 Task: Find connections with filter location Rājgarh with filter topic #Businessmindsetswith filter profile language German with filter current company UnitedLex with filter school Swami Ramanand Teerth Marathwada University with filter industry Real Estate with filter service category Date Entry with filter keywords title Biologist
Action: Mouse moved to (641, 58)
Screenshot: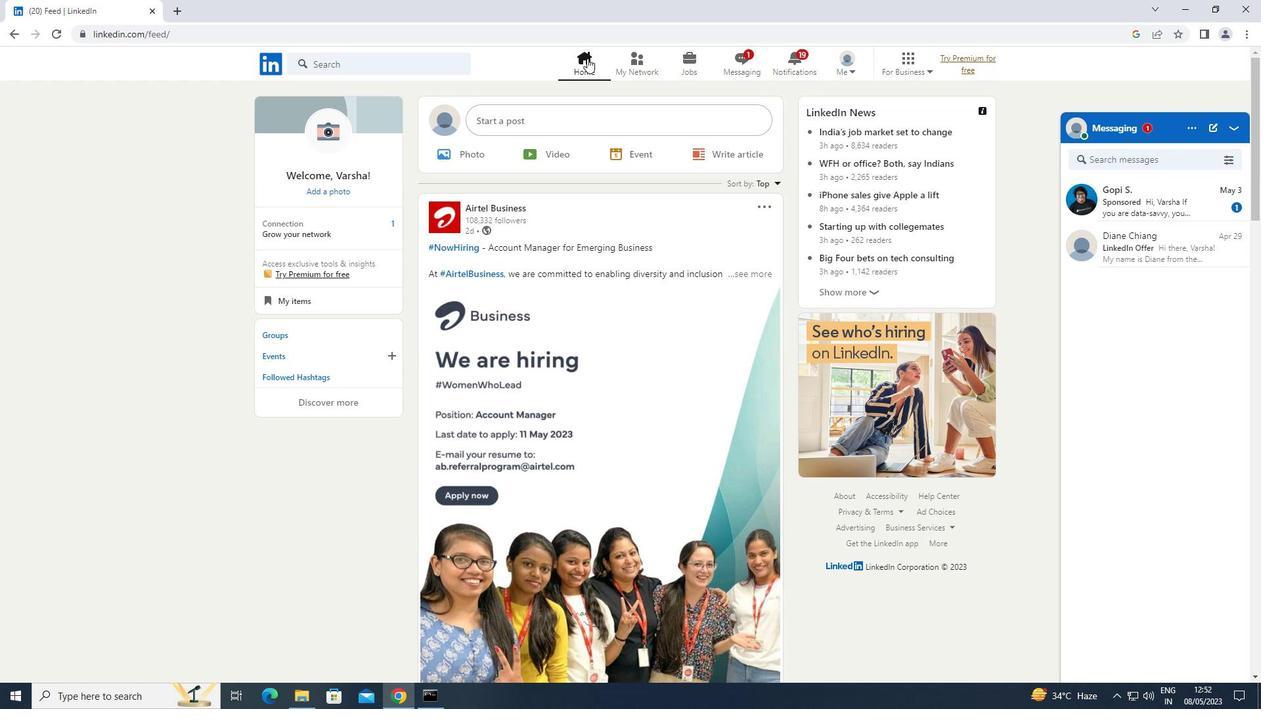 
Action: Mouse pressed left at (641, 58)
Screenshot: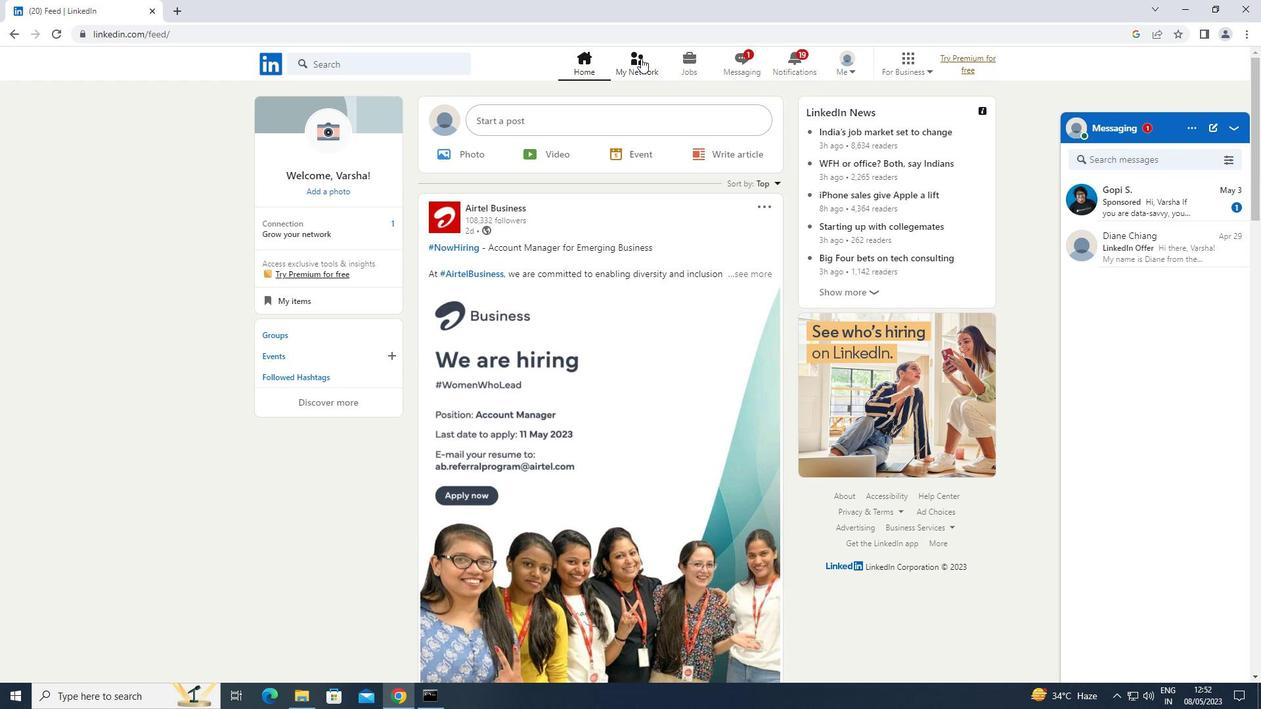 
Action: Mouse moved to (371, 130)
Screenshot: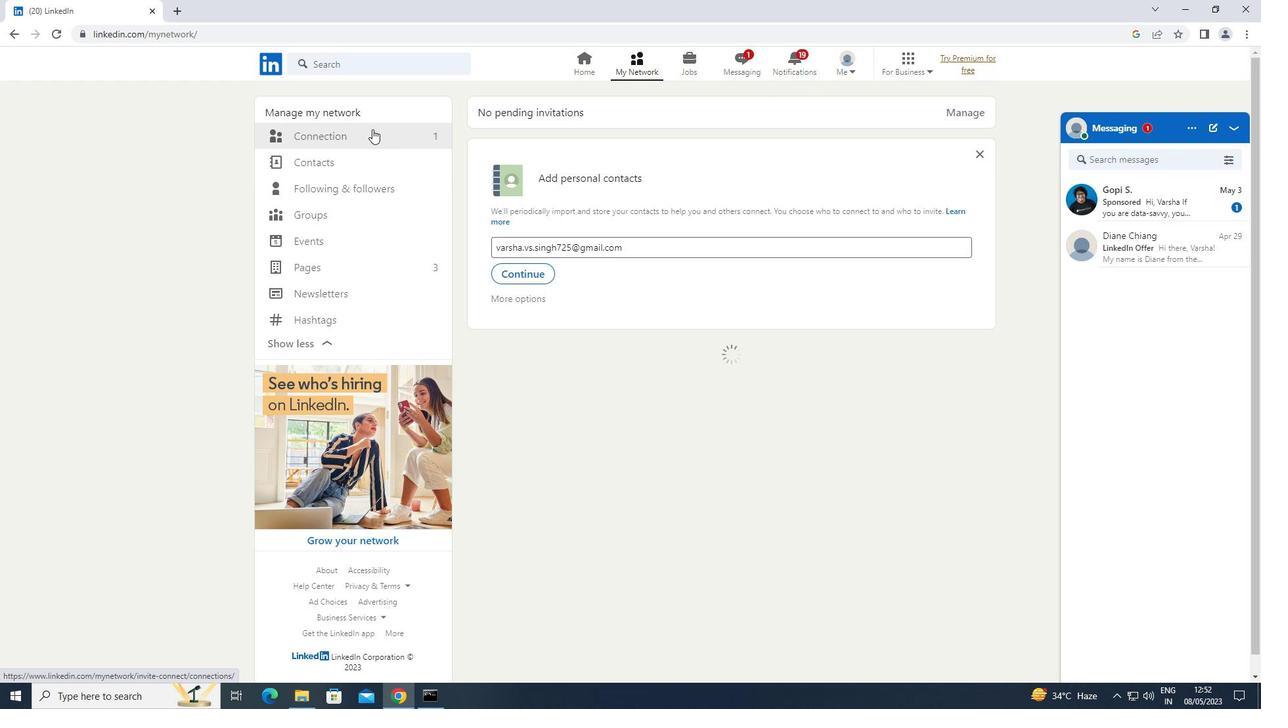 
Action: Mouse pressed left at (371, 130)
Screenshot: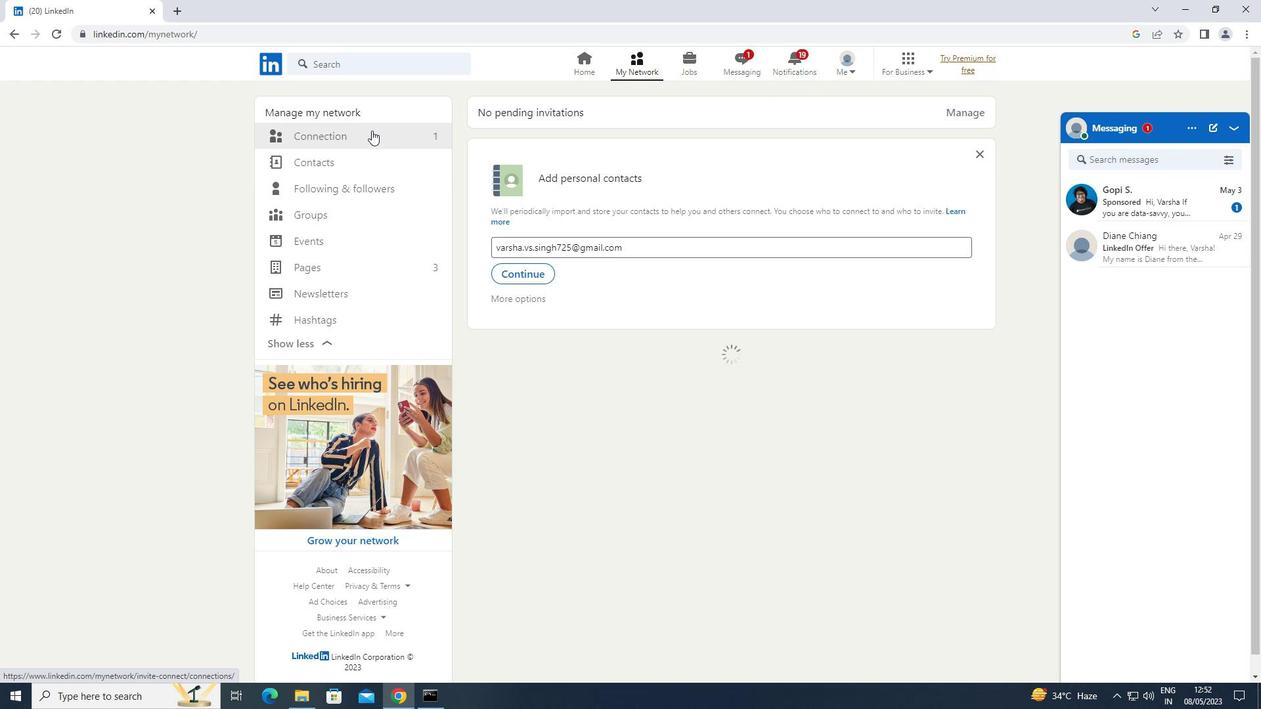 
Action: Mouse moved to (751, 133)
Screenshot: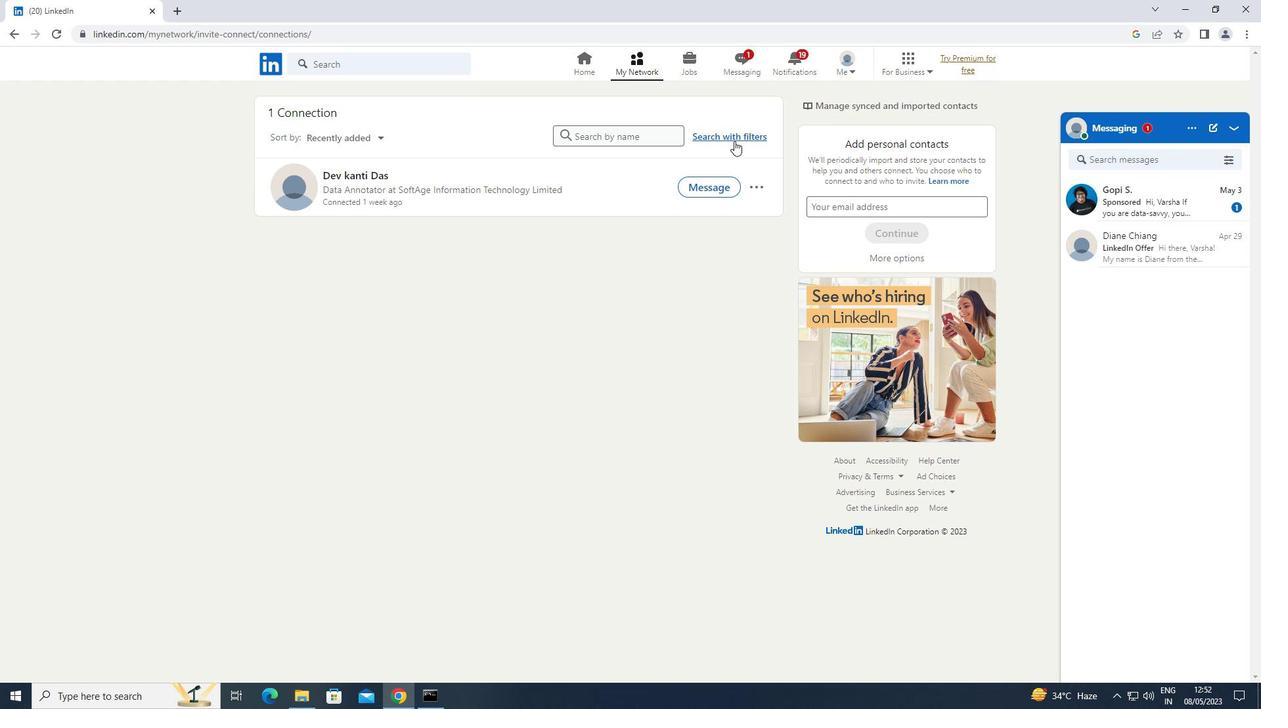 
Action: Mouse pressed left at (751, 133)
Screenshot: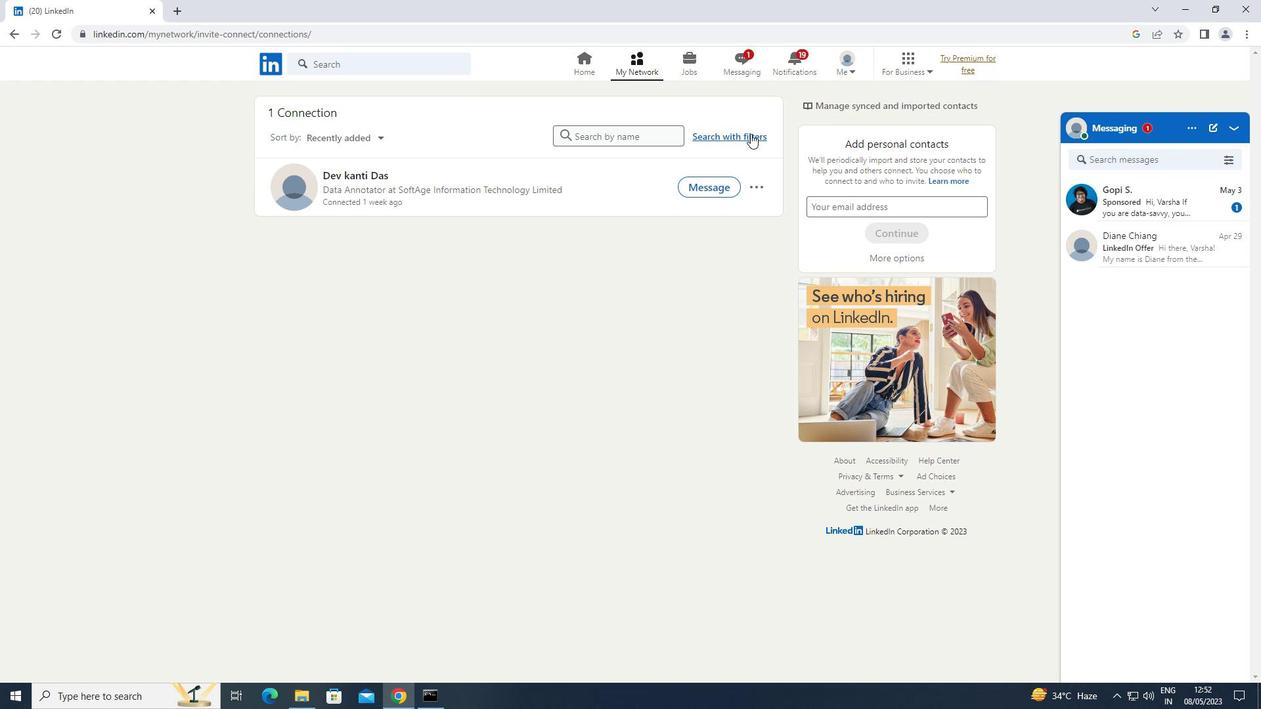 
Action: Mouse moved to (678, 103)
Screenshot: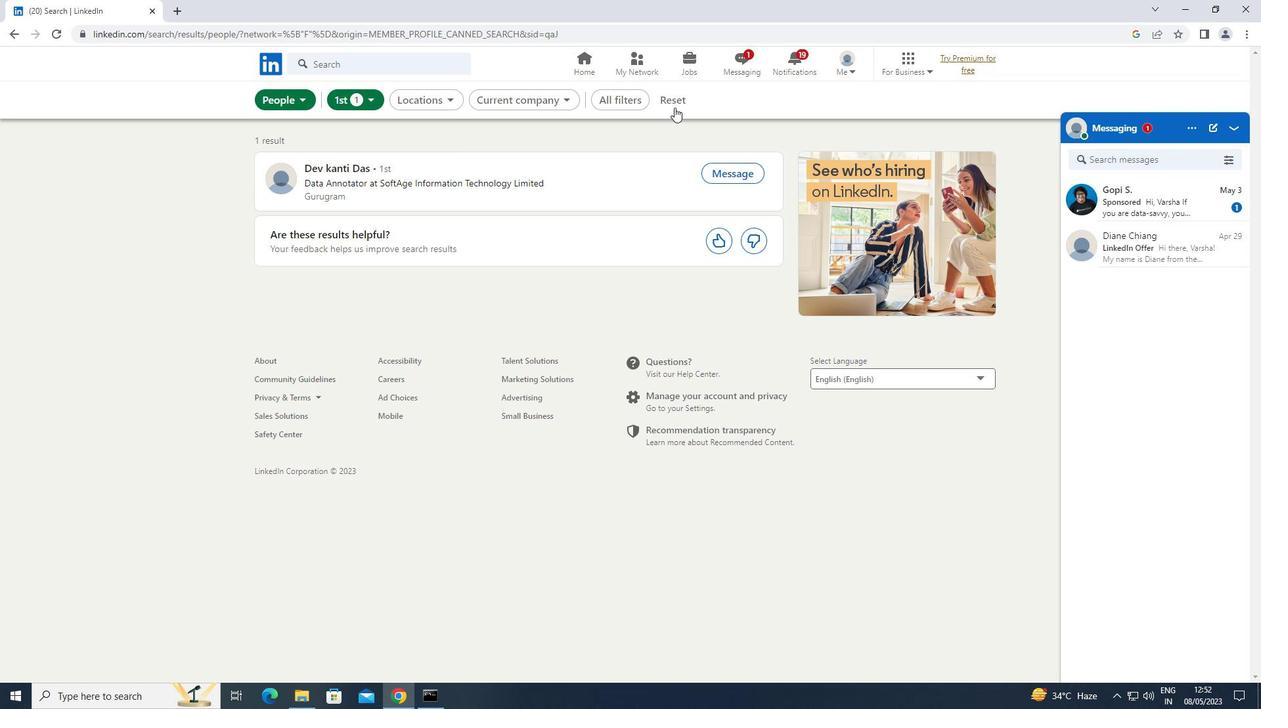 
Action: Mouse pressed left at (678, 103)
Screenshot: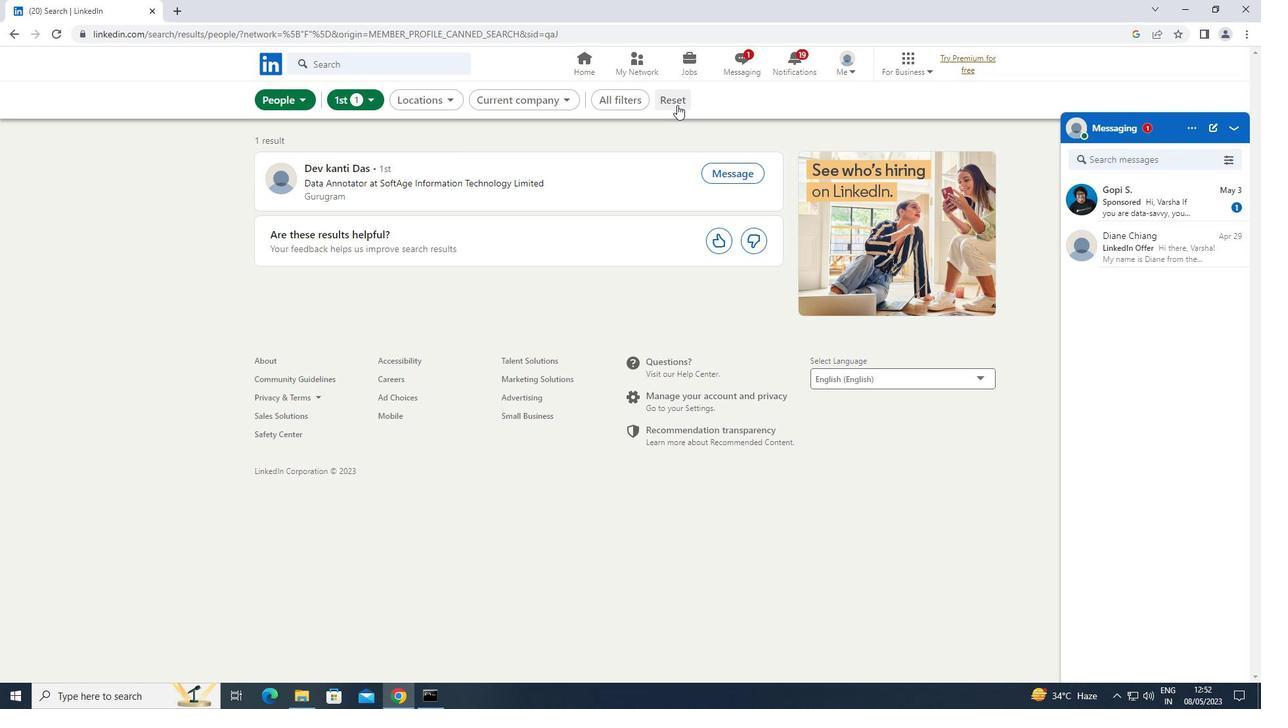 
Action: Mouse moved to (667, 102)
Screenshot: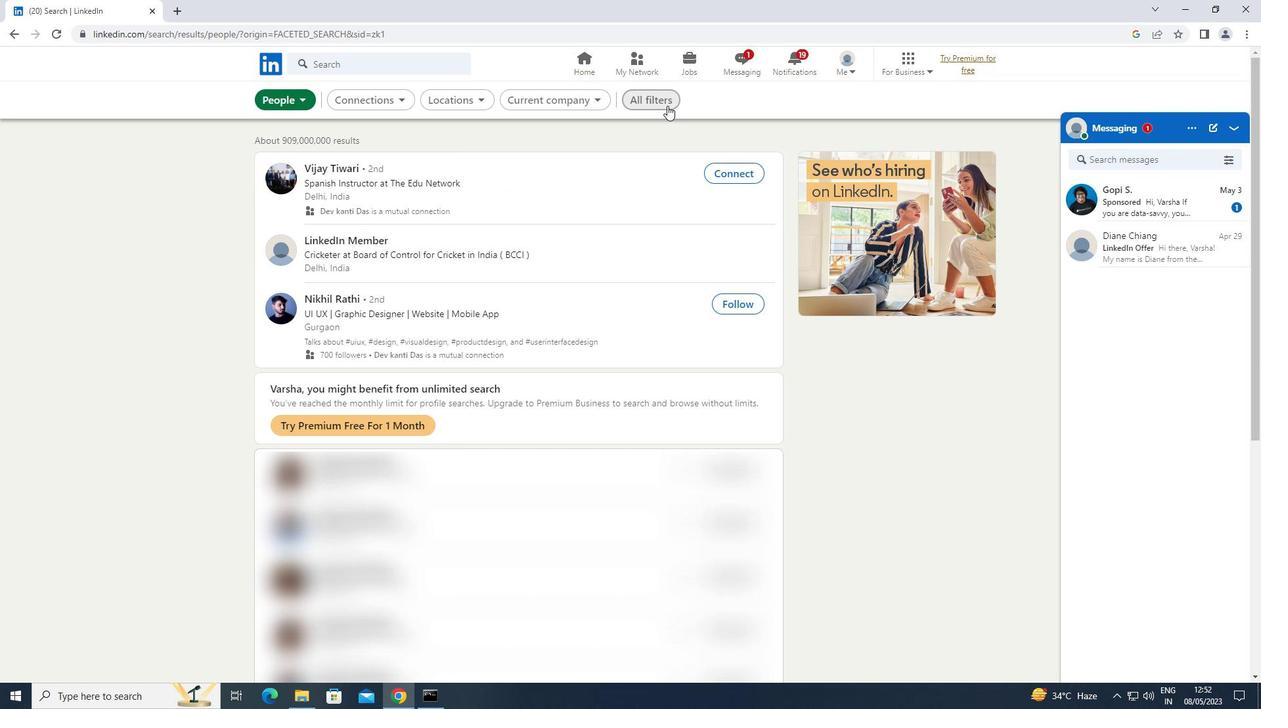 
Action: Mouse pressed left at (667, 102)
Screenshot: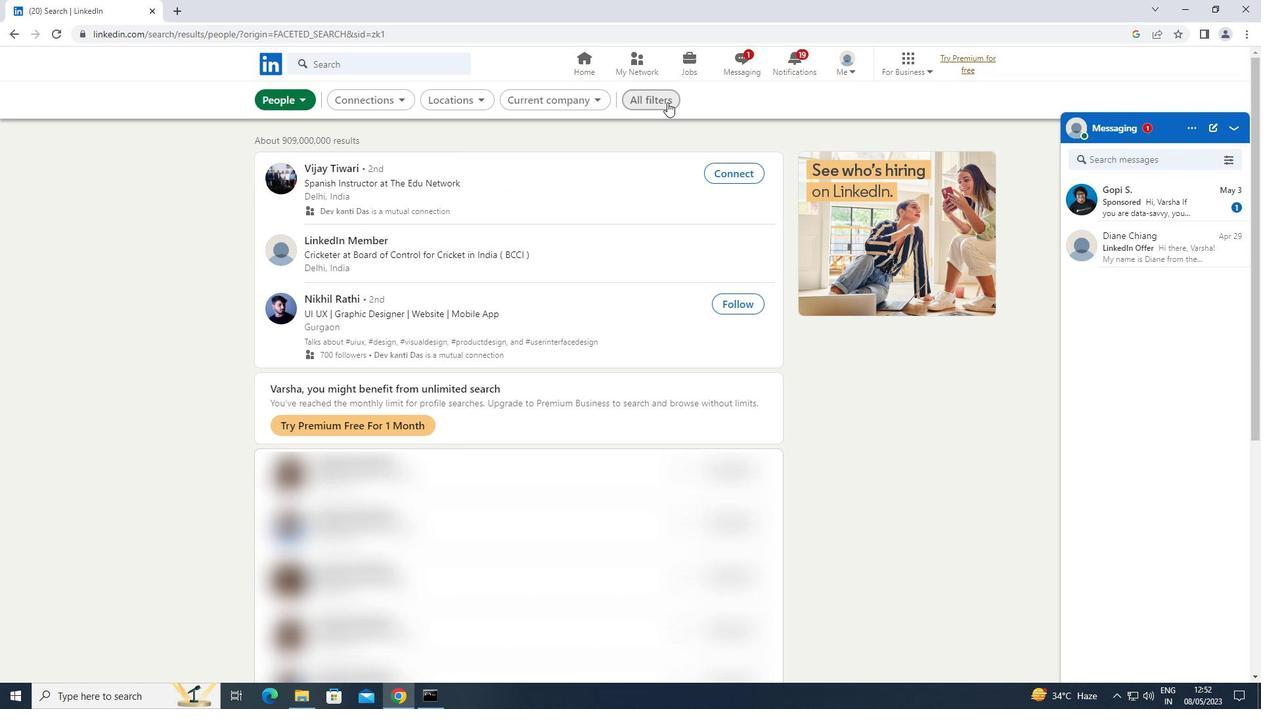 
Action: Mouse moved to (1041, 312)
Screenshot: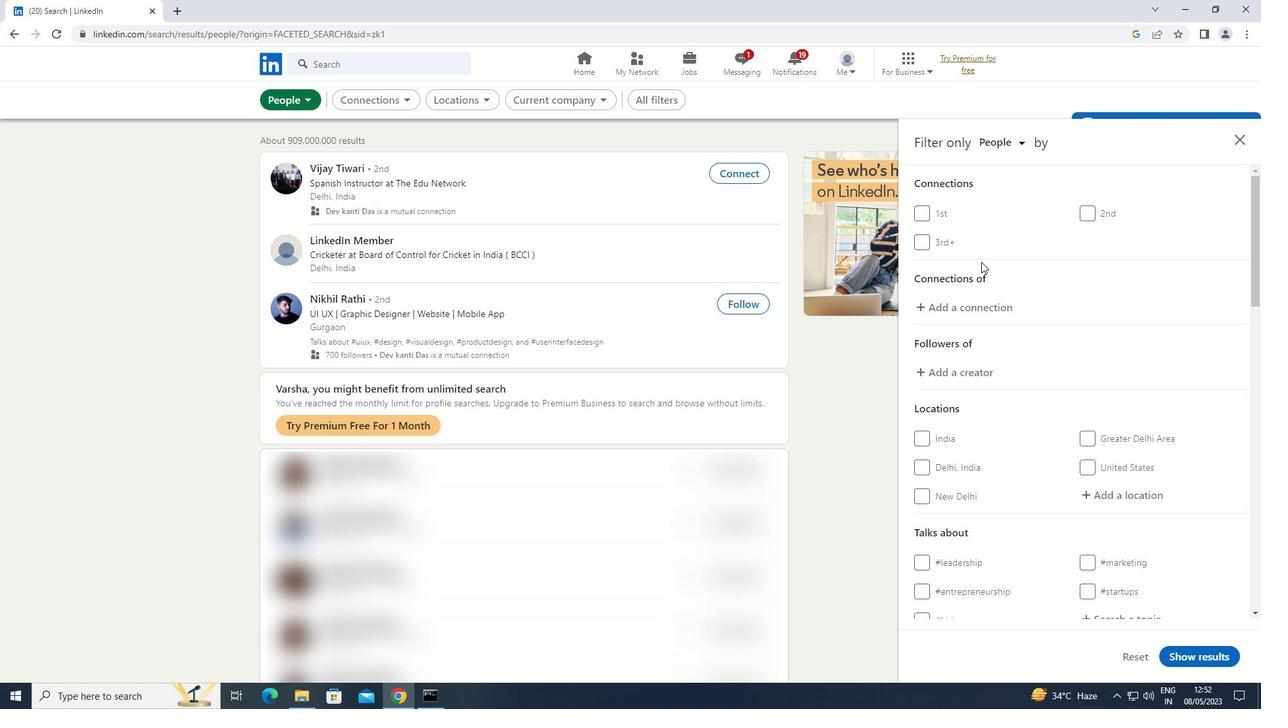 
Action: Mouse scrolled (1041, 311) with delta (0, 0)
Screenshot: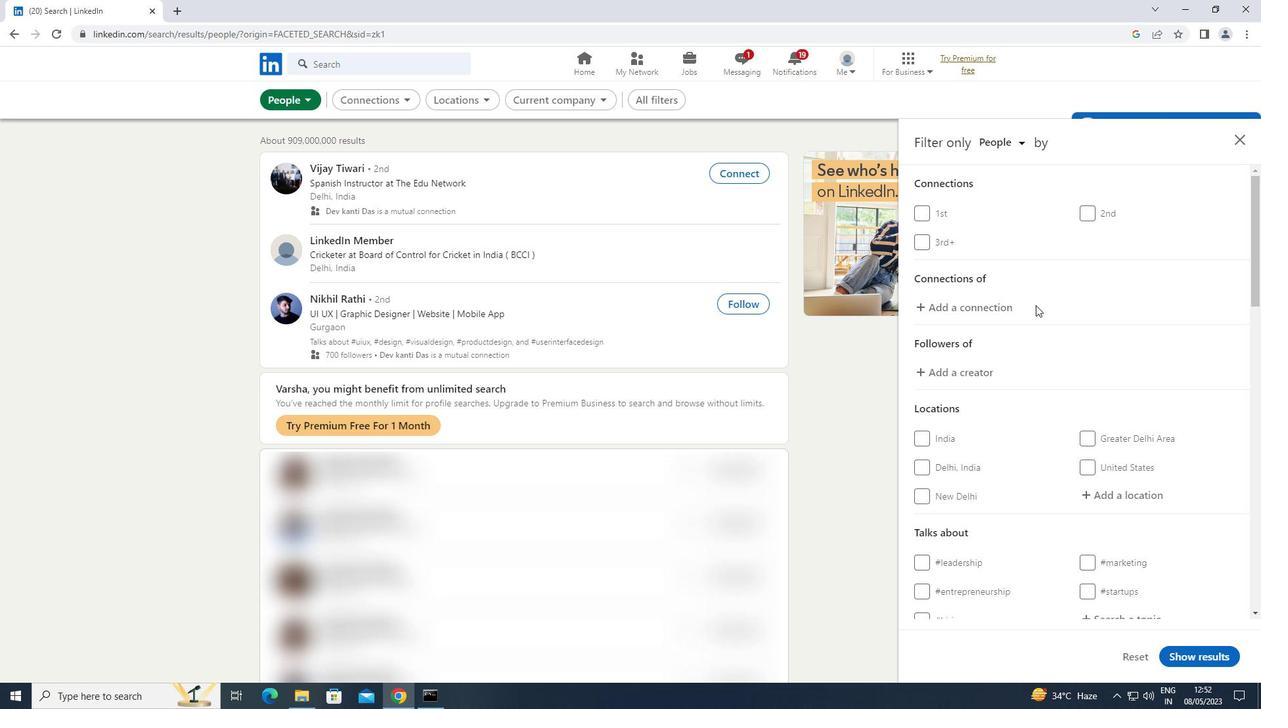 
Action: Mouse moved to (1041, 312)
Screenshot: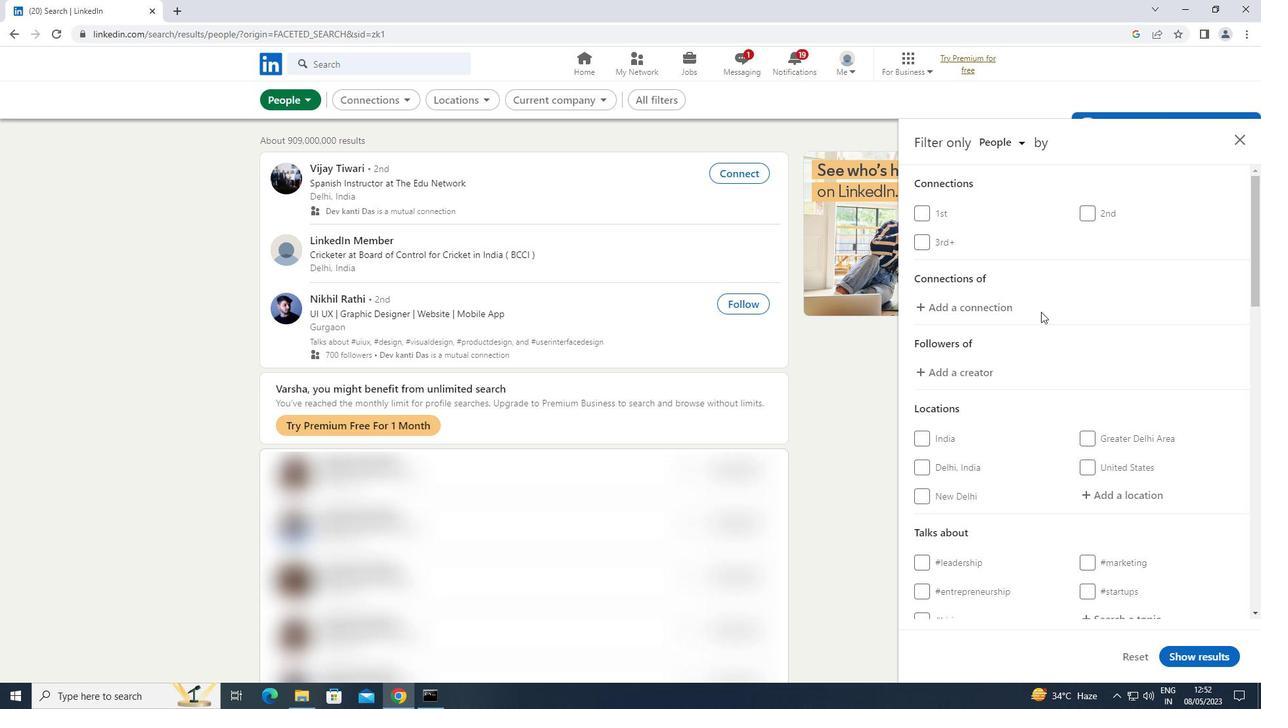 
Action: Mouse scrolled (1041, 312) with delta (0, 0)
Screenshot: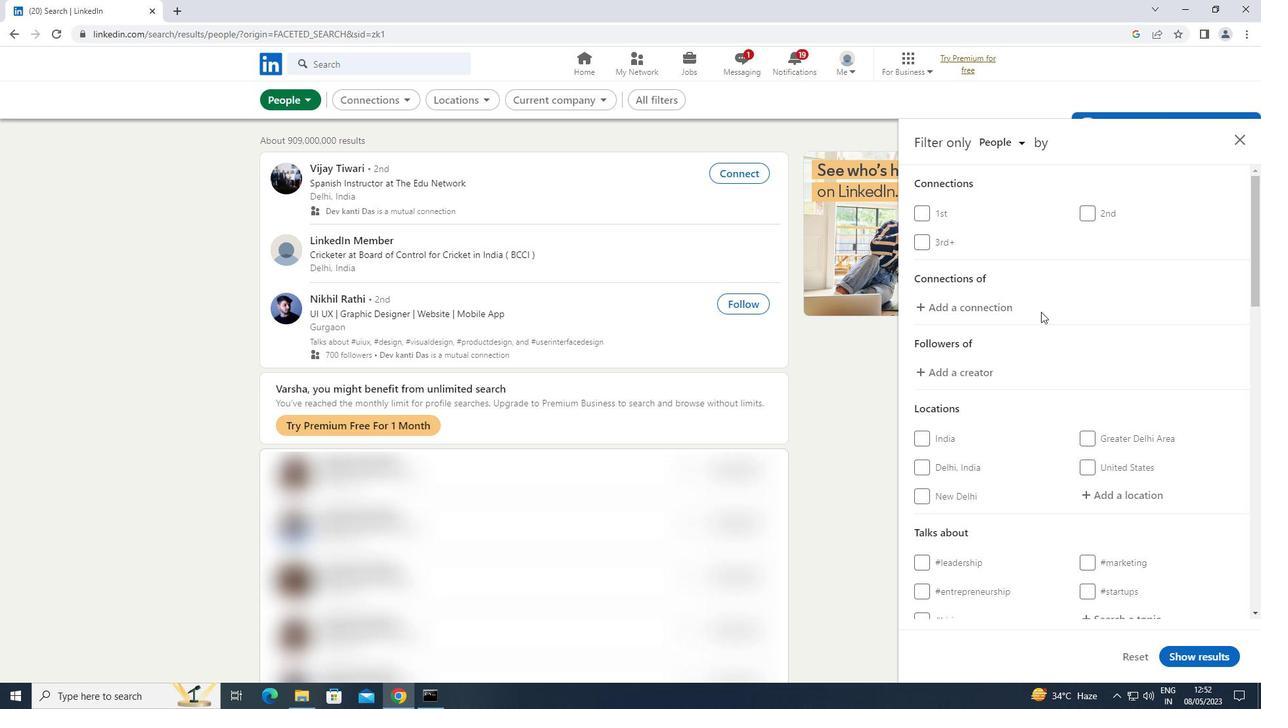 
Action: Mouse scrolled (1041, 312) with delta (0, 0)
Screenshot: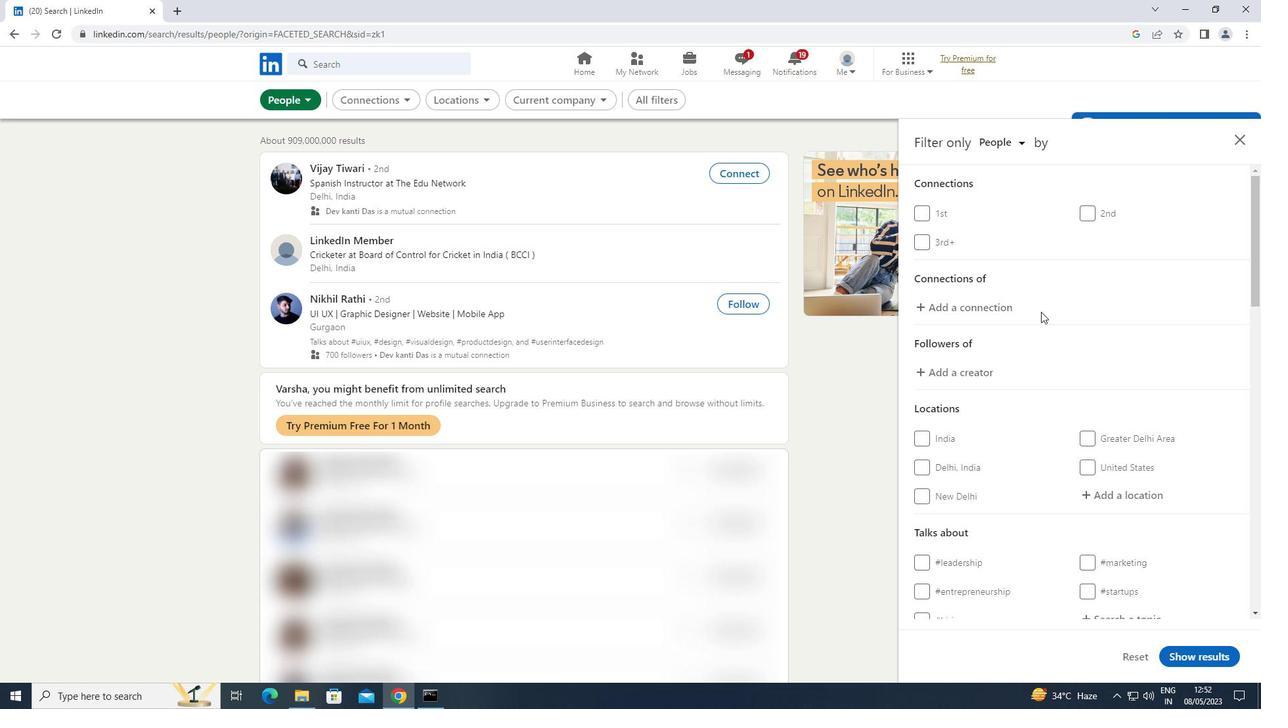 
Action: Mouse moved to (1118, 300)
Screenshot: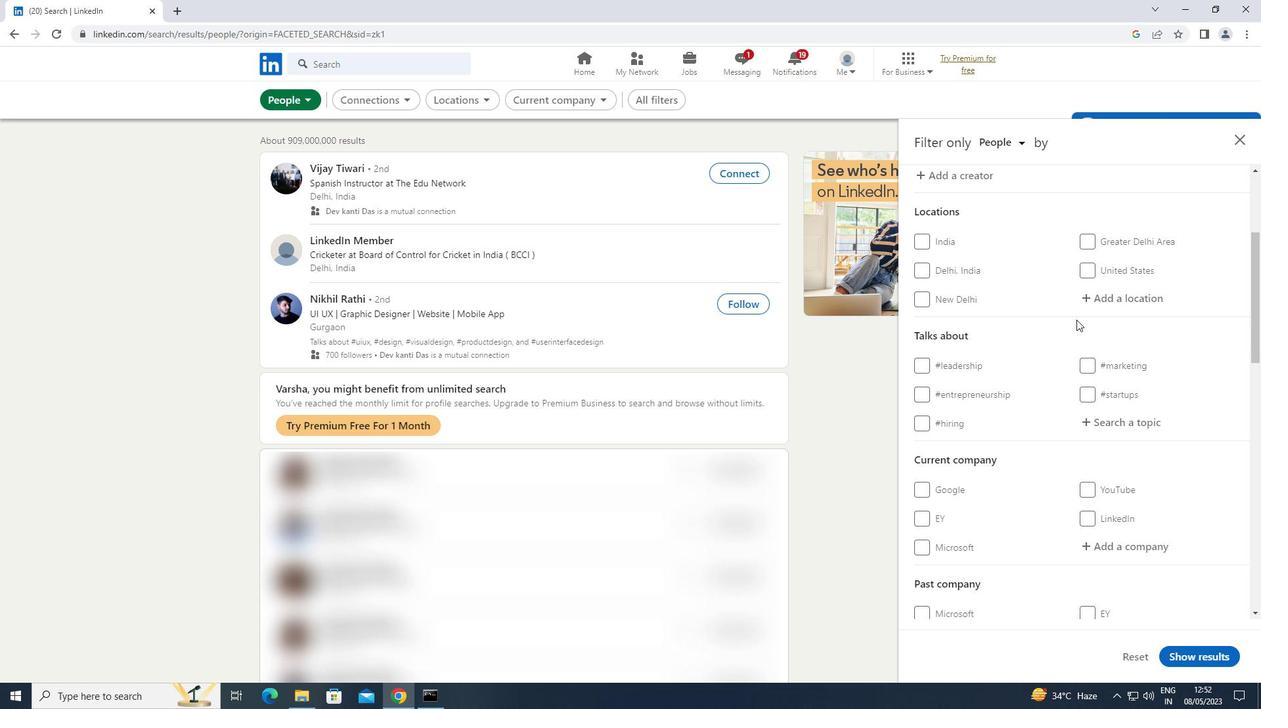 
Action: Mouse pressed left at (1118, 300)
Screenshot: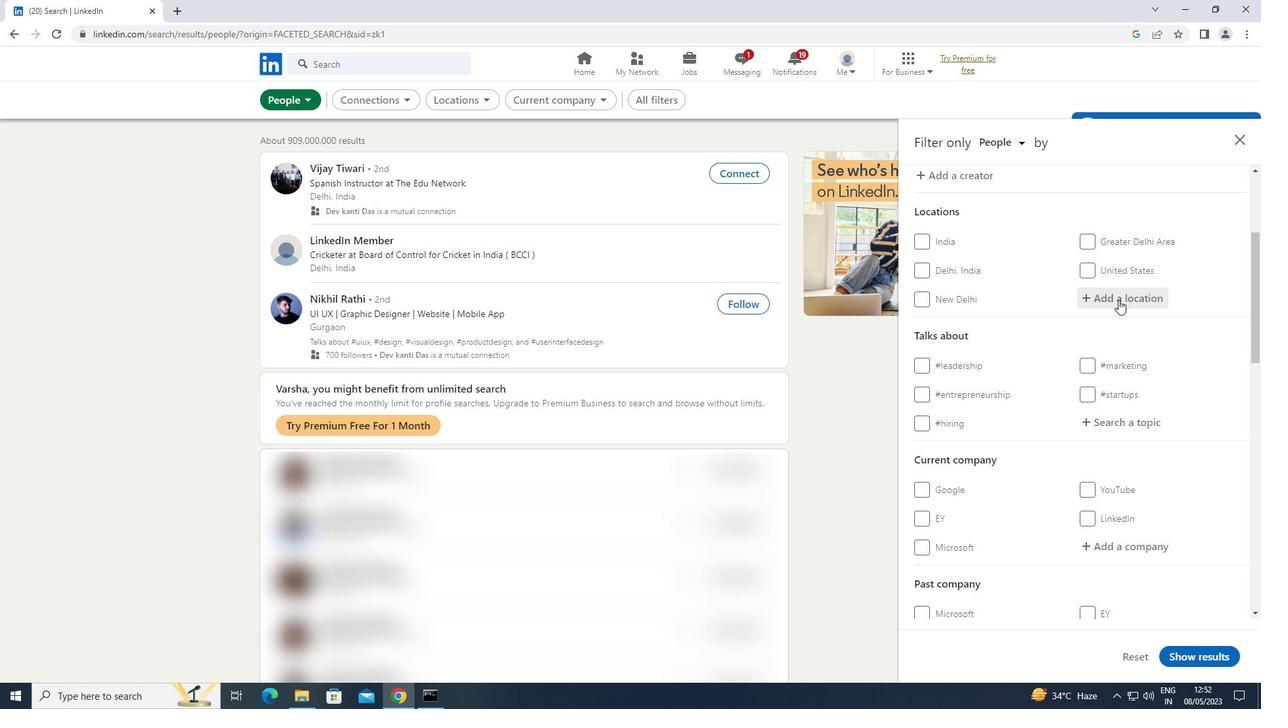 
Action: Key pressed <Key.shift>RAJGARH
Screenshot: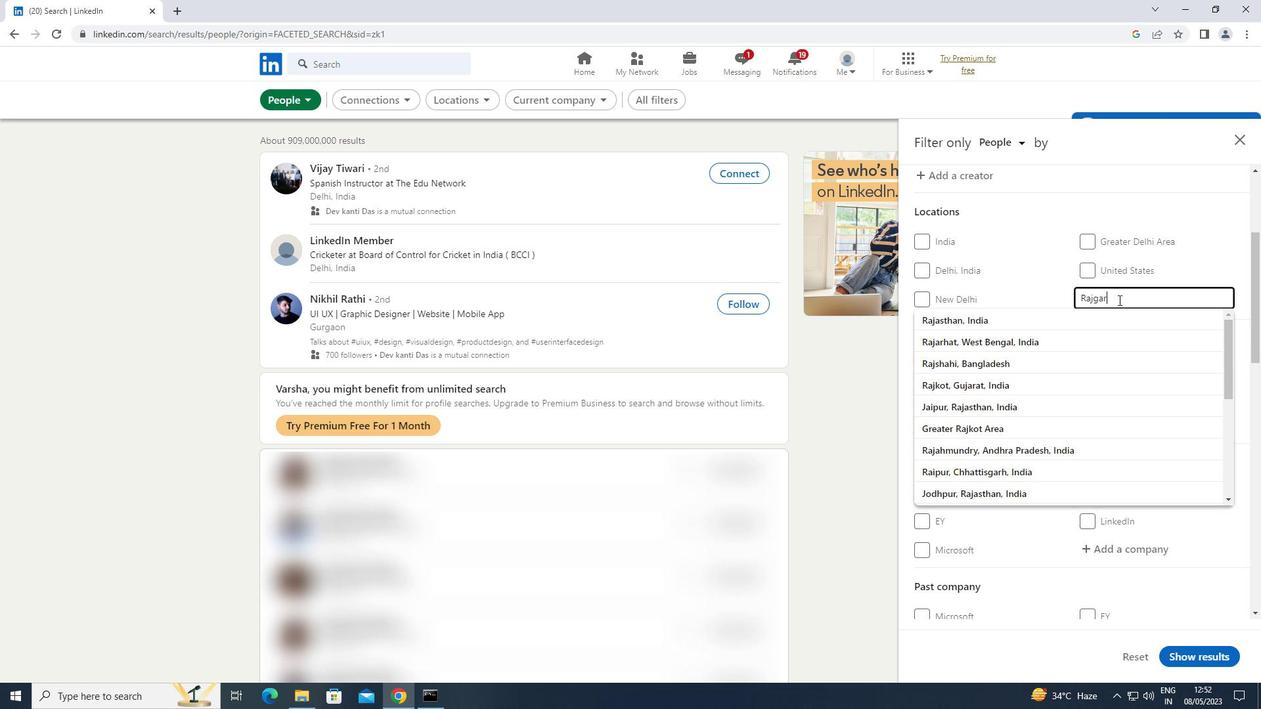 
Action: Mouse moved to (1109, 423)
Screenshot: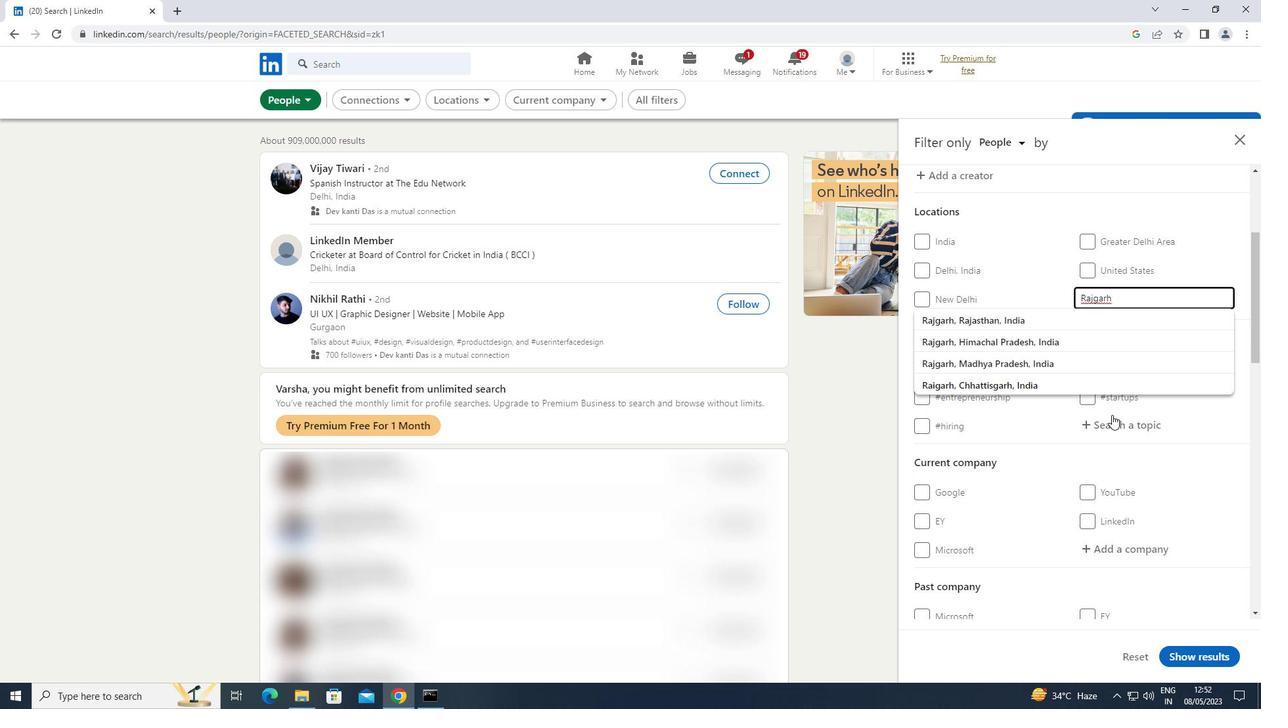 
Action: Mouse pressed left at (1109, 423)
Screenshot: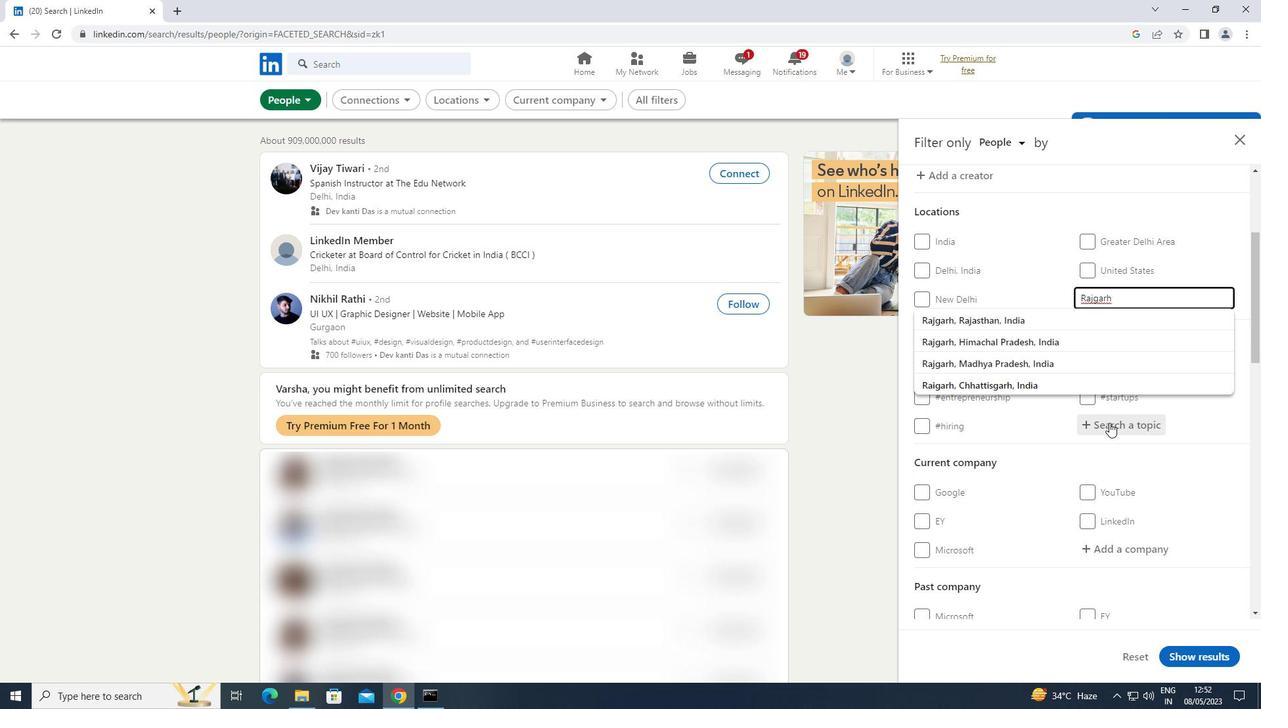 
Action: Key pressed <Key.shift>BUSINESSMINDSETS
Screenshot: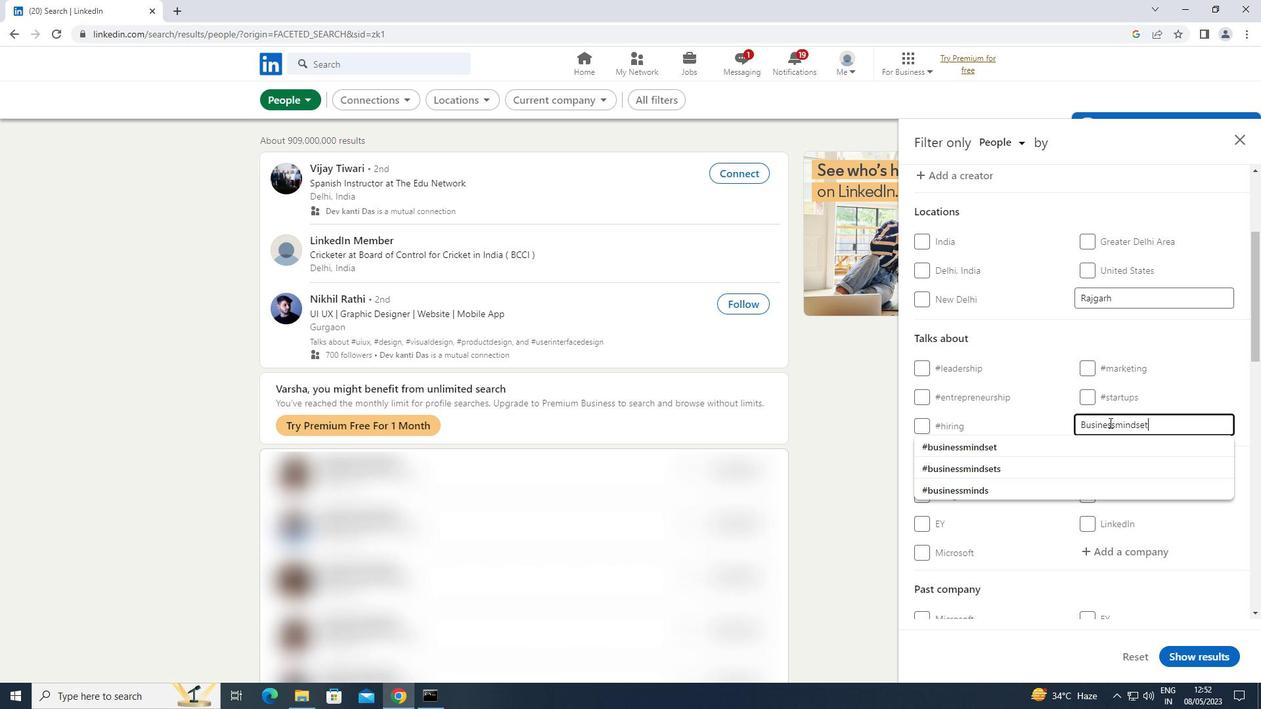 
Action: Mouse moved to (1002, 443)
Screenshot: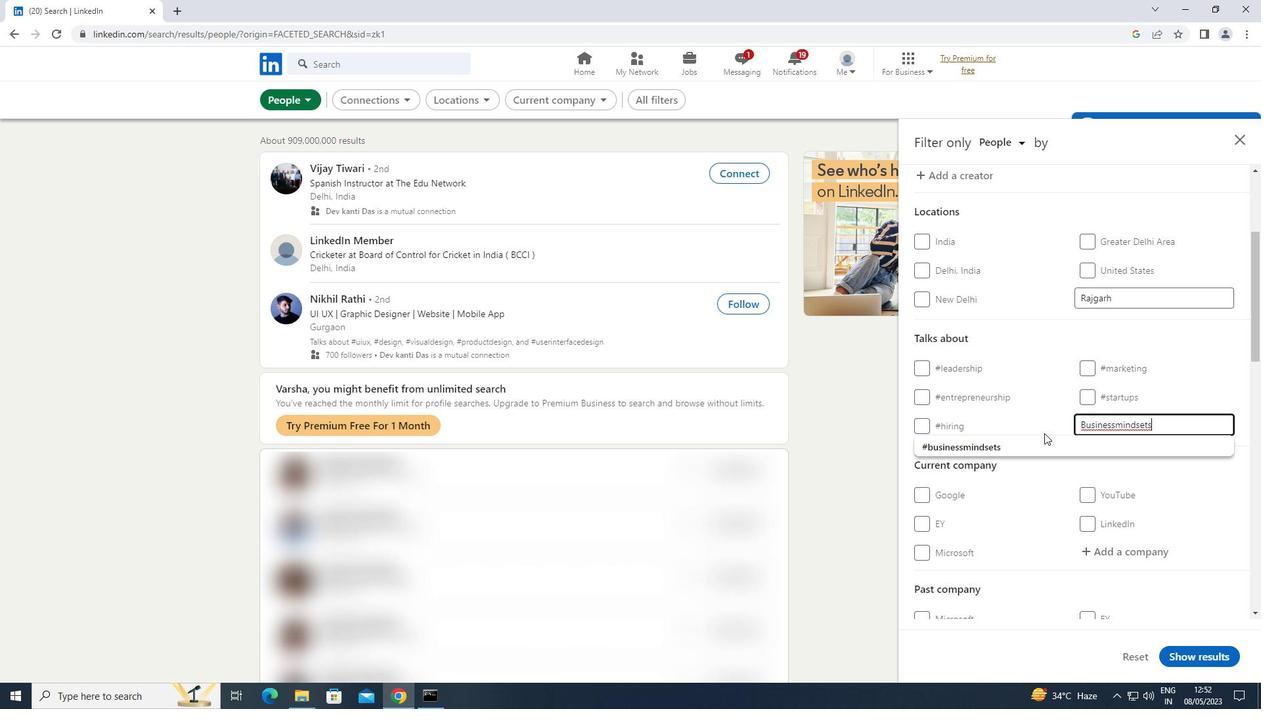 
Action: Mouse pressed left at (1002, 443)
Screenshot: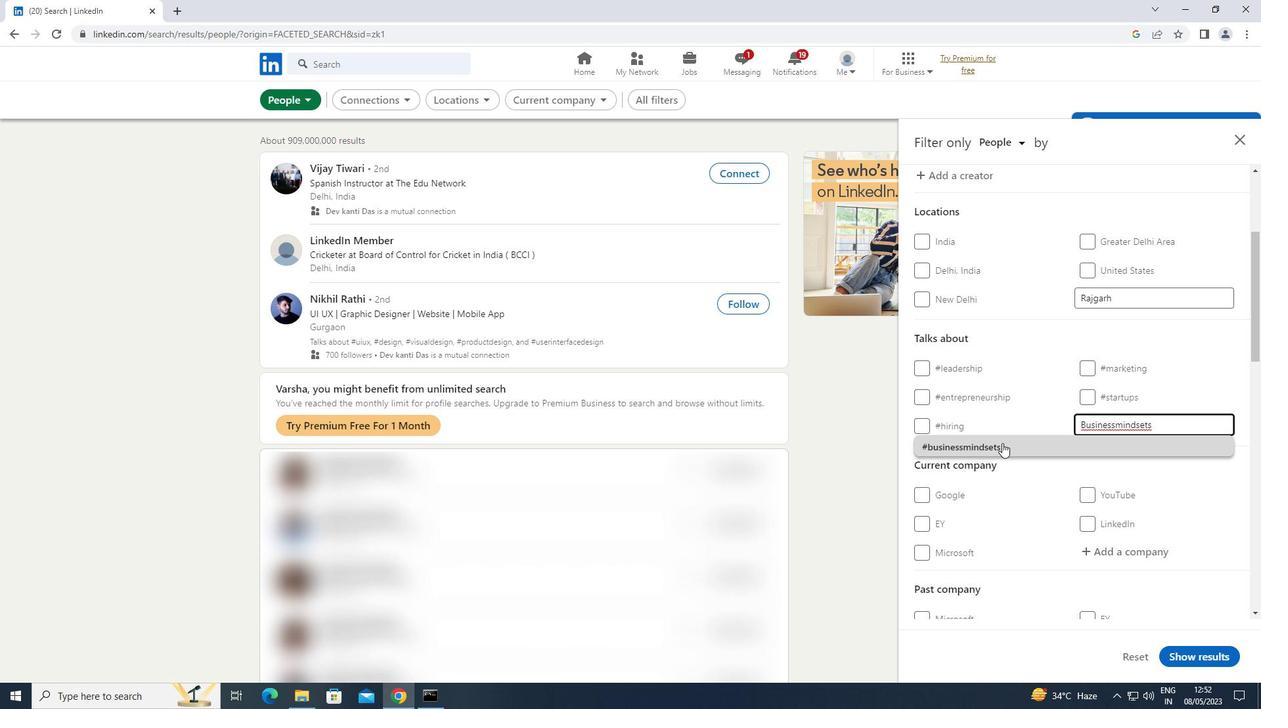
Action: Mouse moved to (1006, 440)
Screenshot: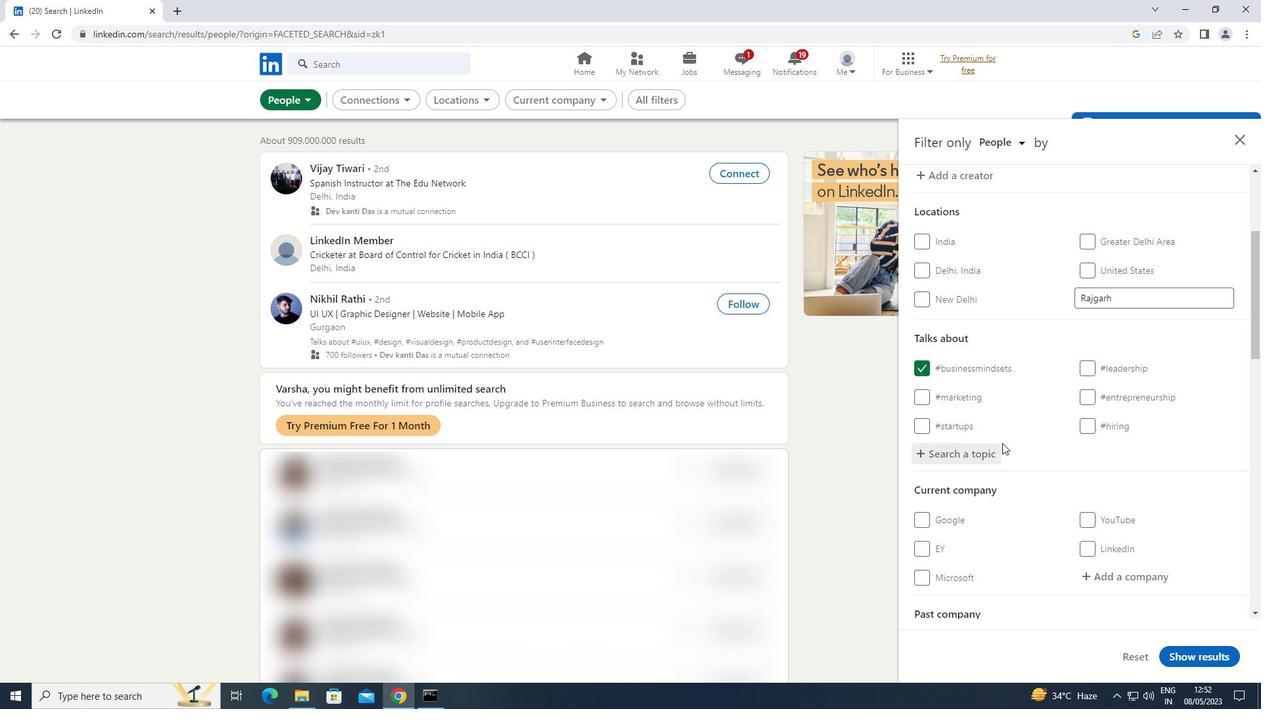 
Action: Mouse scrolled (1006, 439) with delta (0, 0)
Screenshot: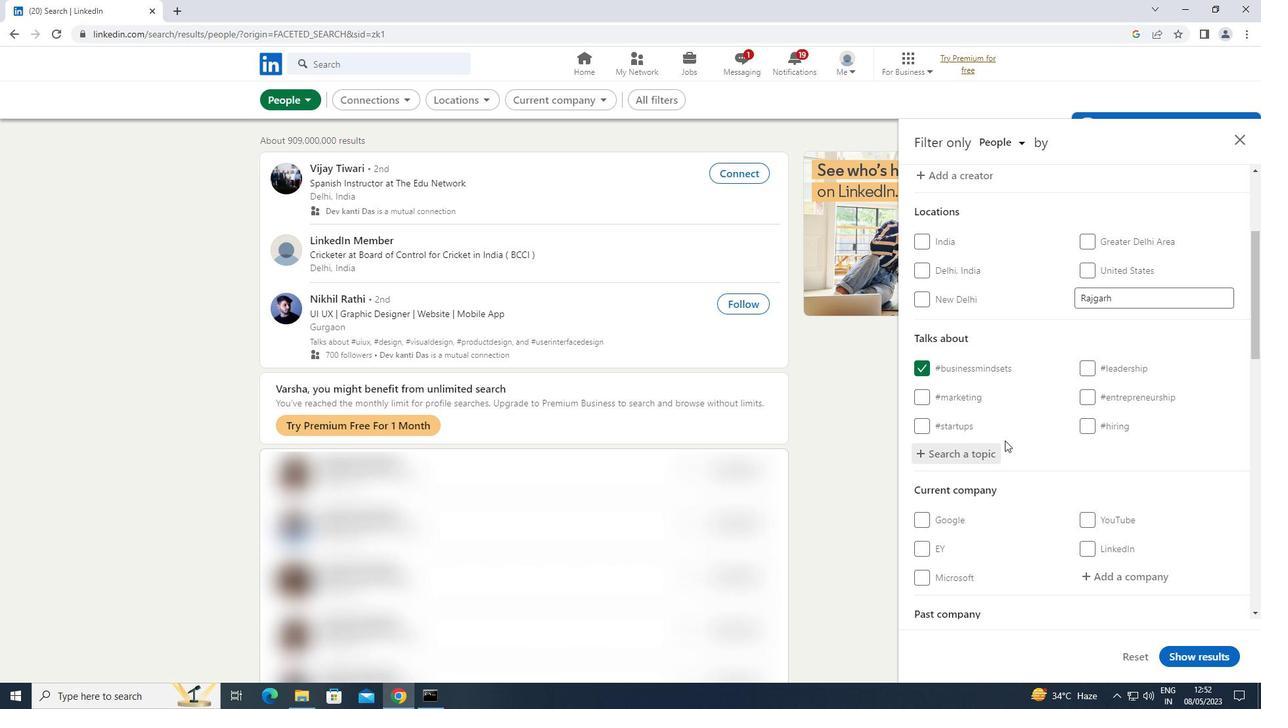 
Action: Mouse scrolled (1006, 439) with delta (0, 0)
Screenshot: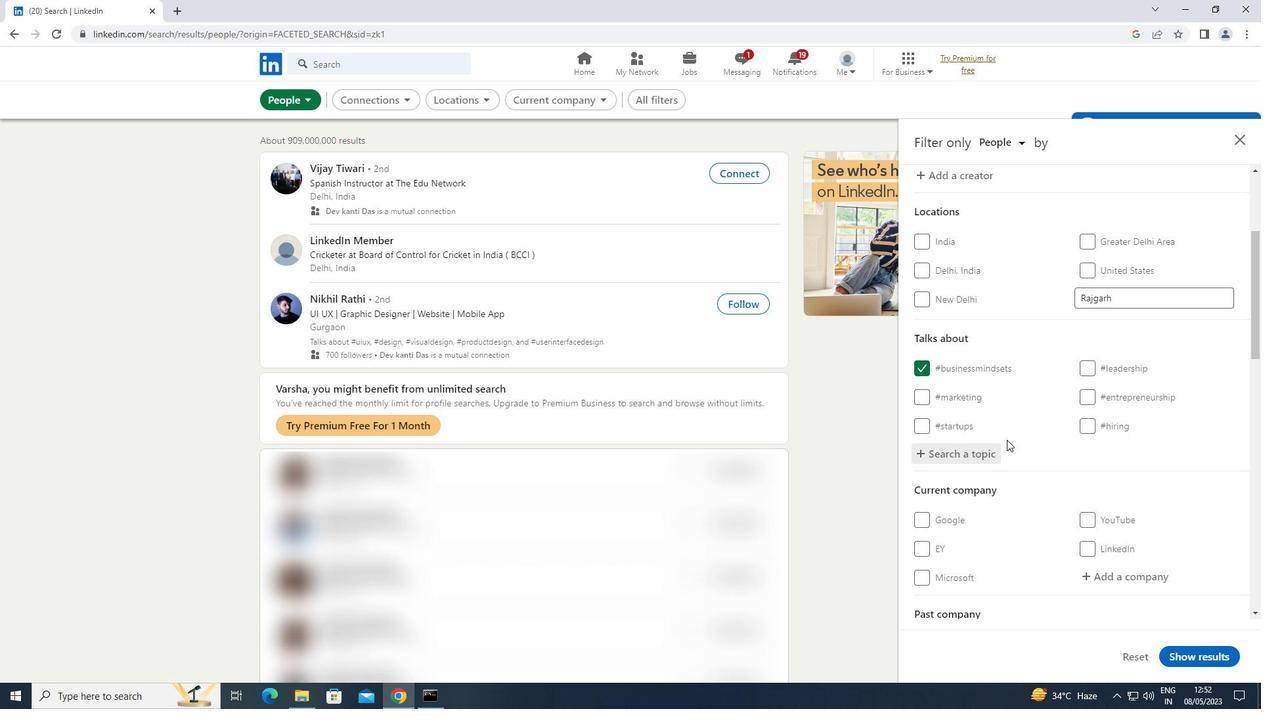 
Action: Mouse scrolled (1006, 439) with delta (0, 0)
Screenshot: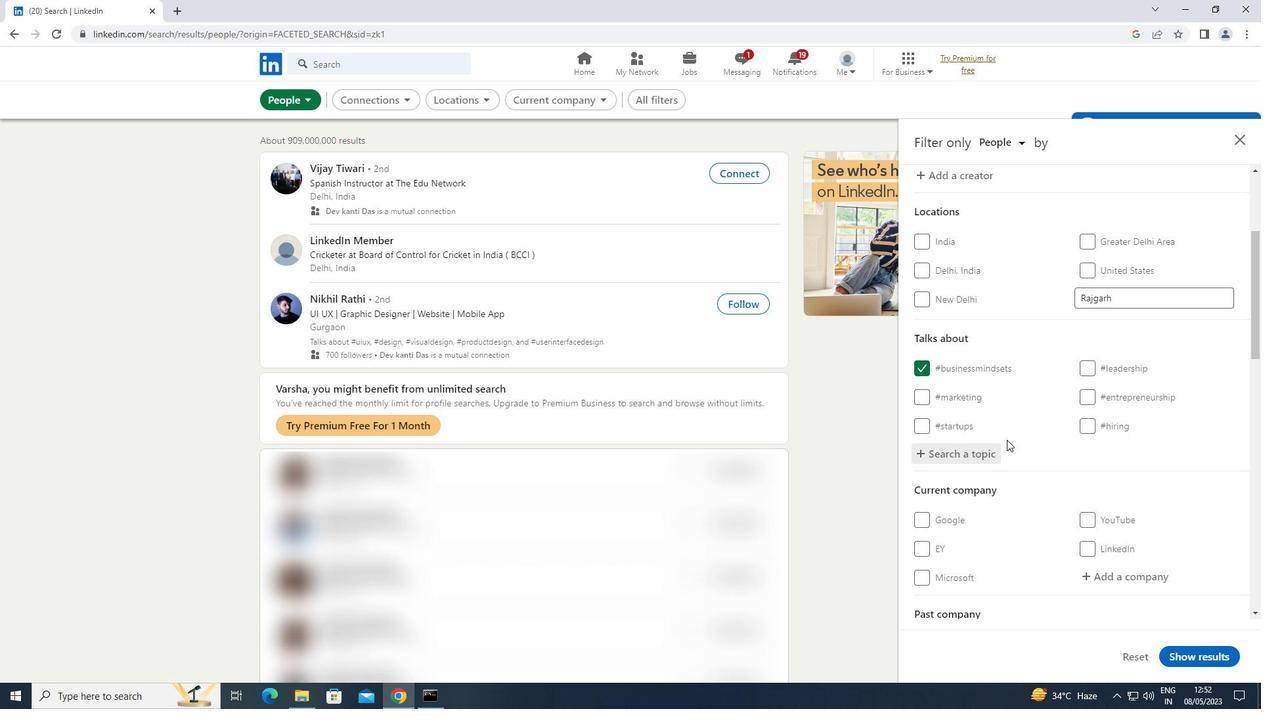 
Action: Mouse scrolled (1006, 439) with delta (0, 0)
Screenshot: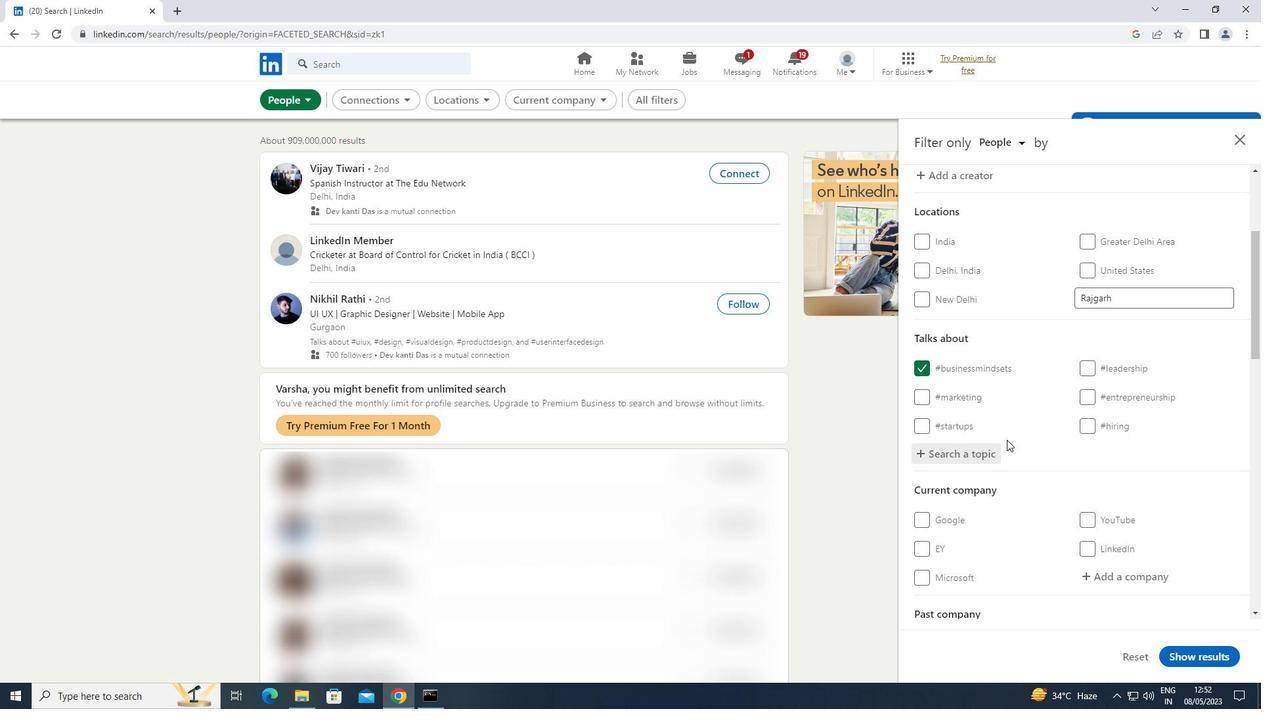 
Action: Mouse scrolled (1006, 439) with delta (0, 0)
Screenshot: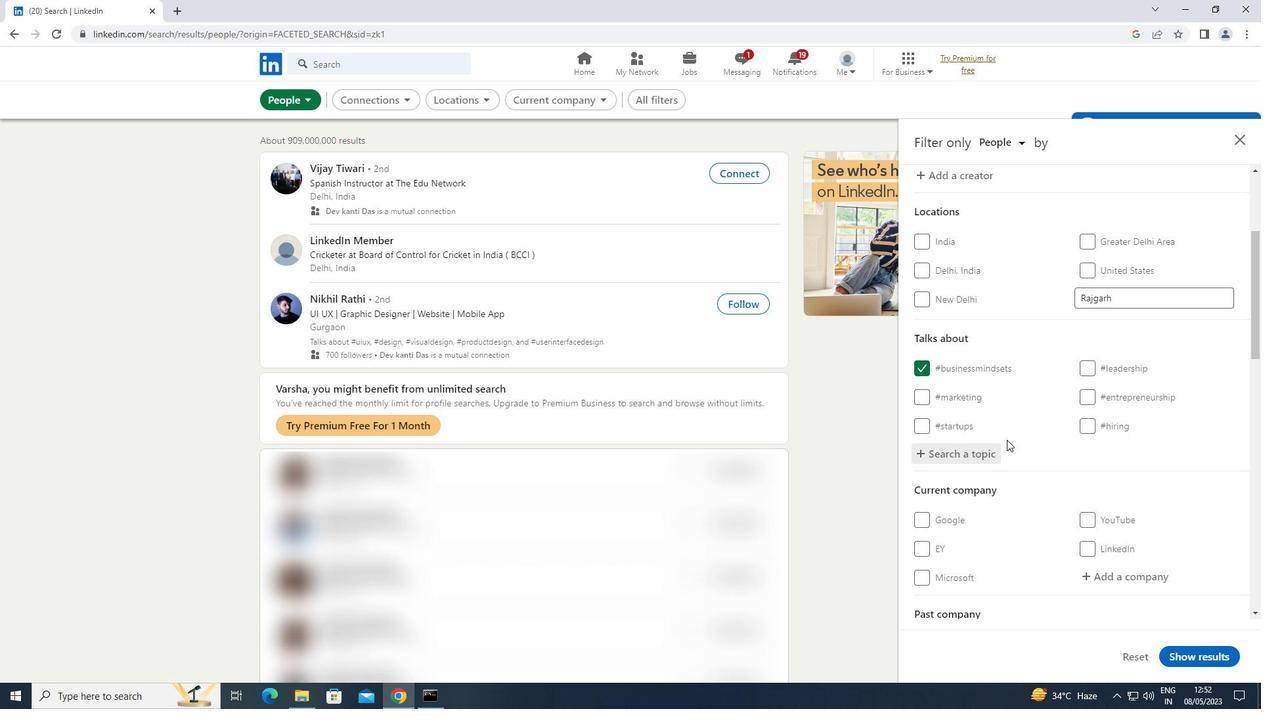 
Action: Mouse scrolled (1006, 439) with delta (0, 0)
Screenshot: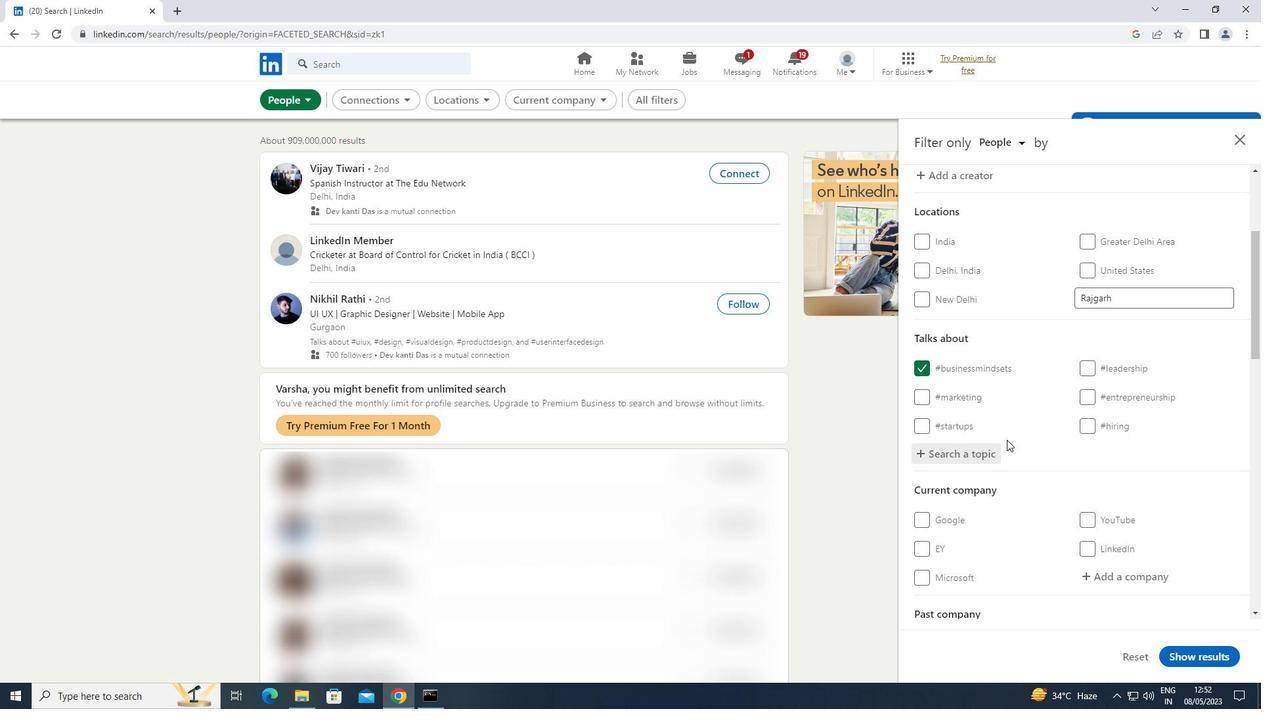 
Action: Mouse moved to (1010, 436)
Screenshot: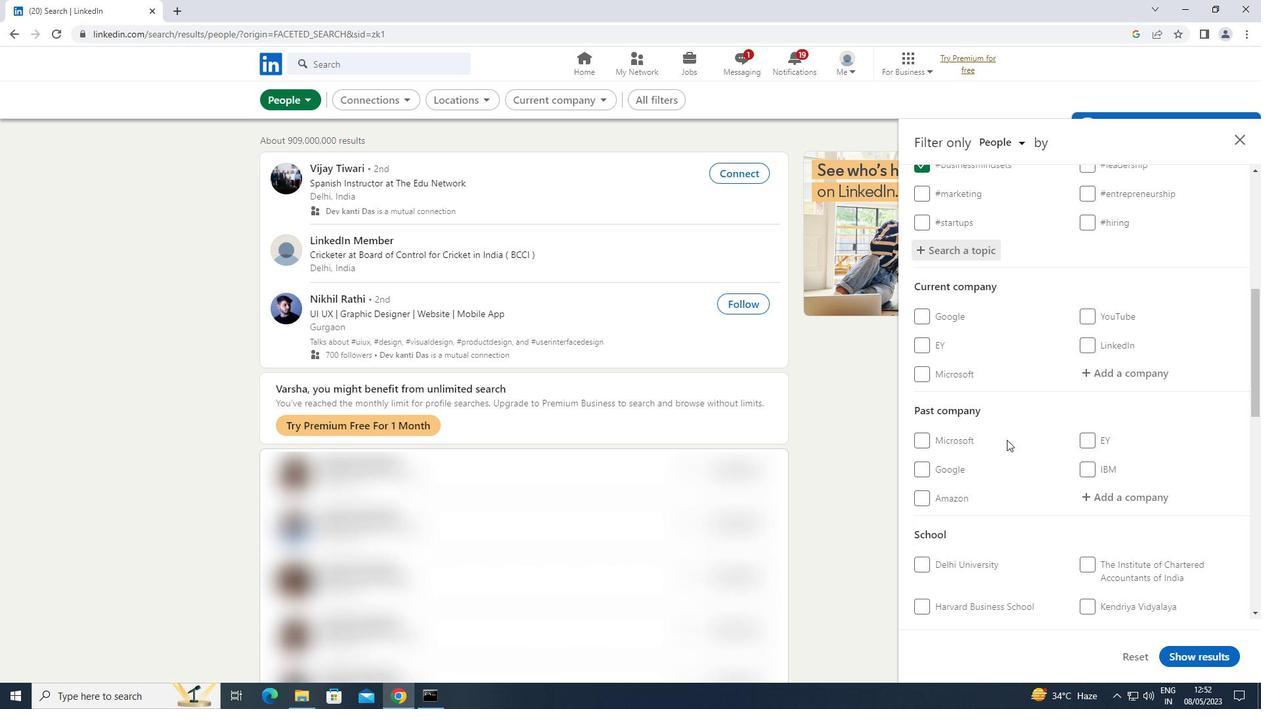 
Action: Mouse scrolled (1010, 436) with delta (0, 0)
Screenshot: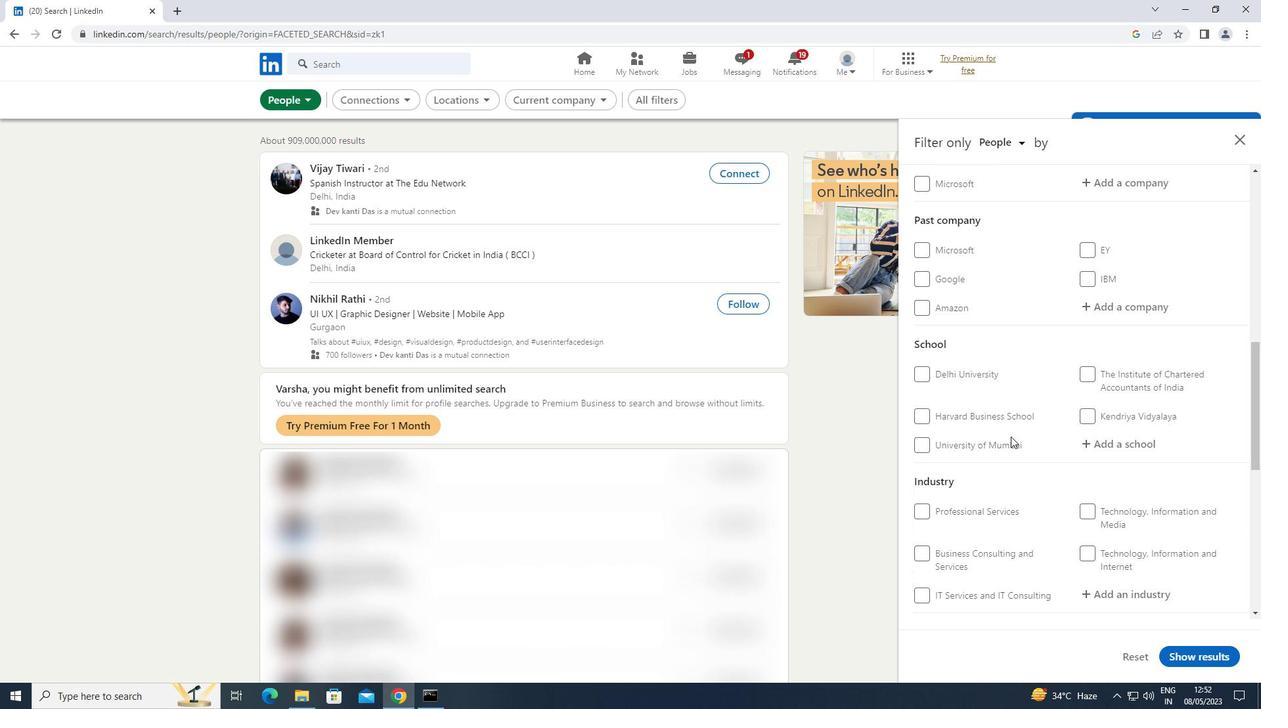 
Action: Mouse scrolled (1010, 436) with delta (0, 0)
Screenshot: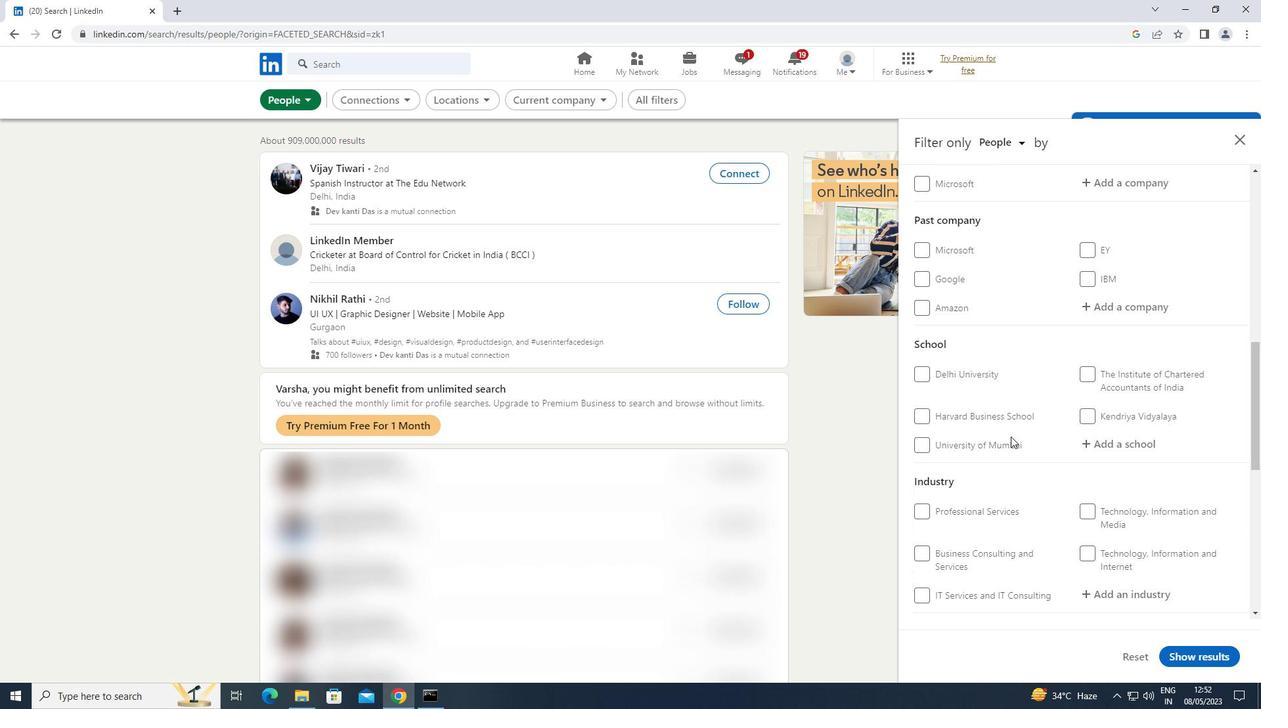 
Action: Mouse scrolled (1010, 436) with delta (0, 0)
Screenshot: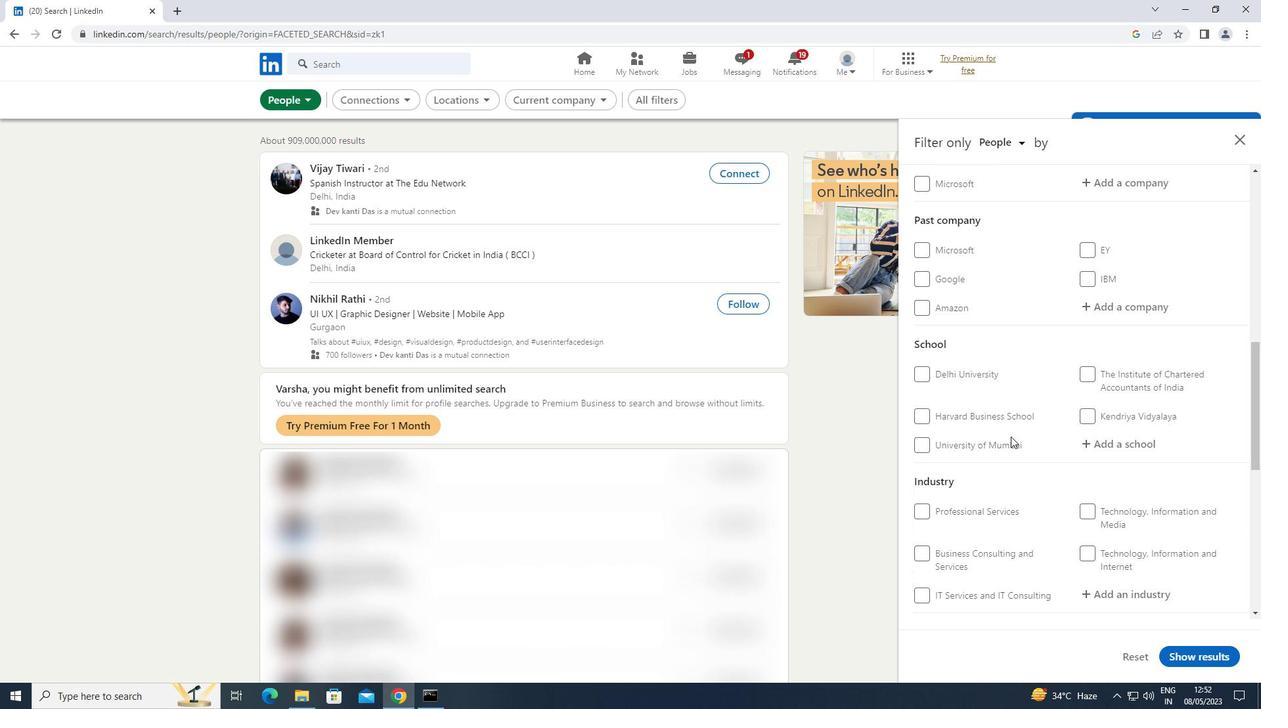 
Action: Mouse moved to (920, 521)
Screenshot: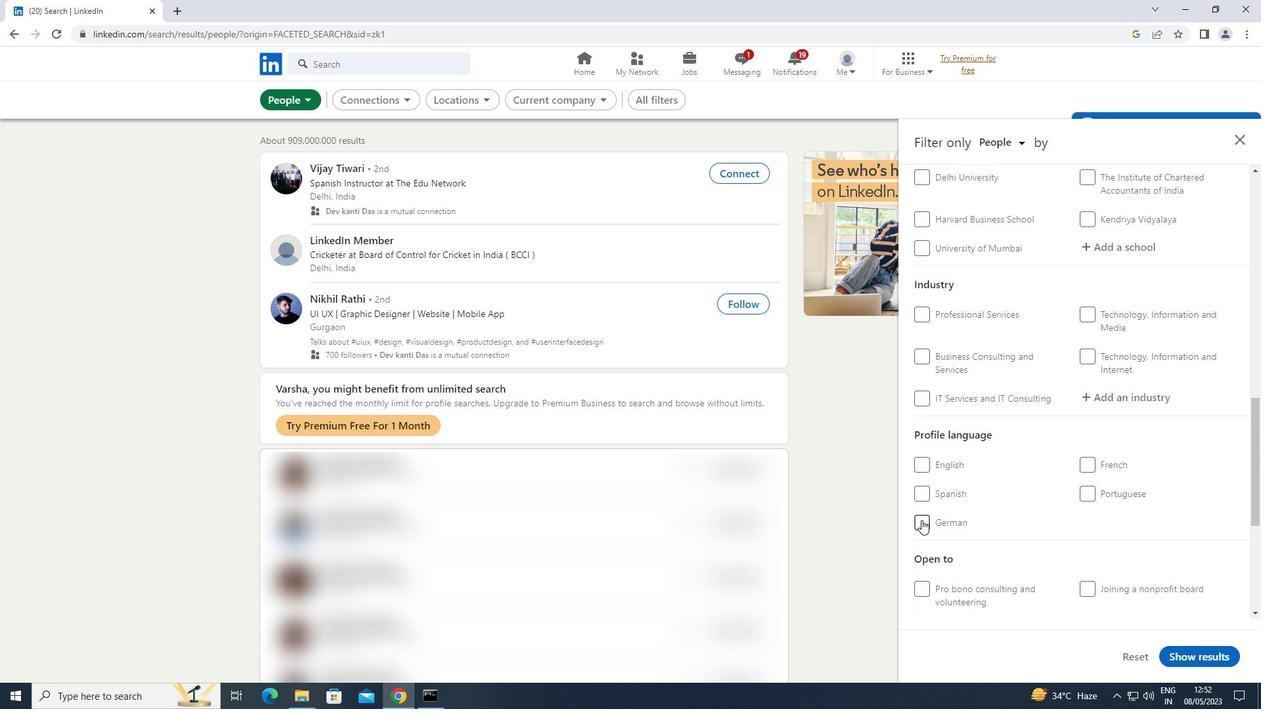 
Action: Mouse pressed left at (920, 521)
Screenshot: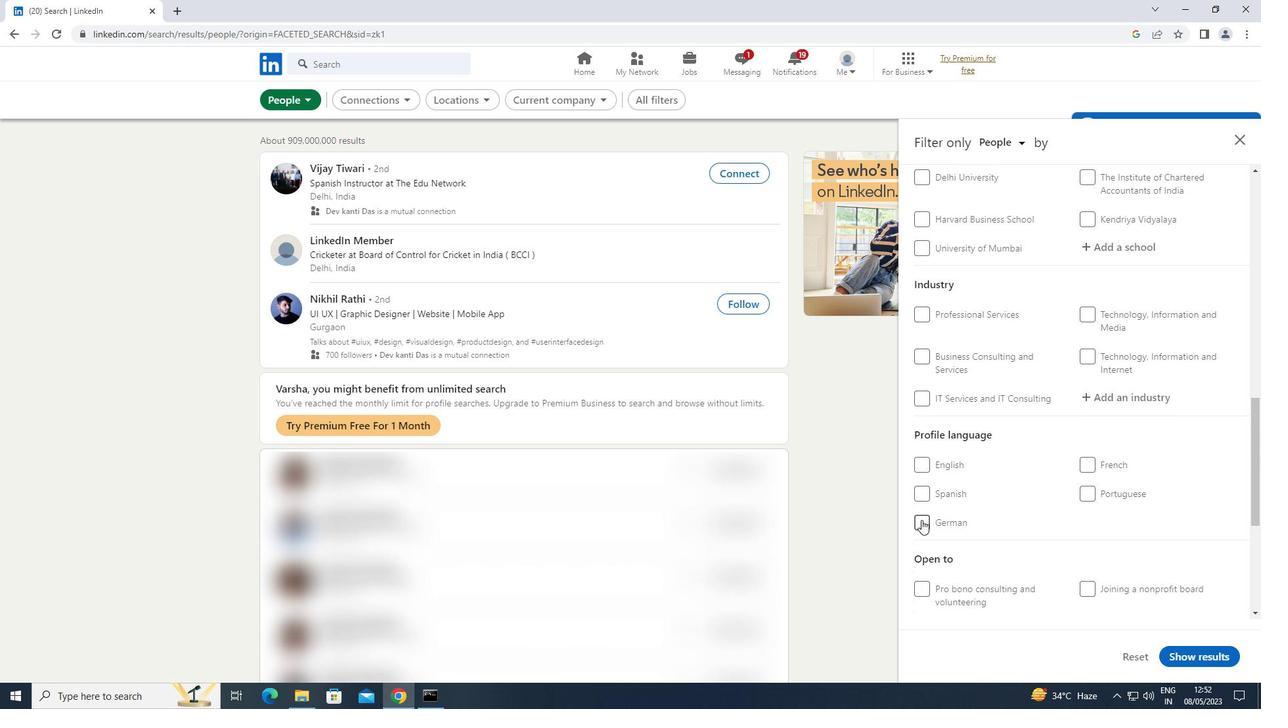 
Action: Mouse moved to (987, 515)
Screenshot: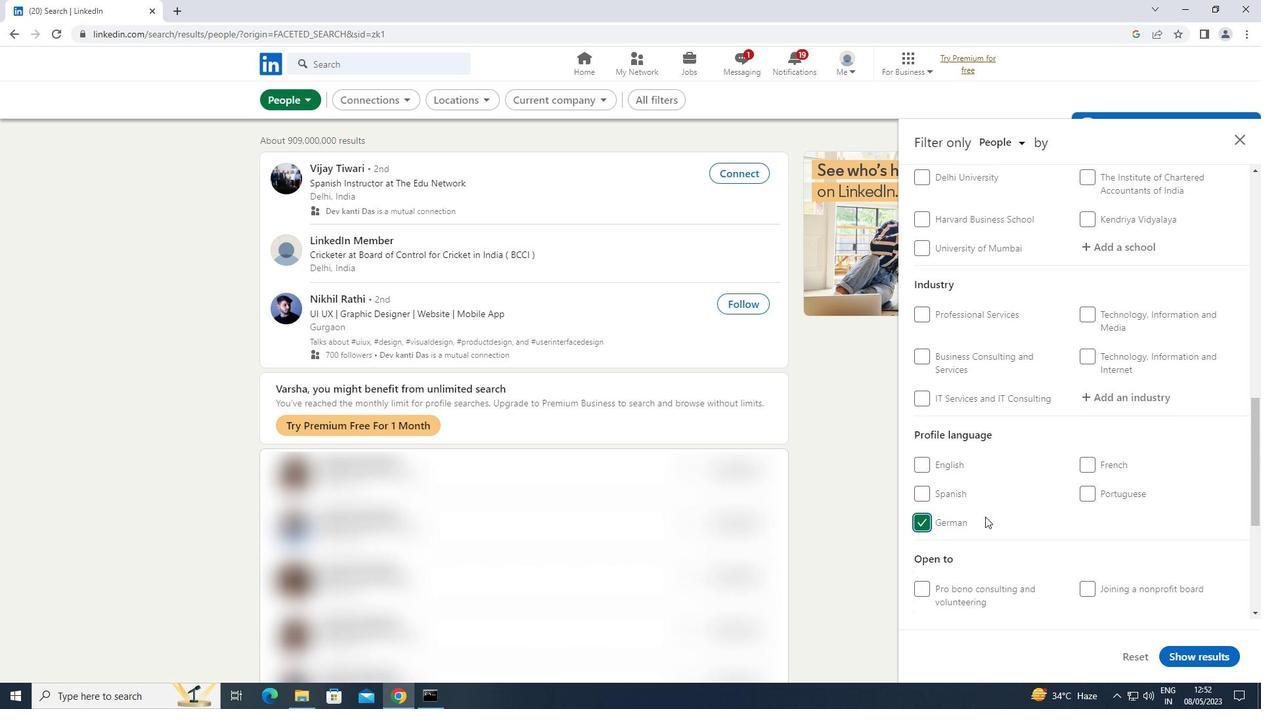 
Action: Mouse scrolled (987, 516) with delta (0, 0)
Screenshot: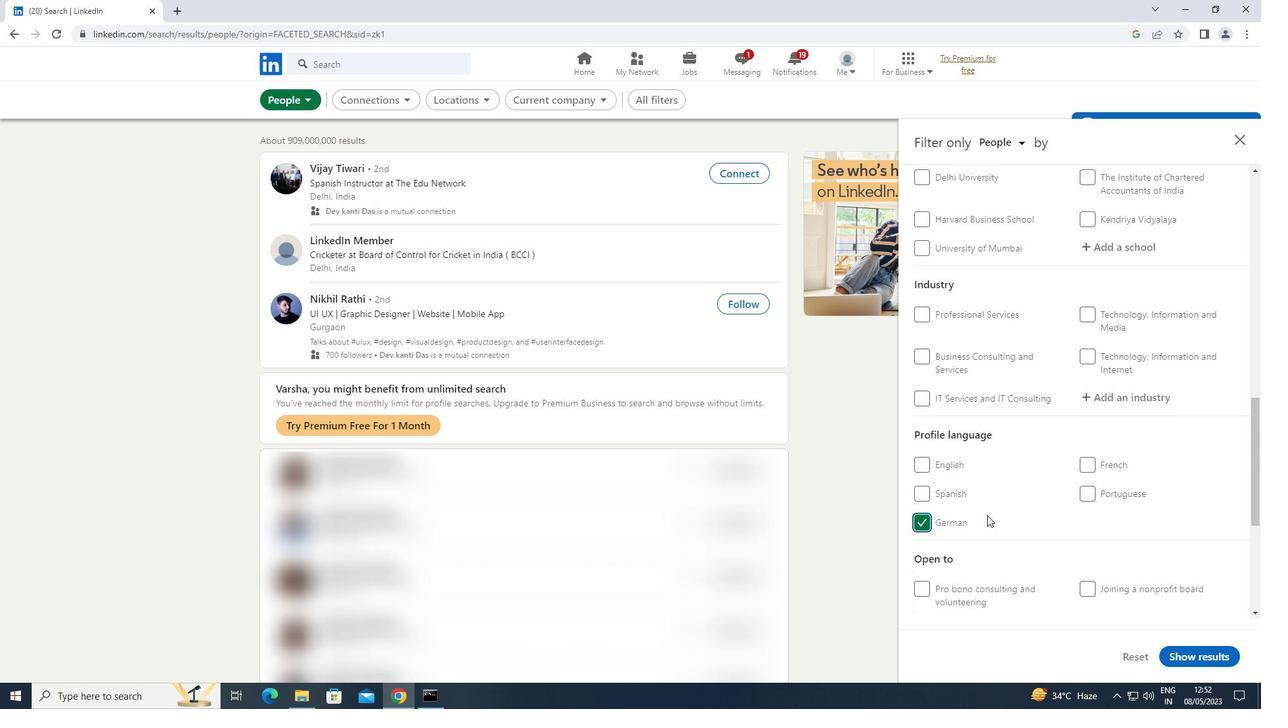 
Action: Mouse scrolled (987, 516) with delta (0, 0)
Screenshot: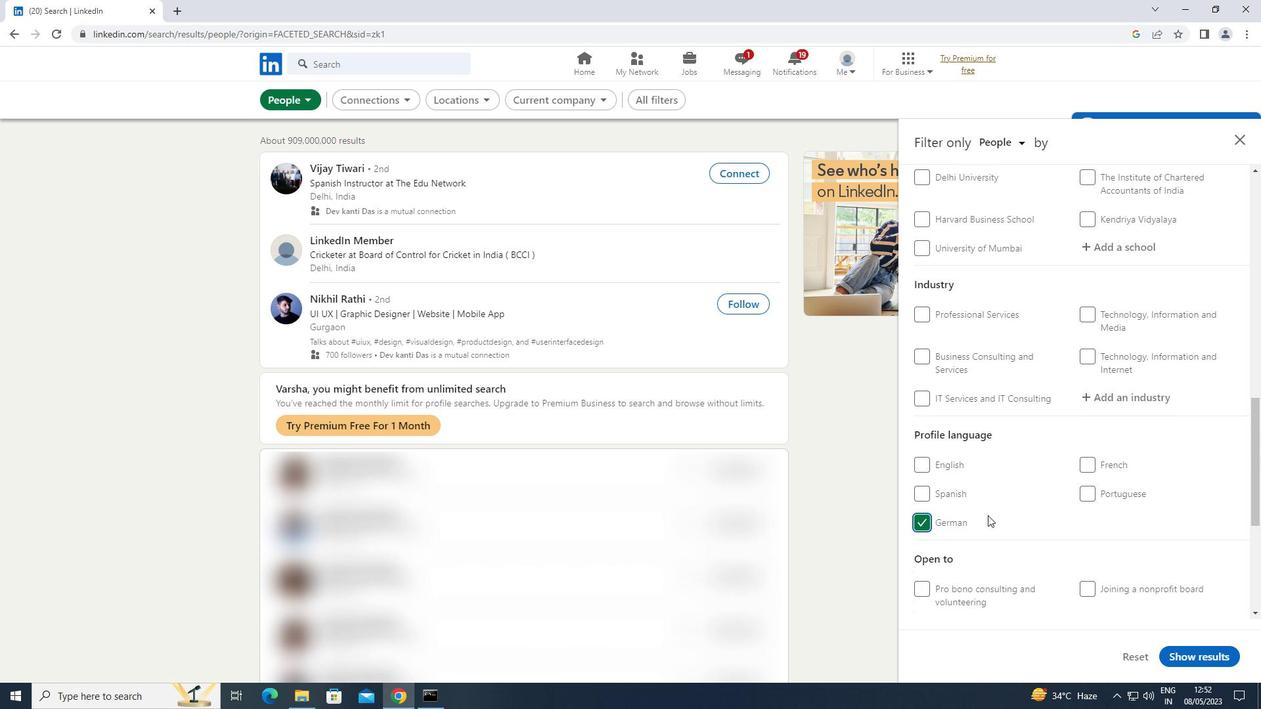 
Action: Mouse moved to (988, 514)
Screenshot: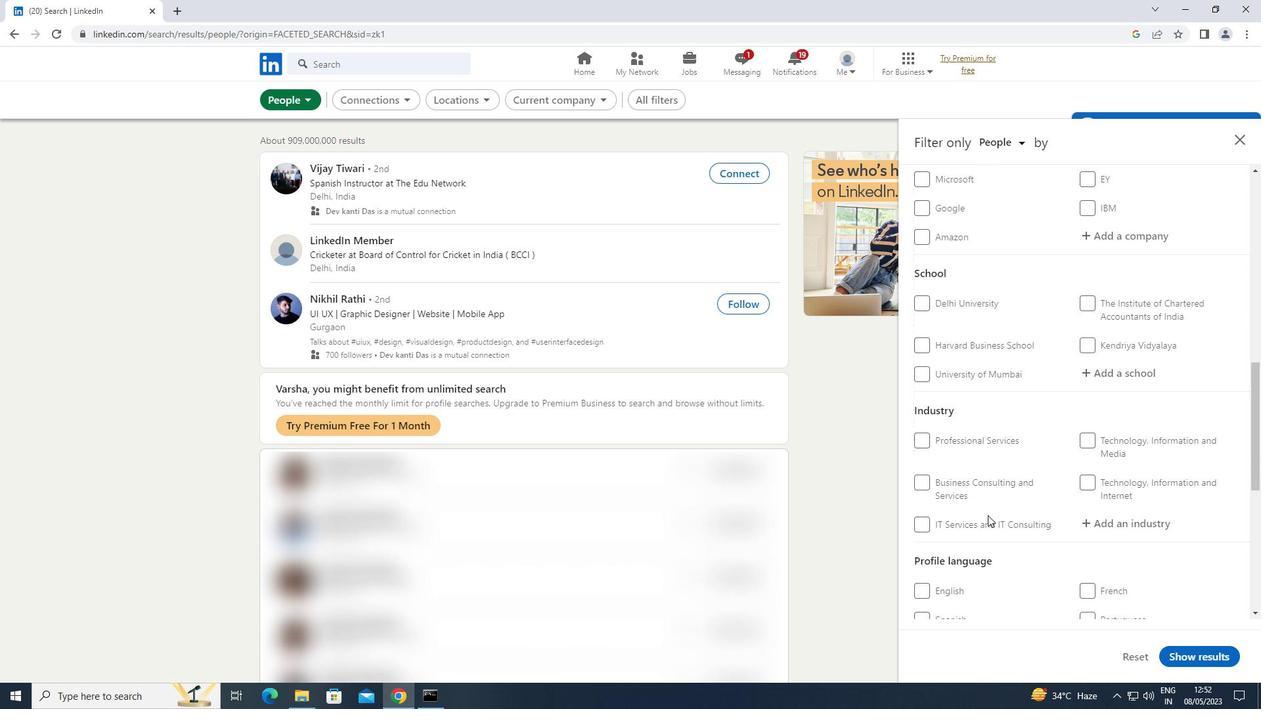 
Action: Mouse scrolled (988, 514) with delta (0, 0)
Screenshot: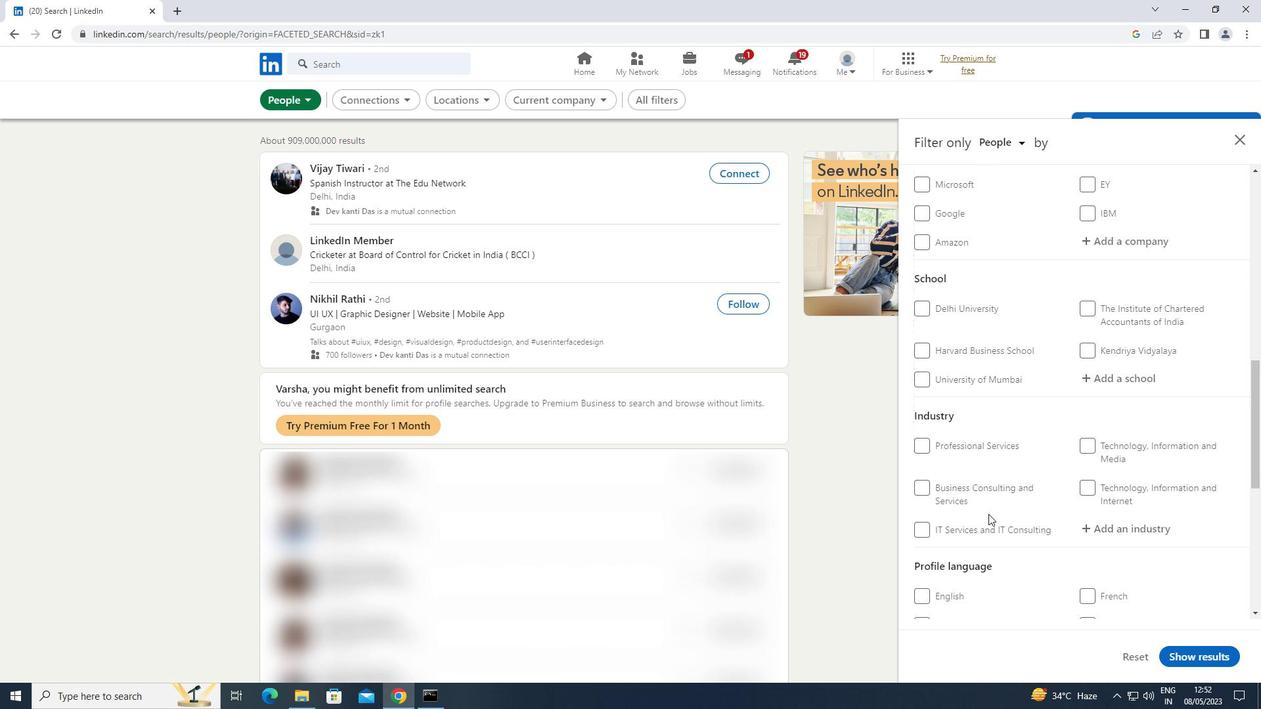 
Action: Mouse moved to (1123, 311)
Screenshot: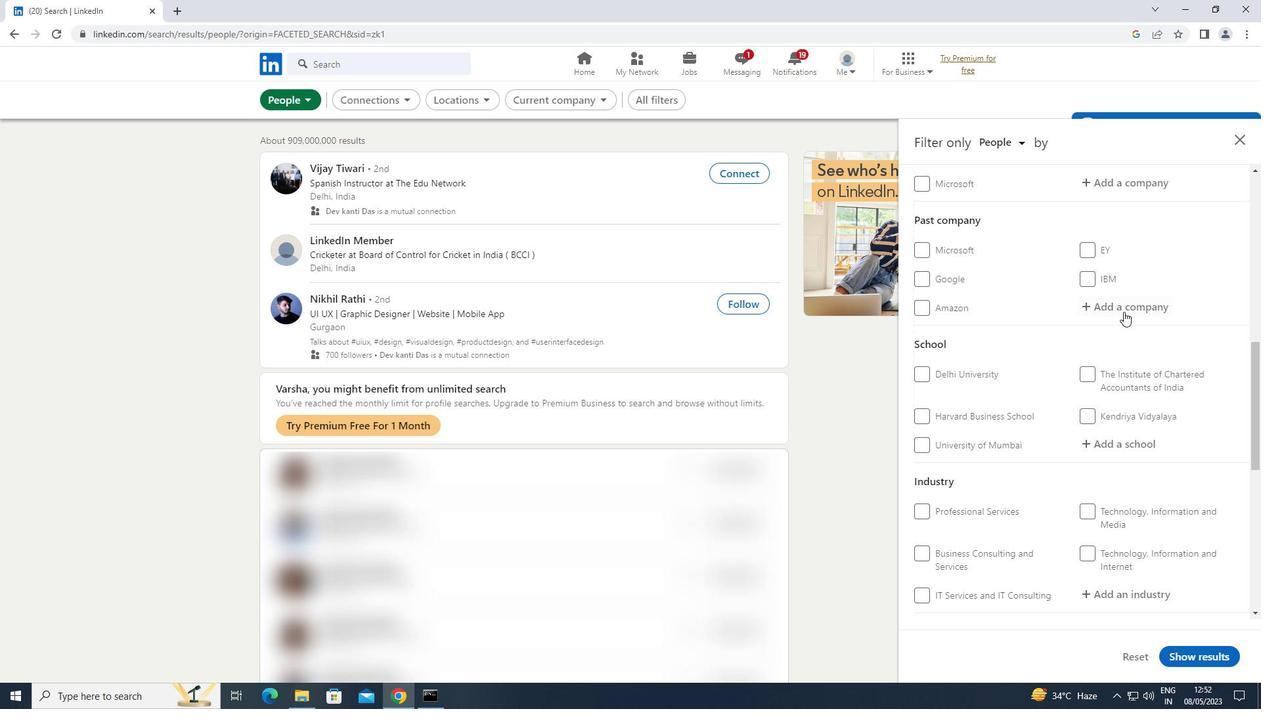 
Action: Mouse scrolled (1123, 312) with delta (0, 0)
Screenshot: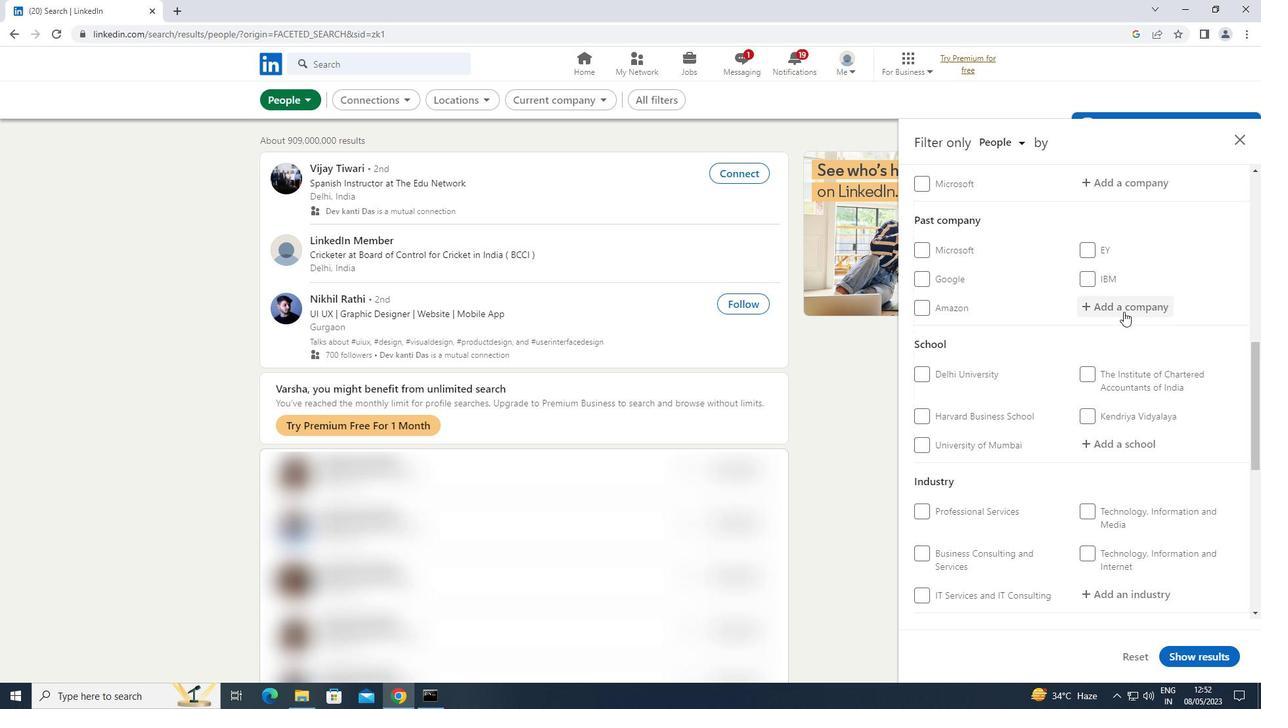 
Action: Mouse scrolled (1123, 312) with delta (0, 0)
Screenshot: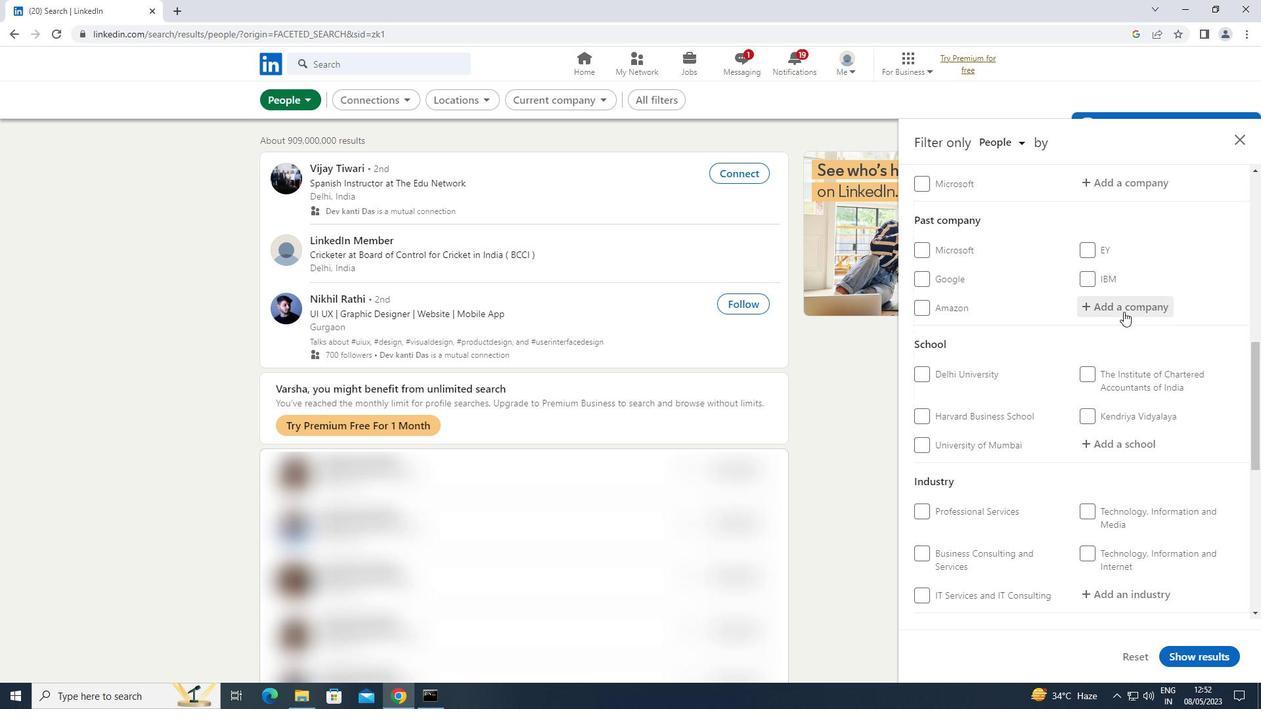 
Action: Mouse moved to (1132, 315)
Screenshot: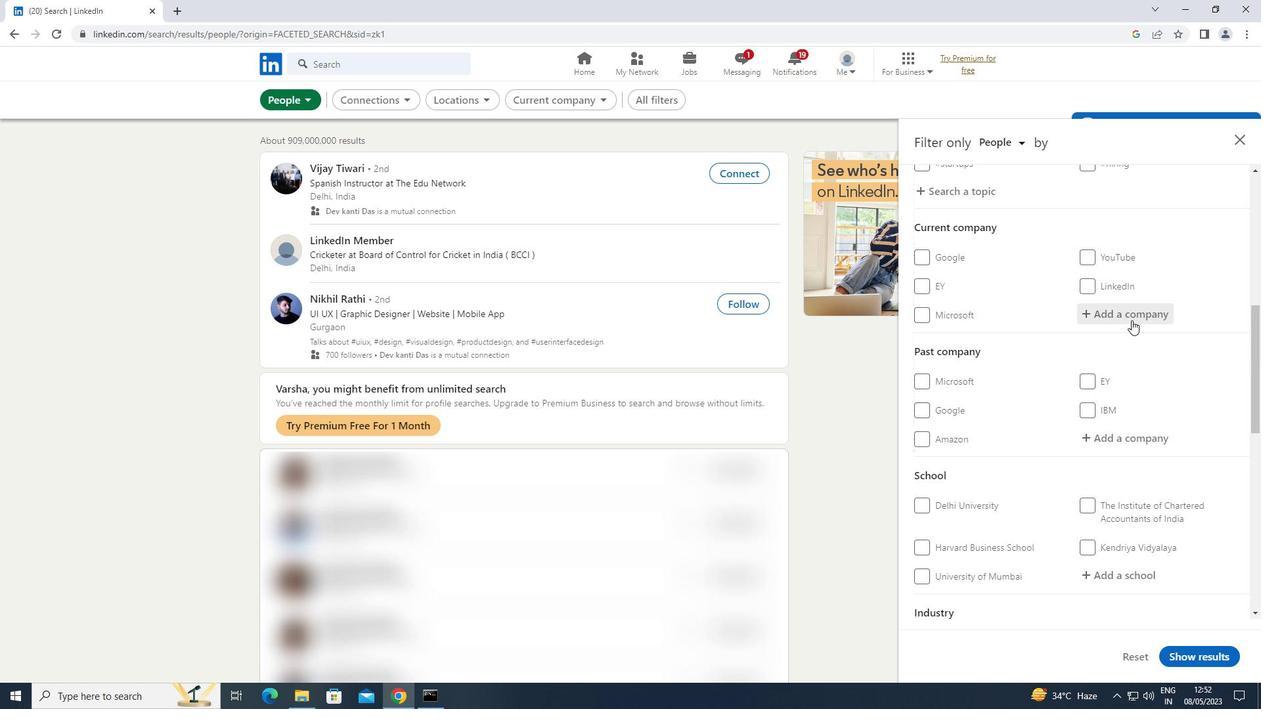 
Action: Mouse pressed left at (1132, 315)
Screenshot: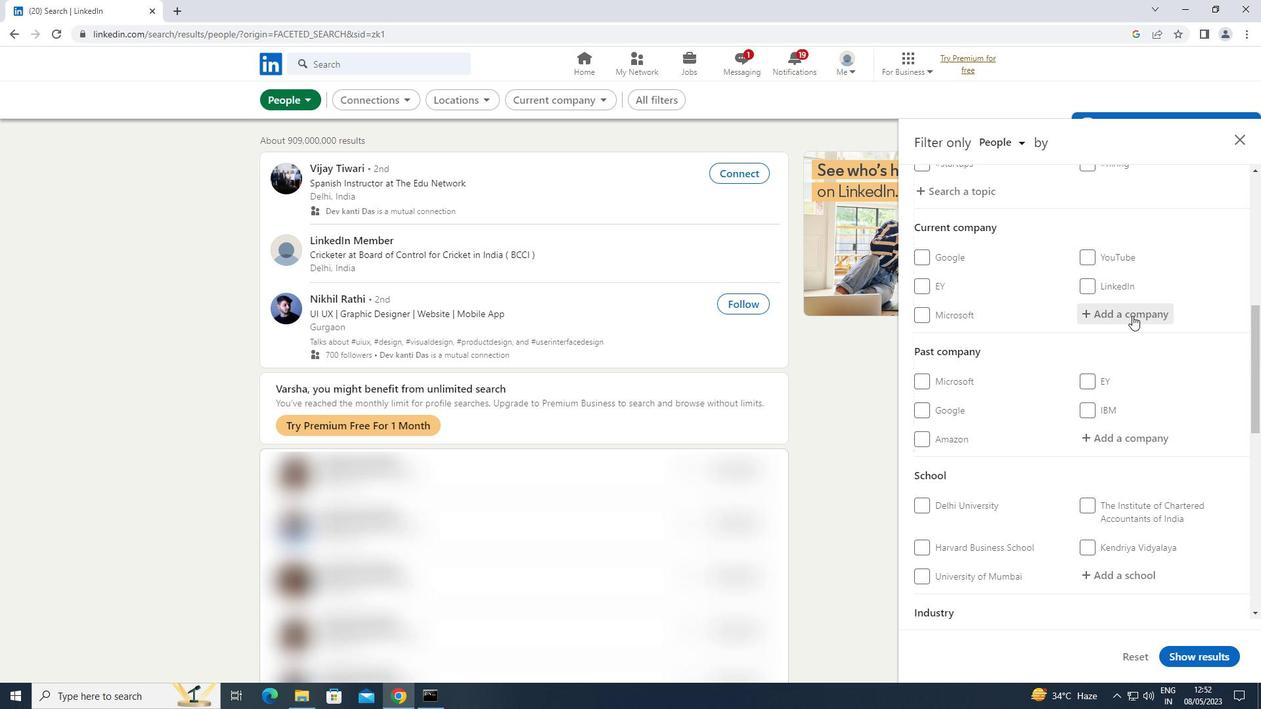 
Action: Mouse moved to (1132, 315)
Screenshot: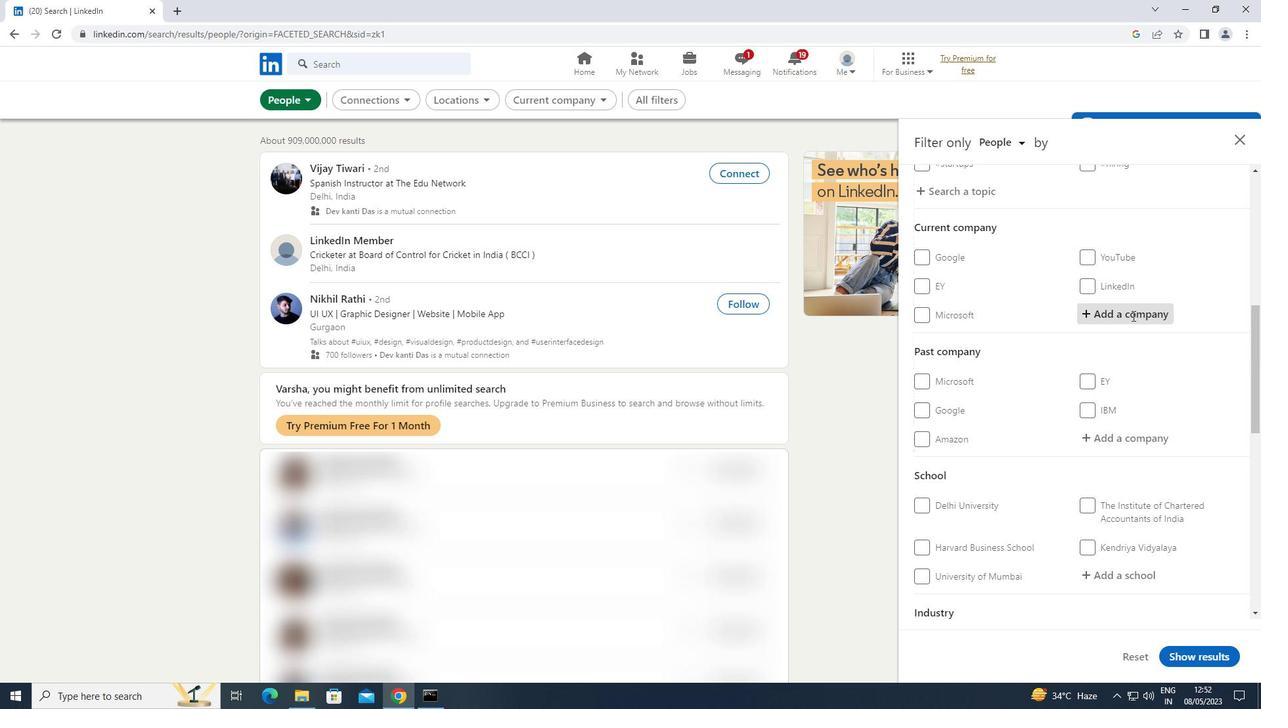 
Action: Key pressed <Key.shift>UNITED<Key.shift>LEX
Screenshot: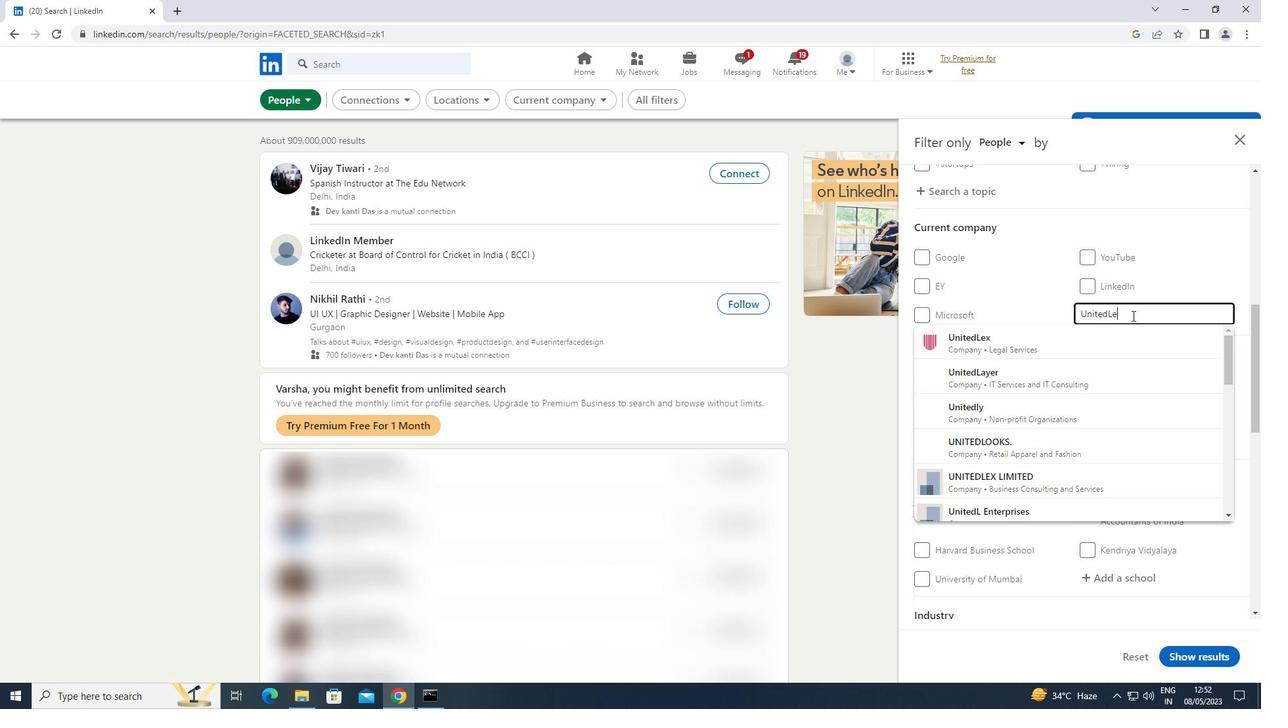 
Action: Mouse moved to (1009, 349)
Screenshot: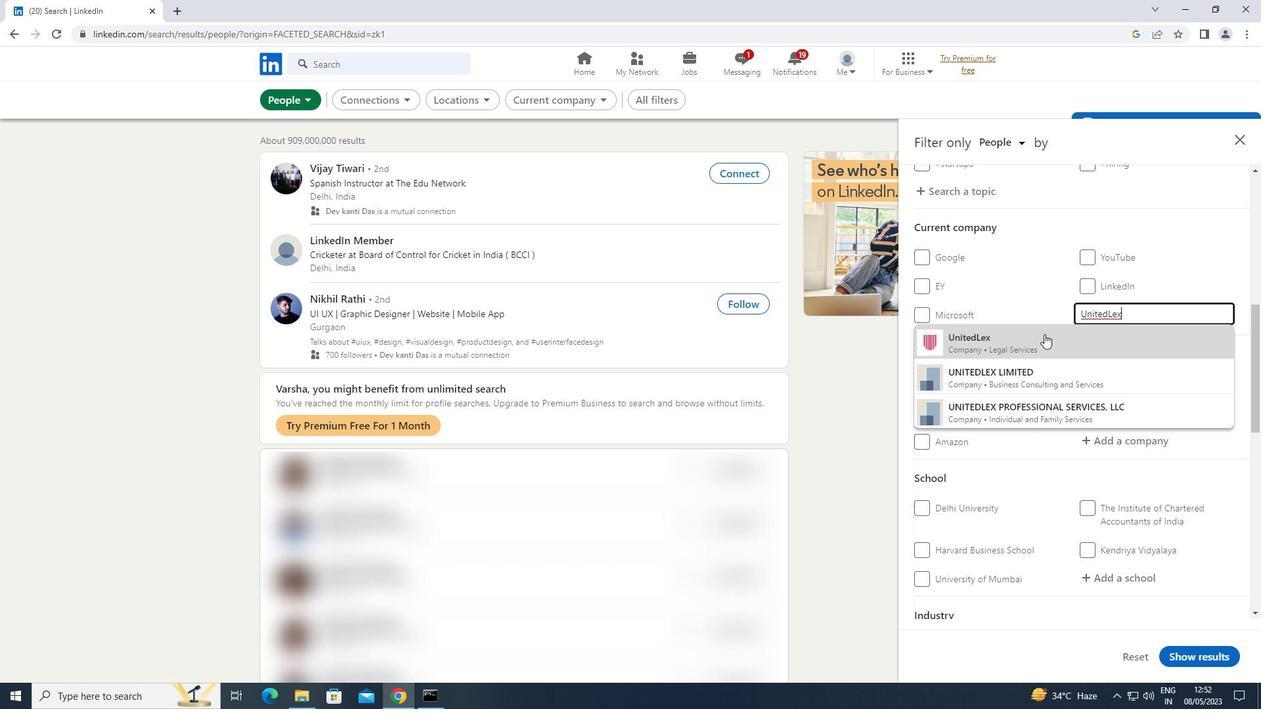 
Action: Mouse pressed left at (1009, 349)
Screenshot: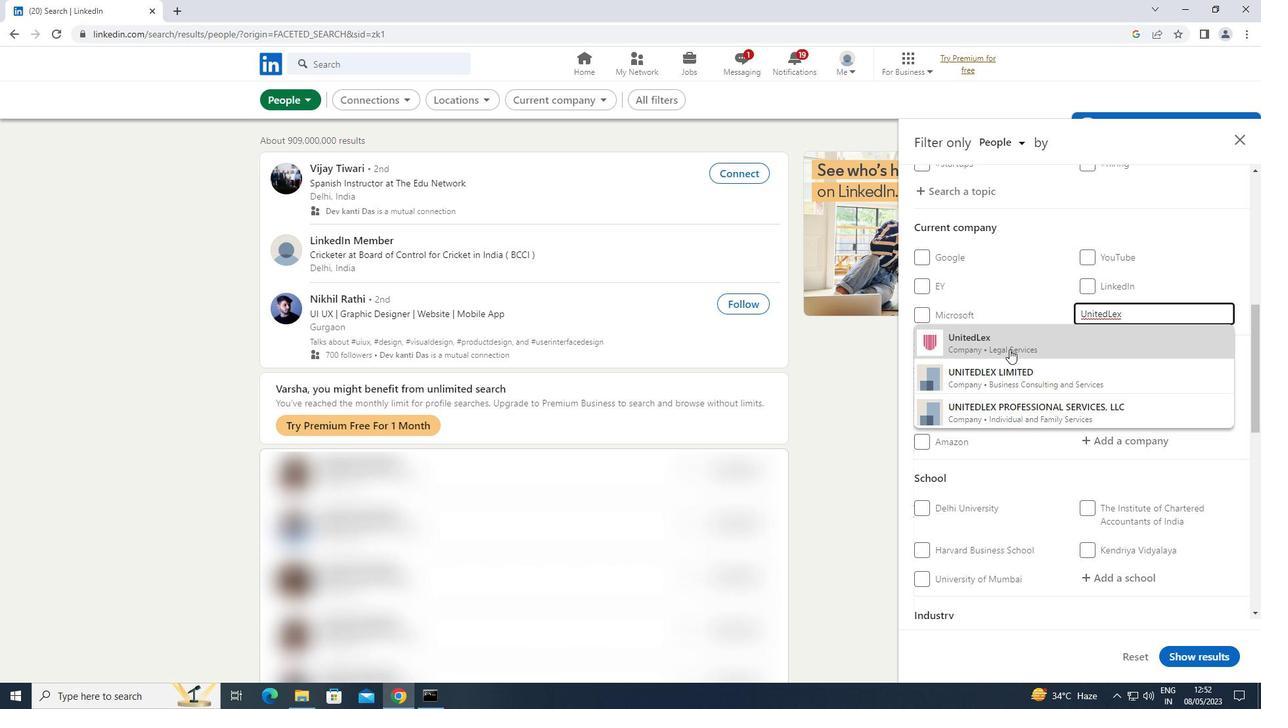 
Action: Mouse moved to (1010, 347)
Screenshot: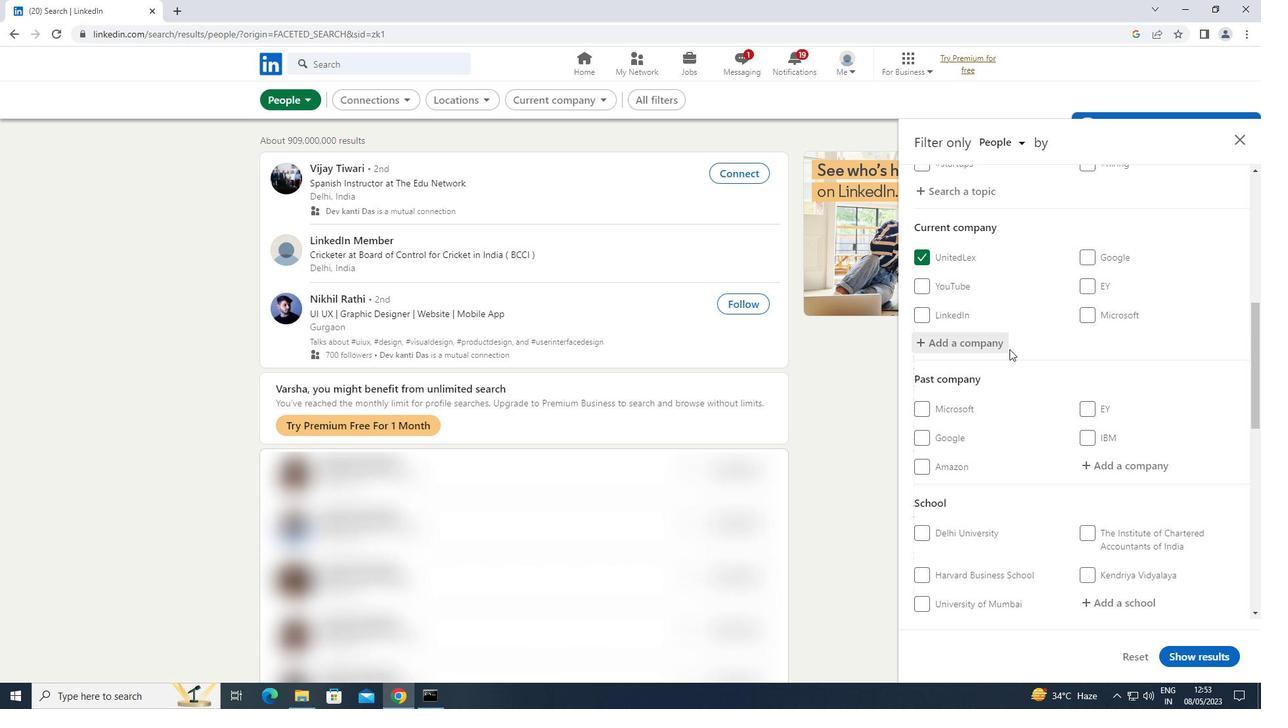 
Action: Mouse scrolled (1010, 346) with delta (0, 0)
Screenshot: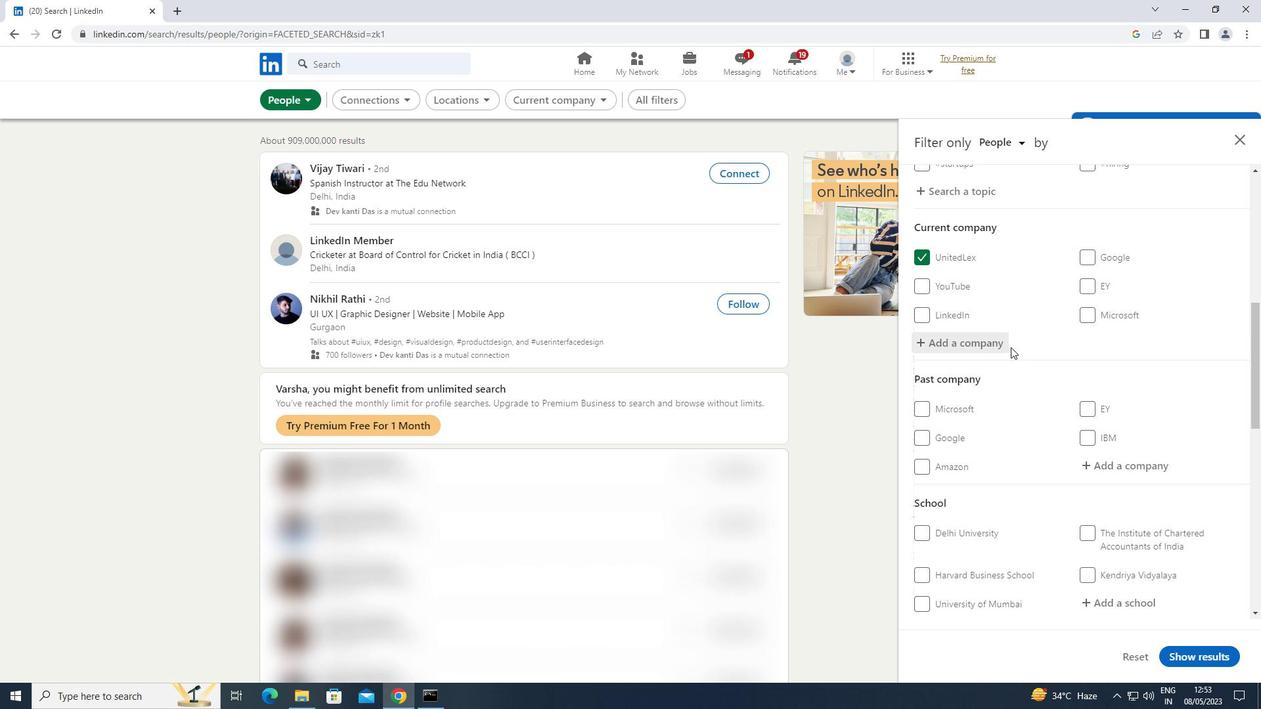 
Action: Mouse scrolled (1010, 346) with delta (0, 0)
Screenshot: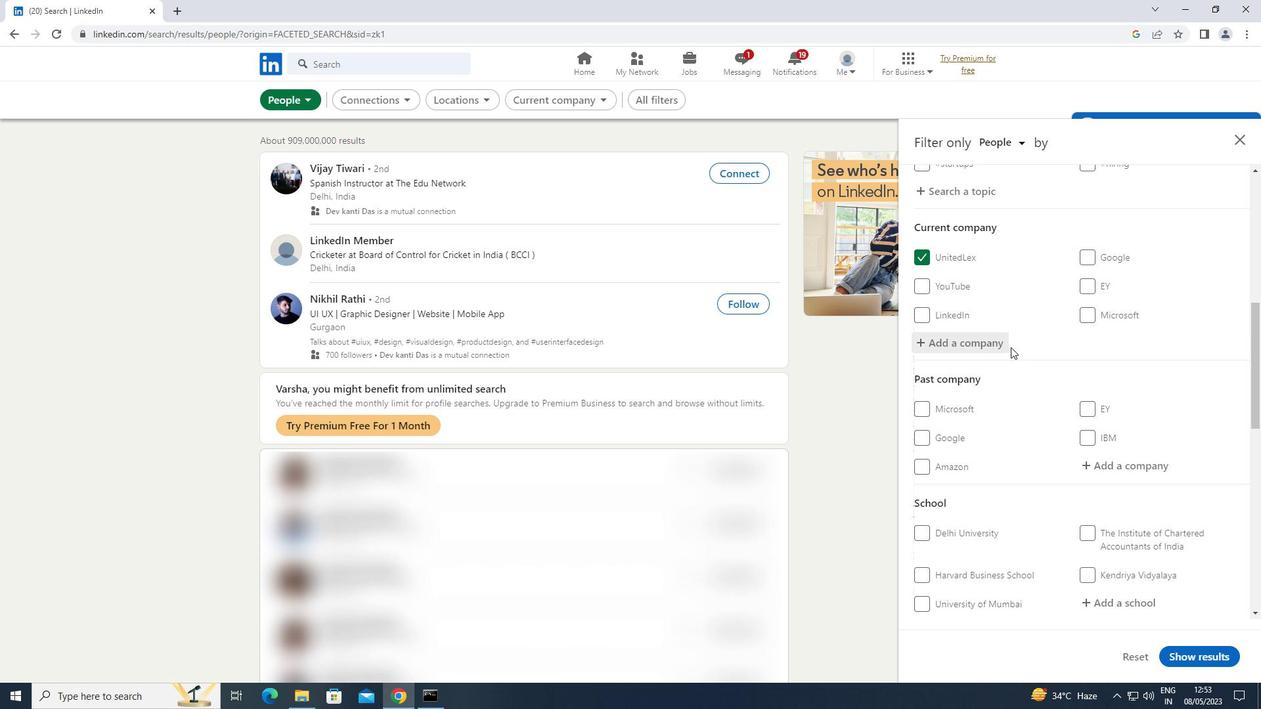 
Action: Mouse moved to (1109, 465)
Screenshot: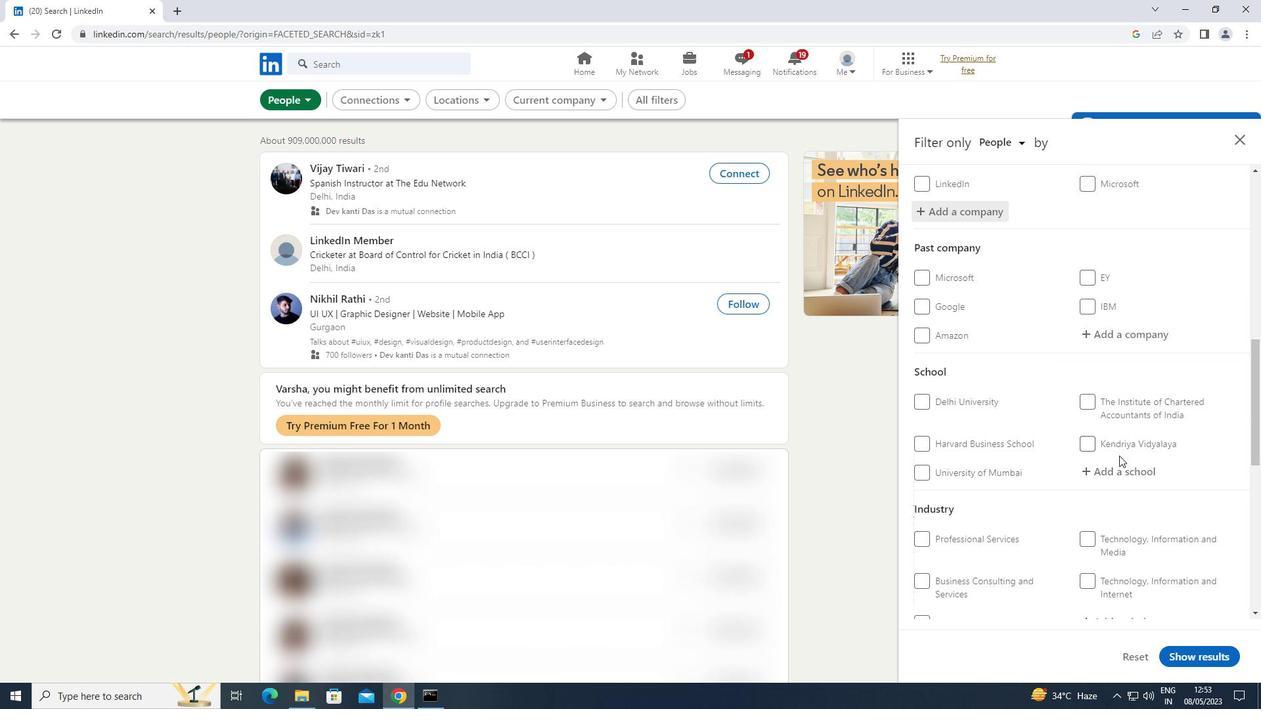 
Action: Mouse pressed left at (1109, 465)
Screenshot: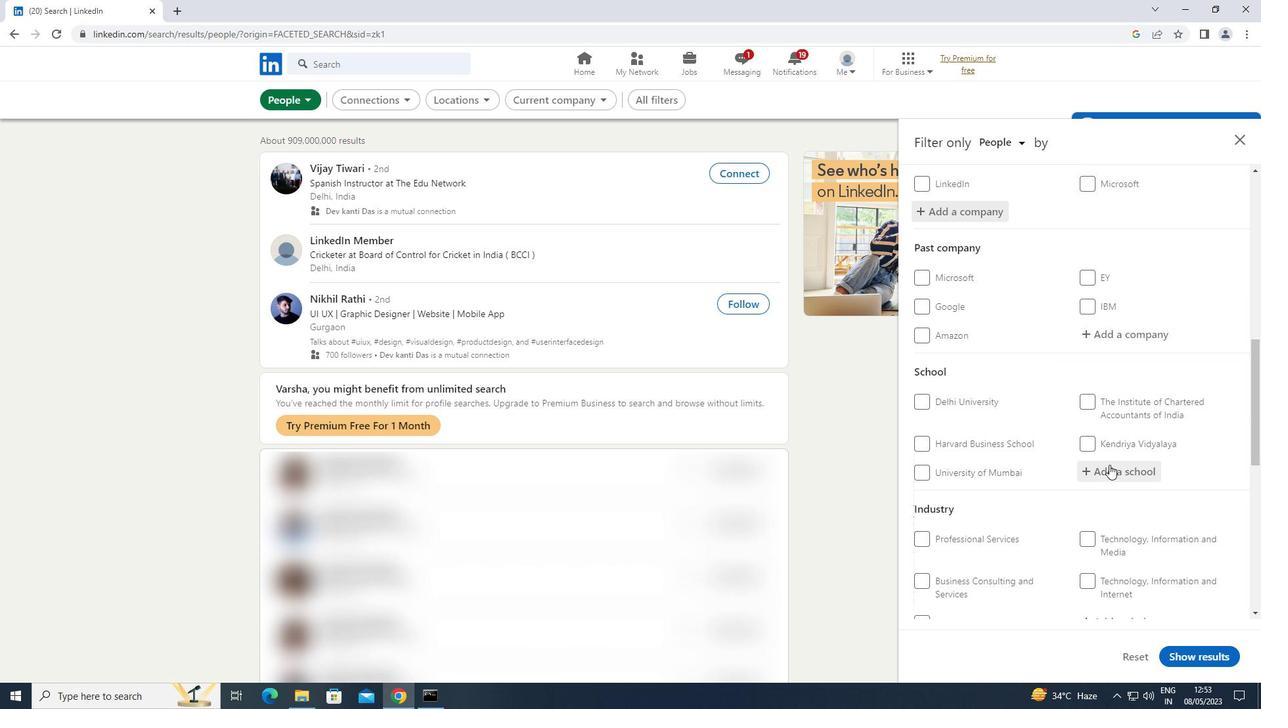 
Action: Key pressed <Key.shift>SWAMI<Key.space><Key.shift>RAMANAND
Screenshot: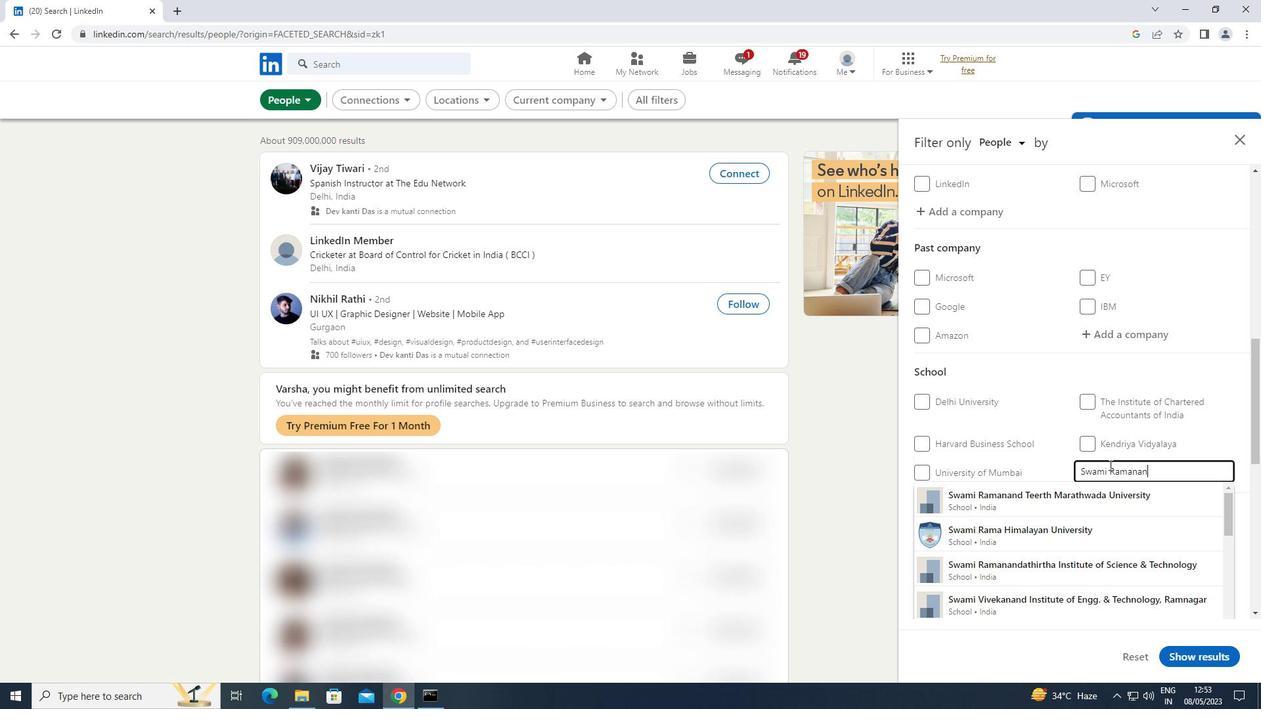 
Action: Mouse moved to (1087, 501)
Screenshot: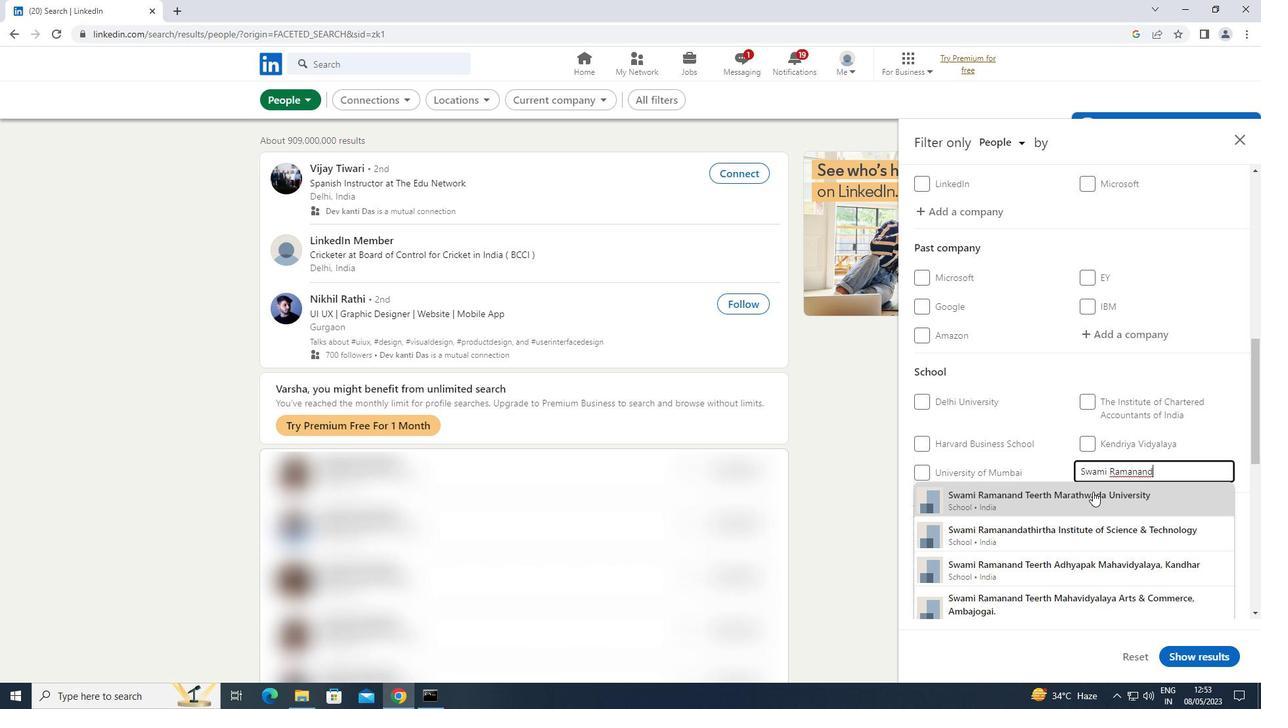 
Action: Mouse pressed left at (1087, 501)
Screenshot: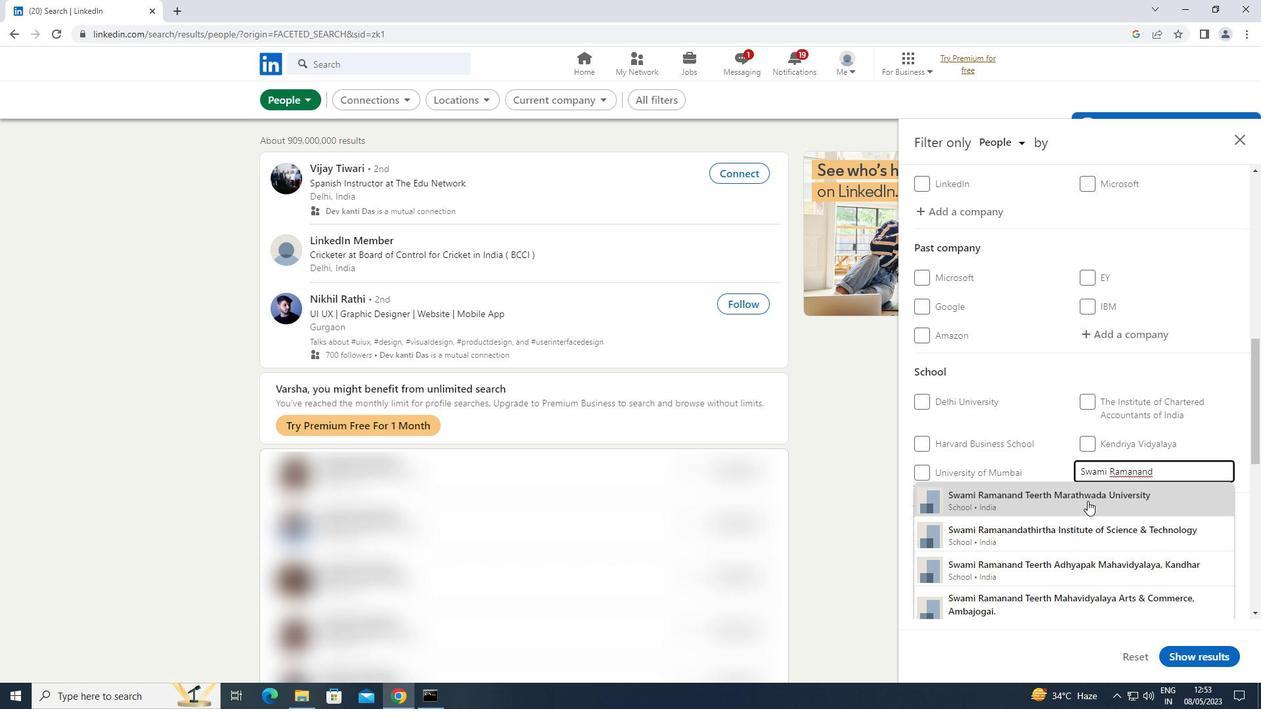 
Action: Mouse moved to (1087, 500)
Screenshot: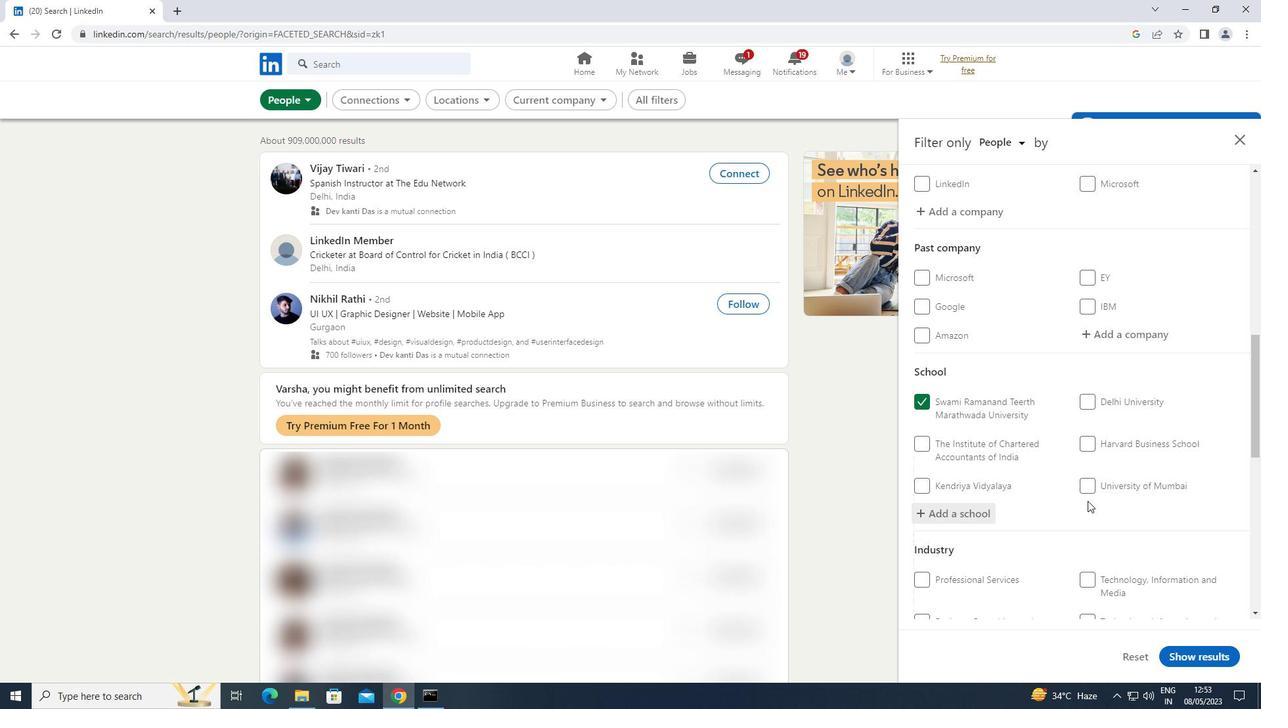 
Action: Mouse scrolled (1087, 499) with delta (0, 0)
Screenshot: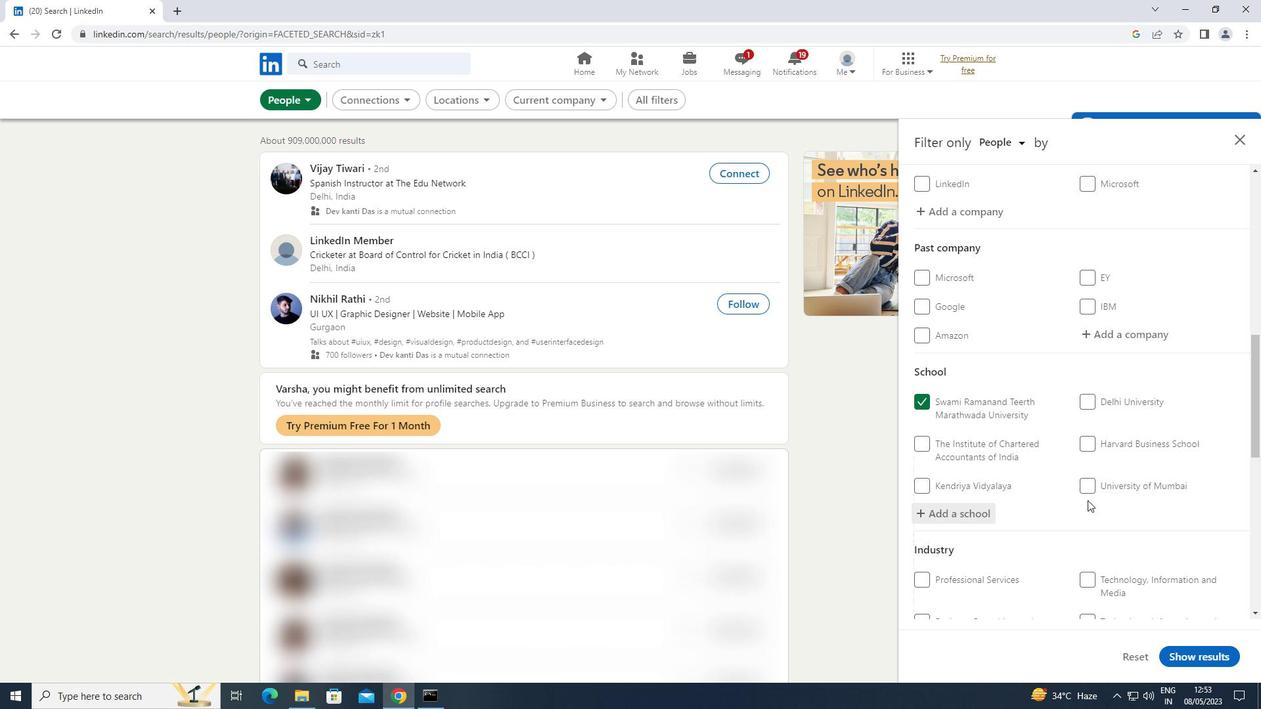 
Action: Mouse scrolled (1087, 499) with delta (0, 0)
Screenshot: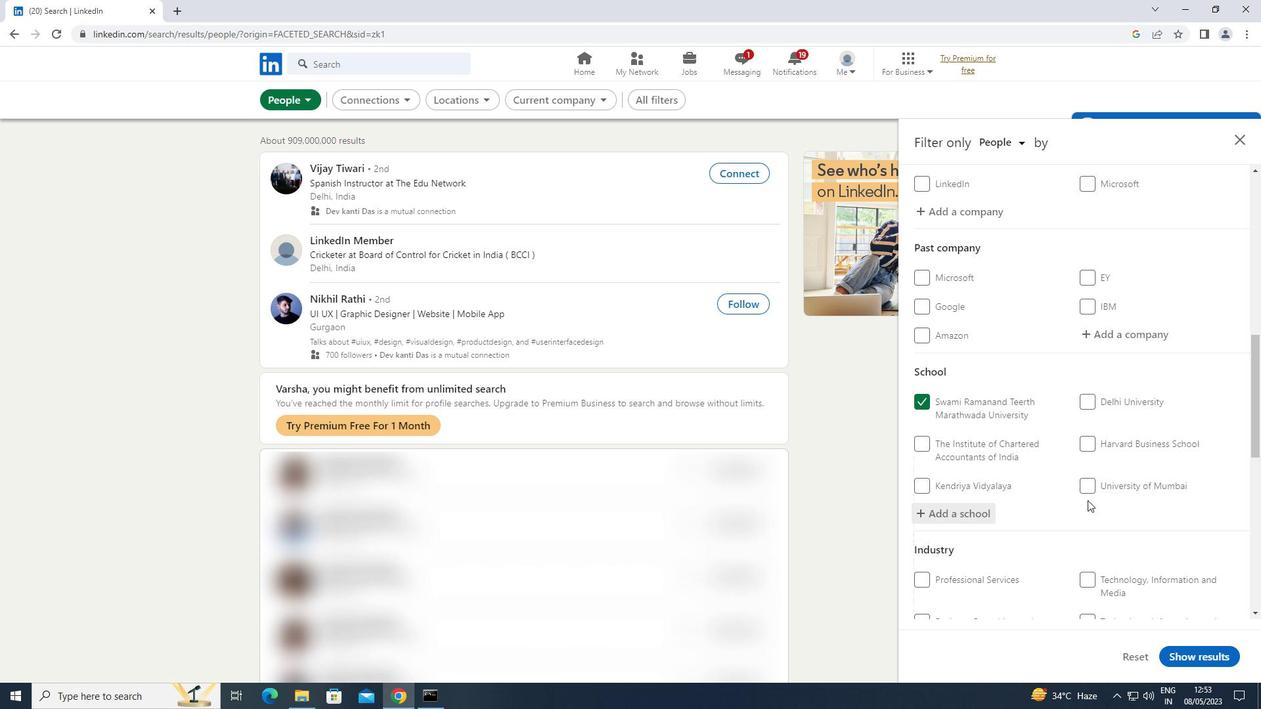 
Action: Mouse scrolled (1087, 499) with delta (0, 0)
Screenshot: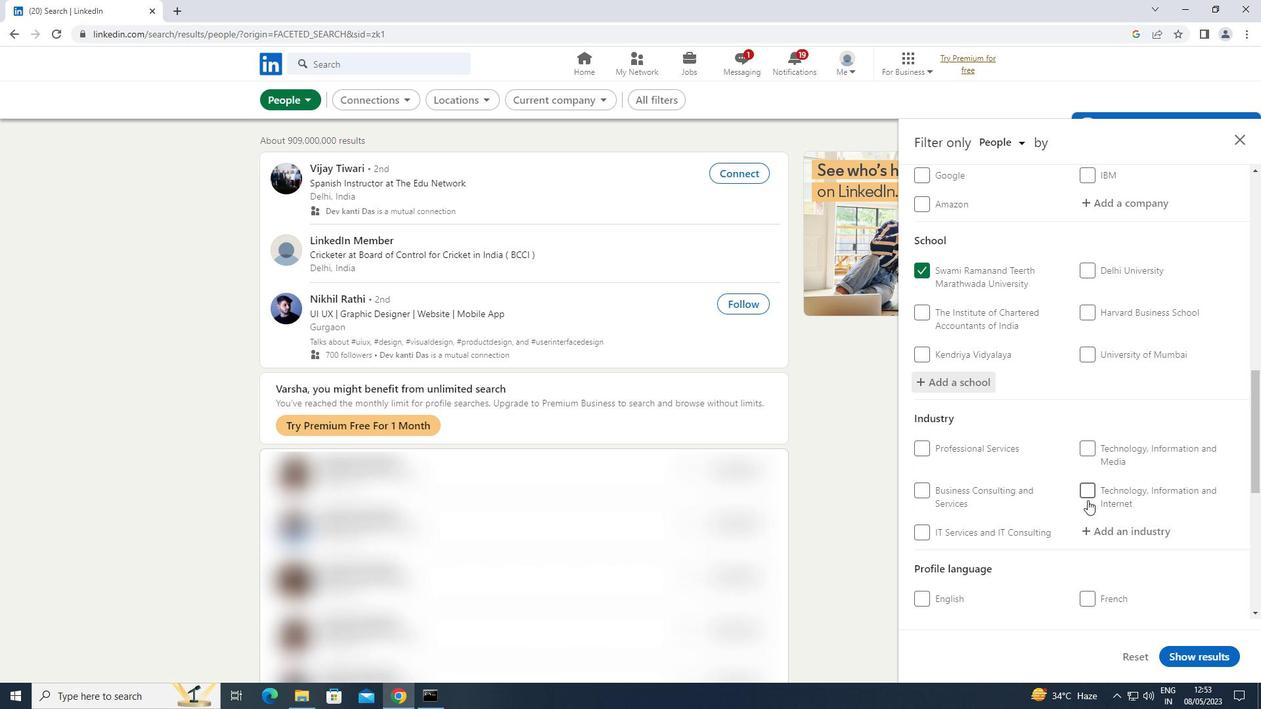 
Action: Mouse scrolled (1087, 499) with delta (0, 0)
Screenshot: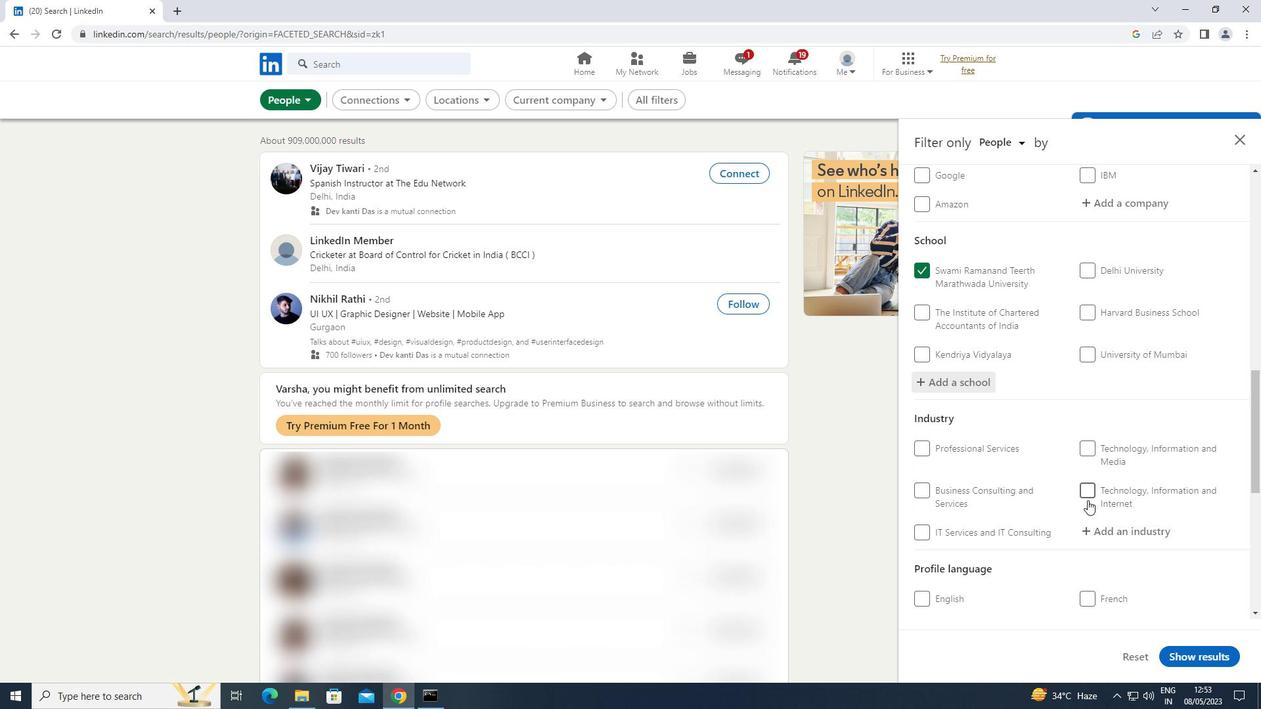 
Action: Mouse scrolled (1087, 499) with delta (0, 0)
Screenshot: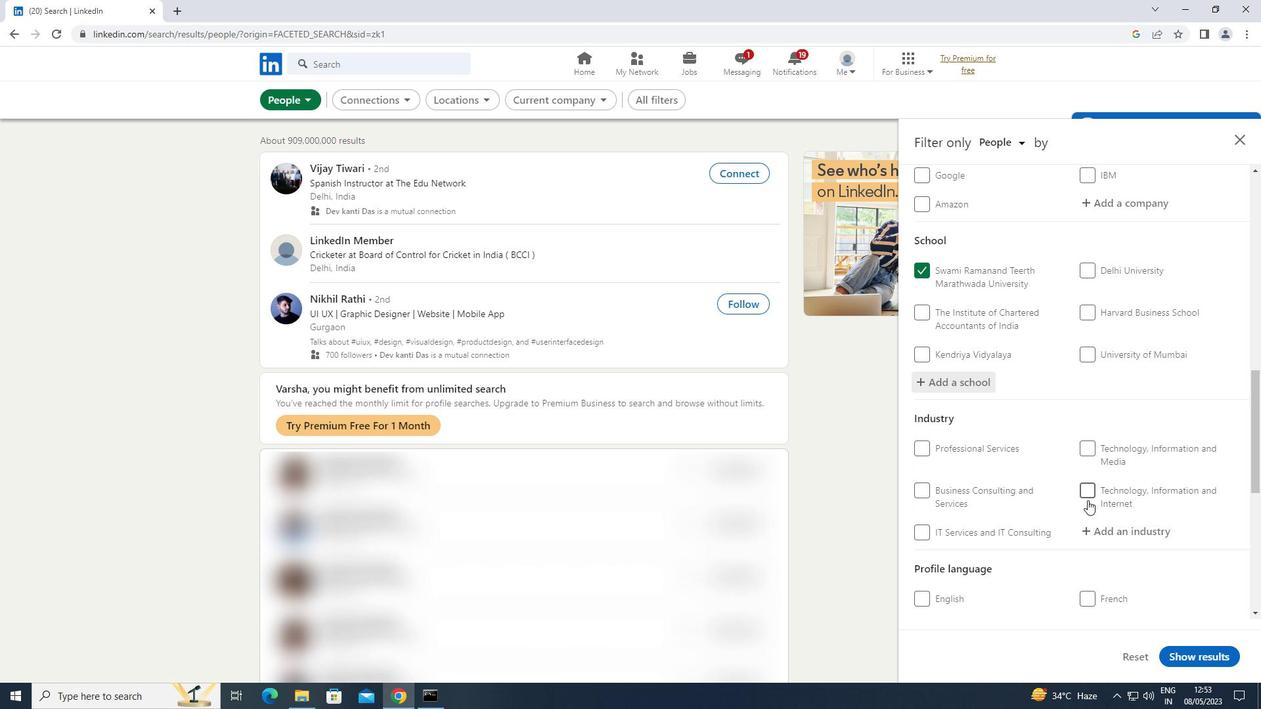 
Action: Mouse moved to (1155, 325)
Screenshot: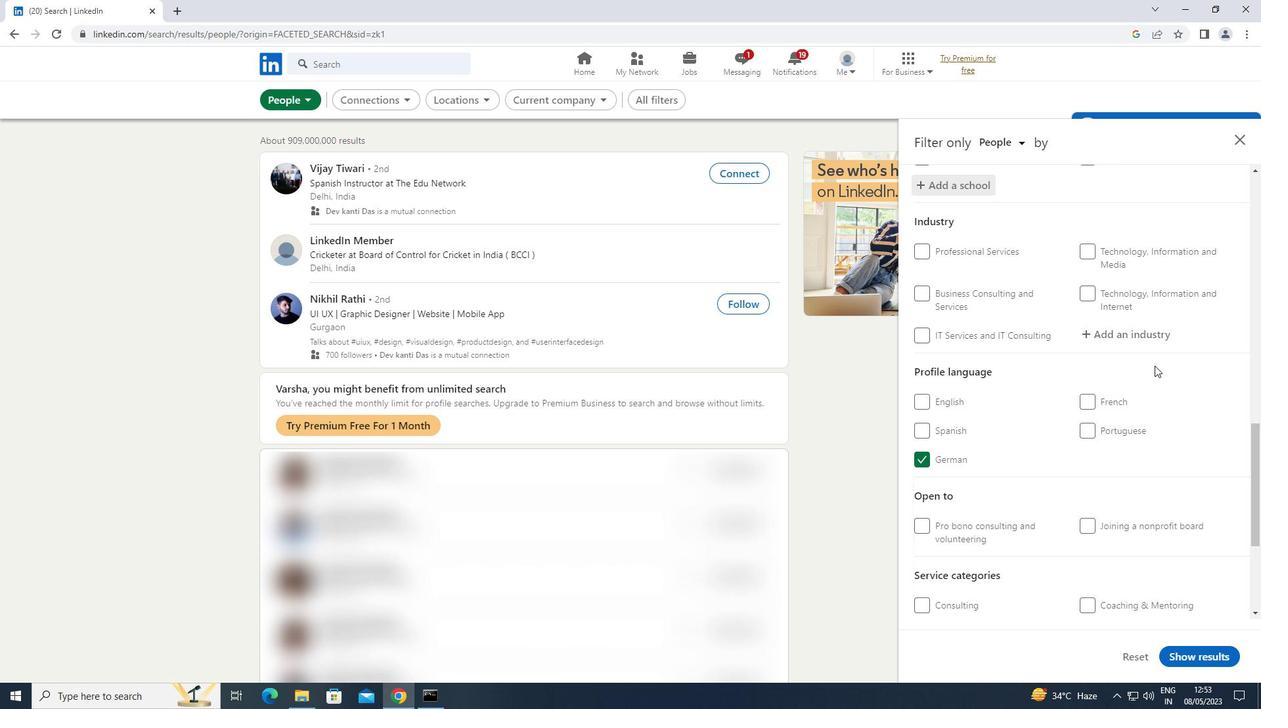
Action: Mouse pressed left at (1155, 325)
Screenshot: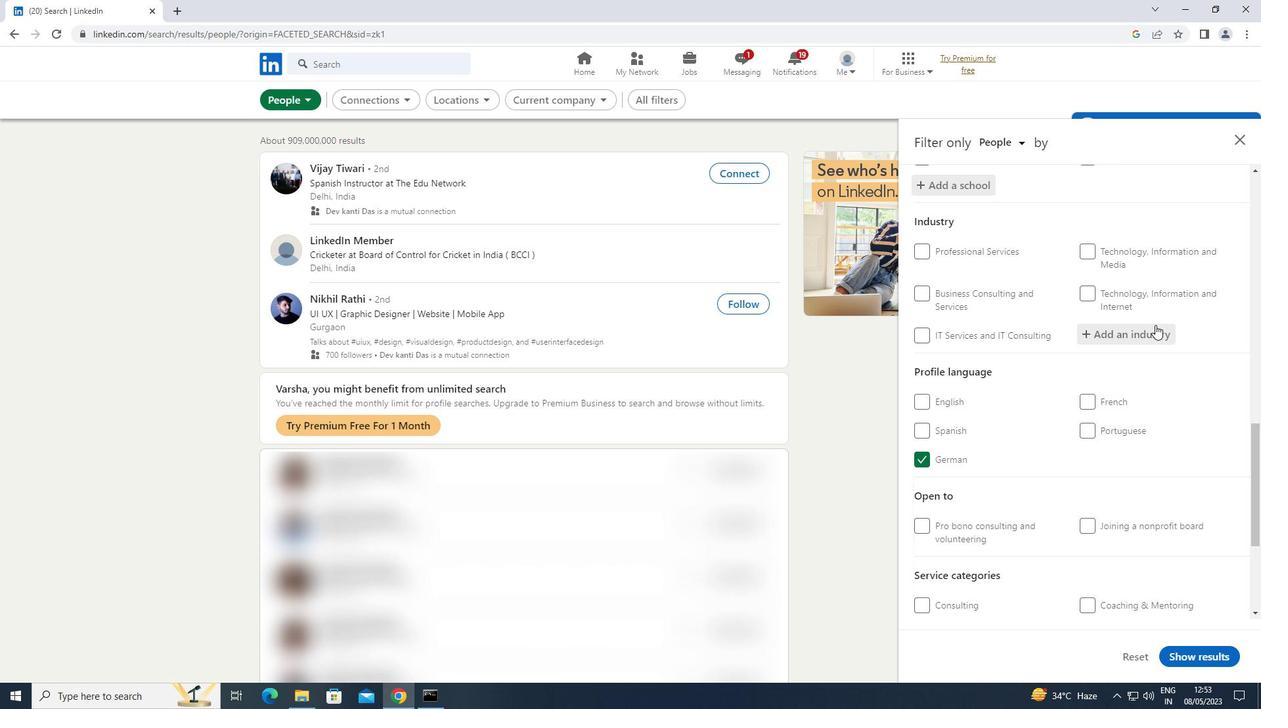 
Action: Key pressed <Key.shift>REAL<Key.space>
Screenshot: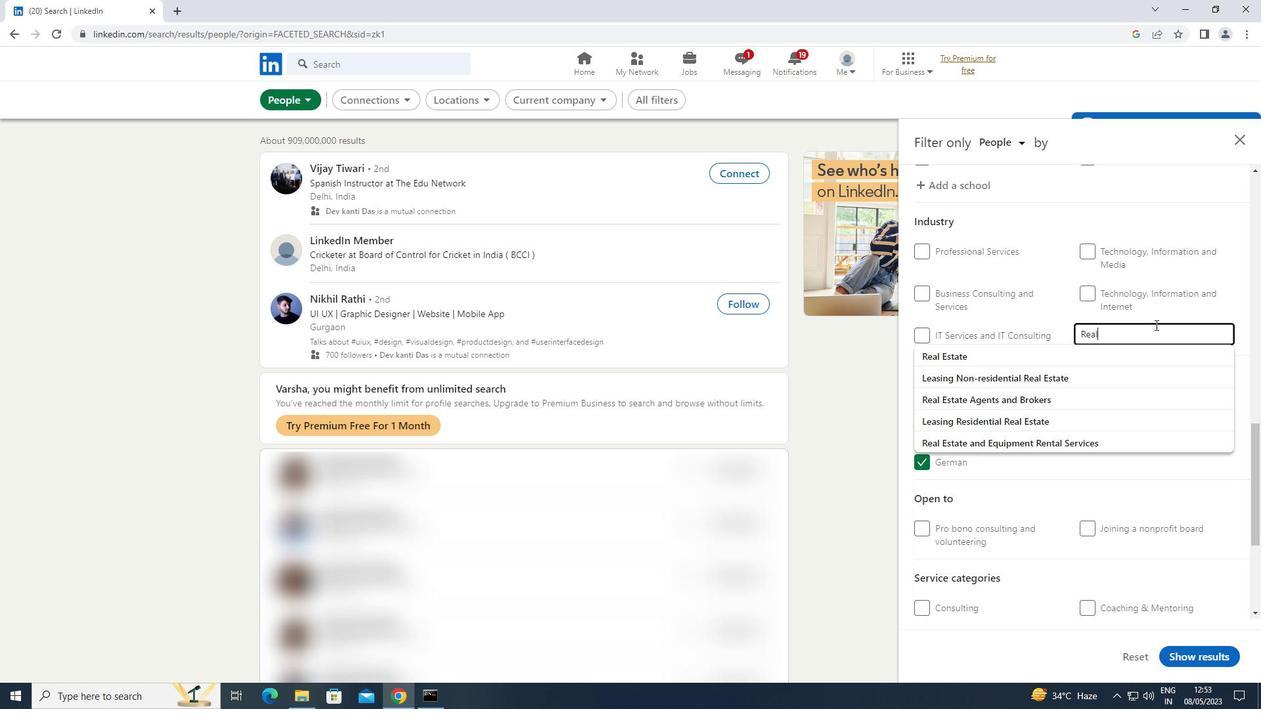
Action: Mouse moved to (966, 354)
Screenshot: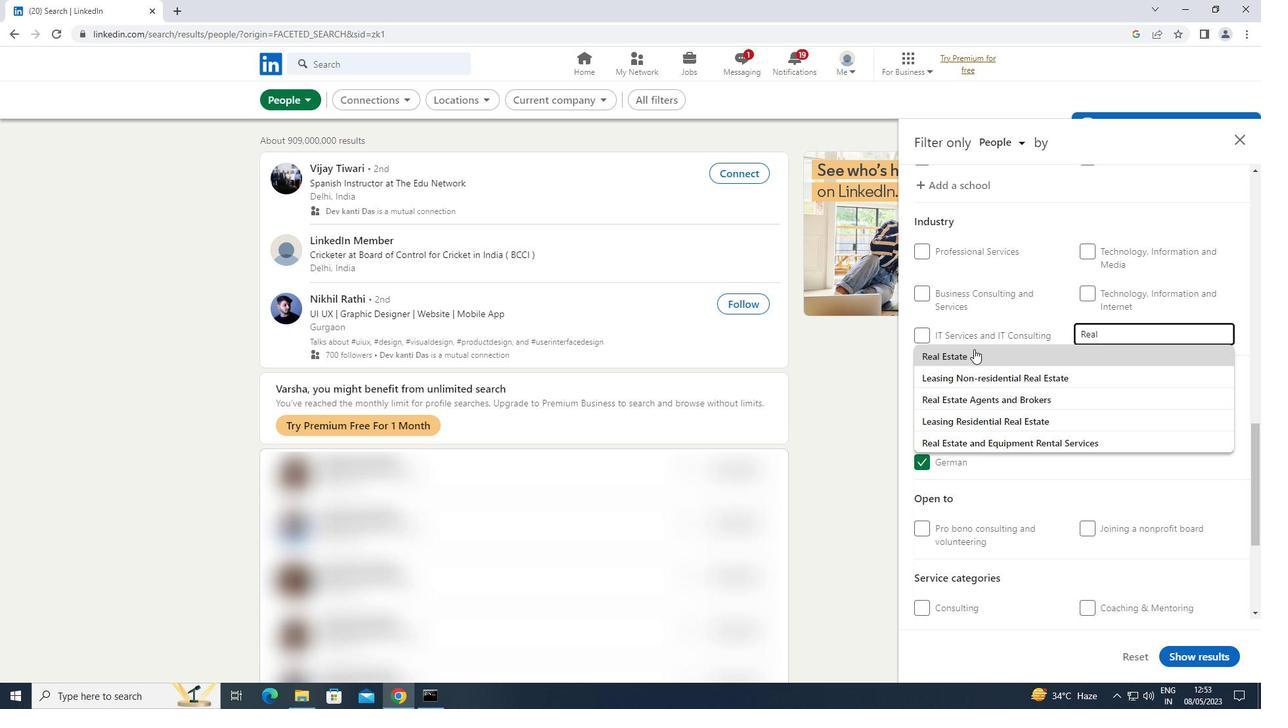 
Action: Mouse pressed left at (966, 354)
Screenshot: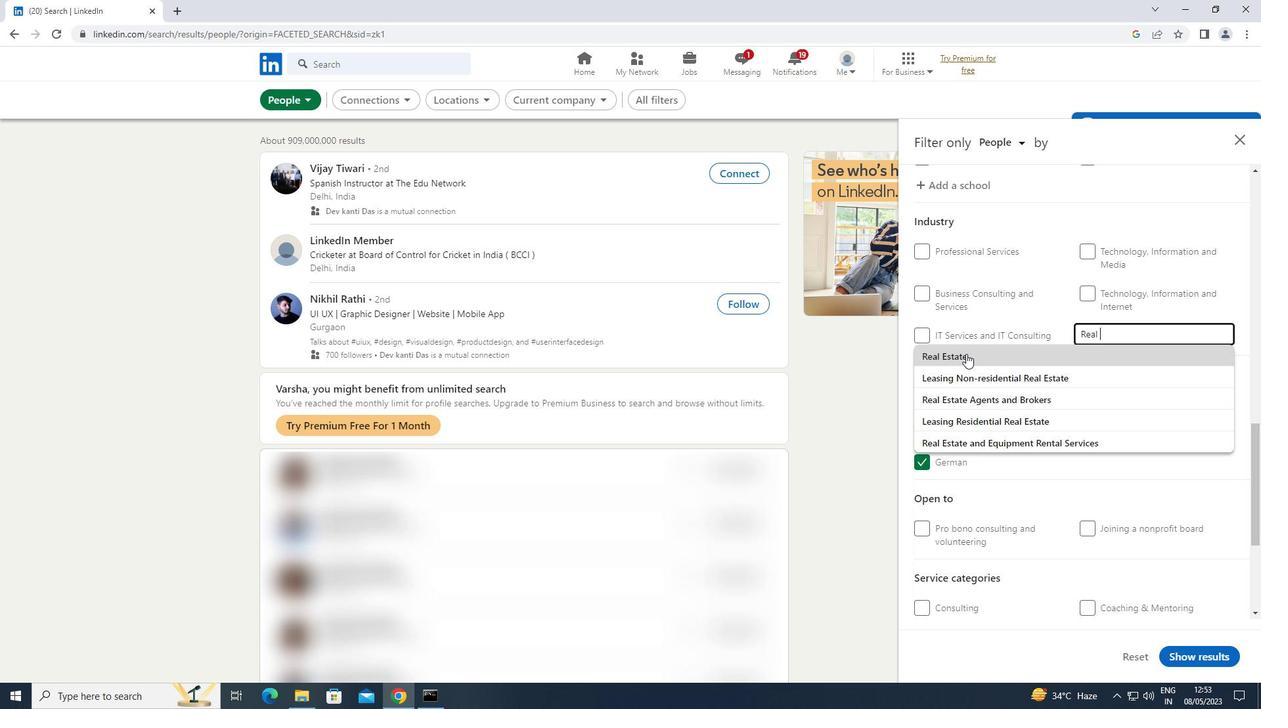 
Action: Mouse moved to (967, 354)
Screenshot: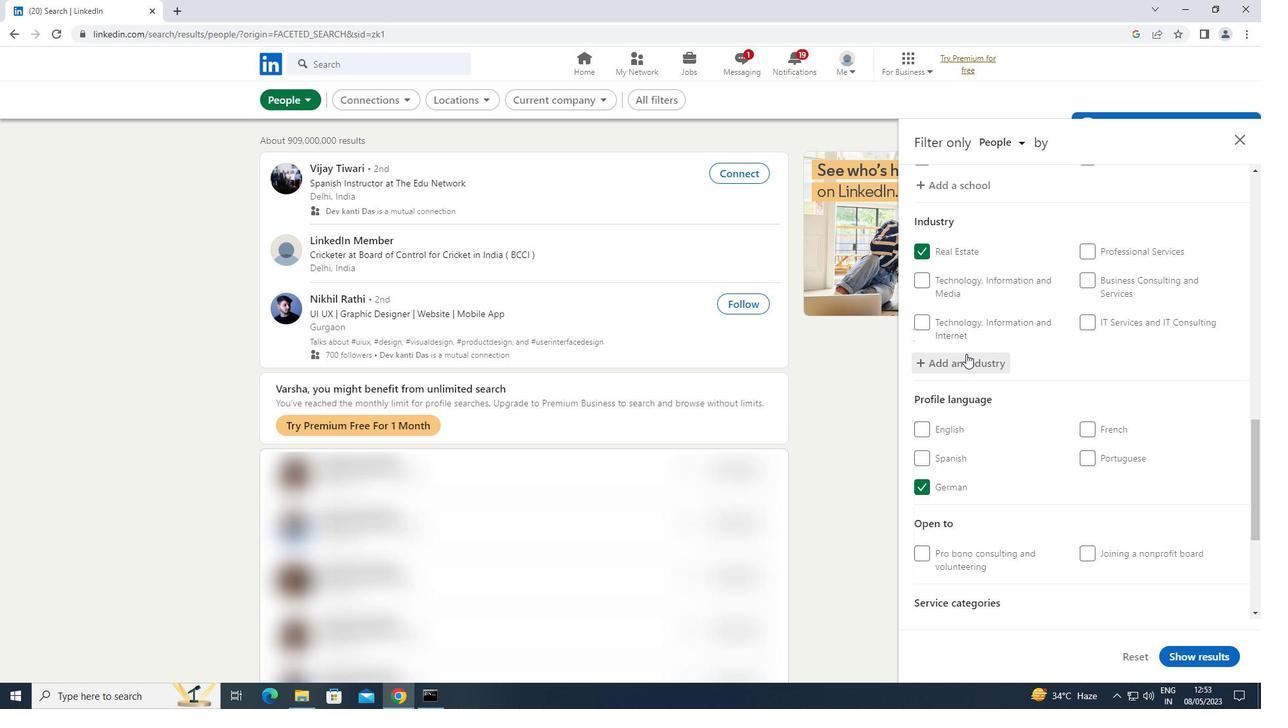 
Action: Mouse scrolled (967, 353) with delta (0, 0)
Screenshot: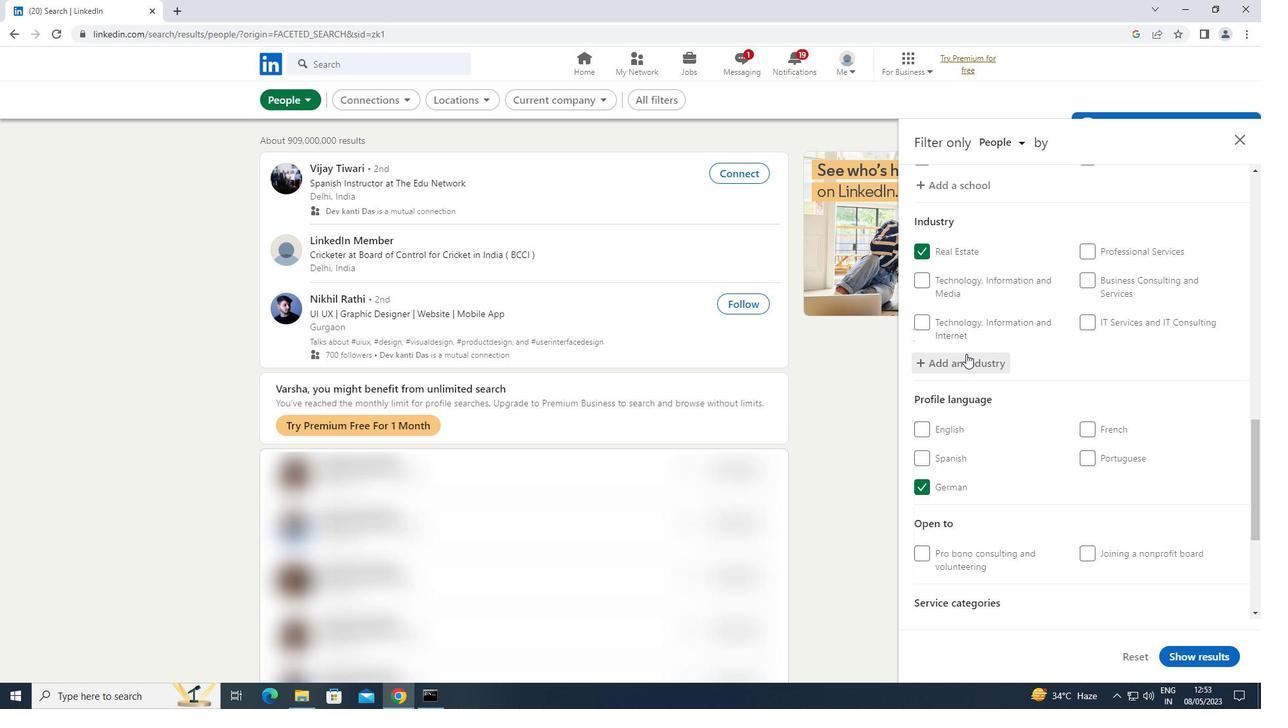 
Action: Mouse scrolled (967, 353) with delta (0, 0)
Screenshot: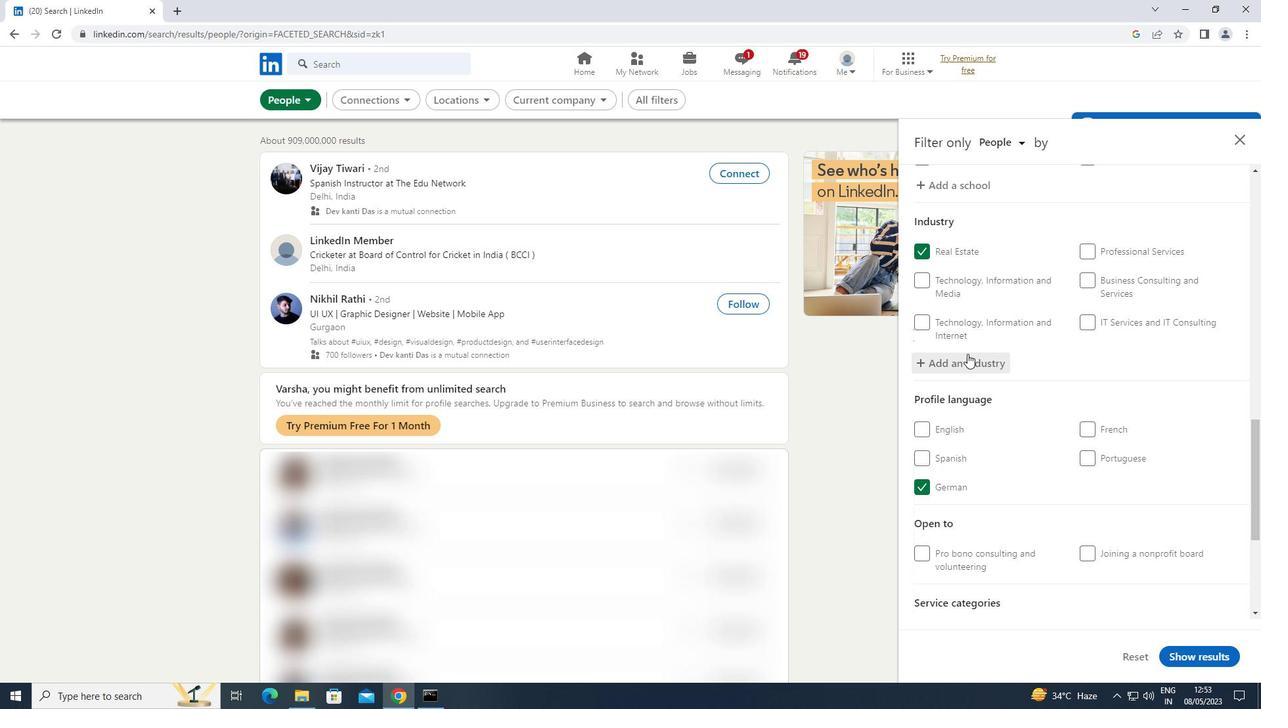 
Action: Mouse scrolled (967, 353) with delta (0, 0)
Screenshot: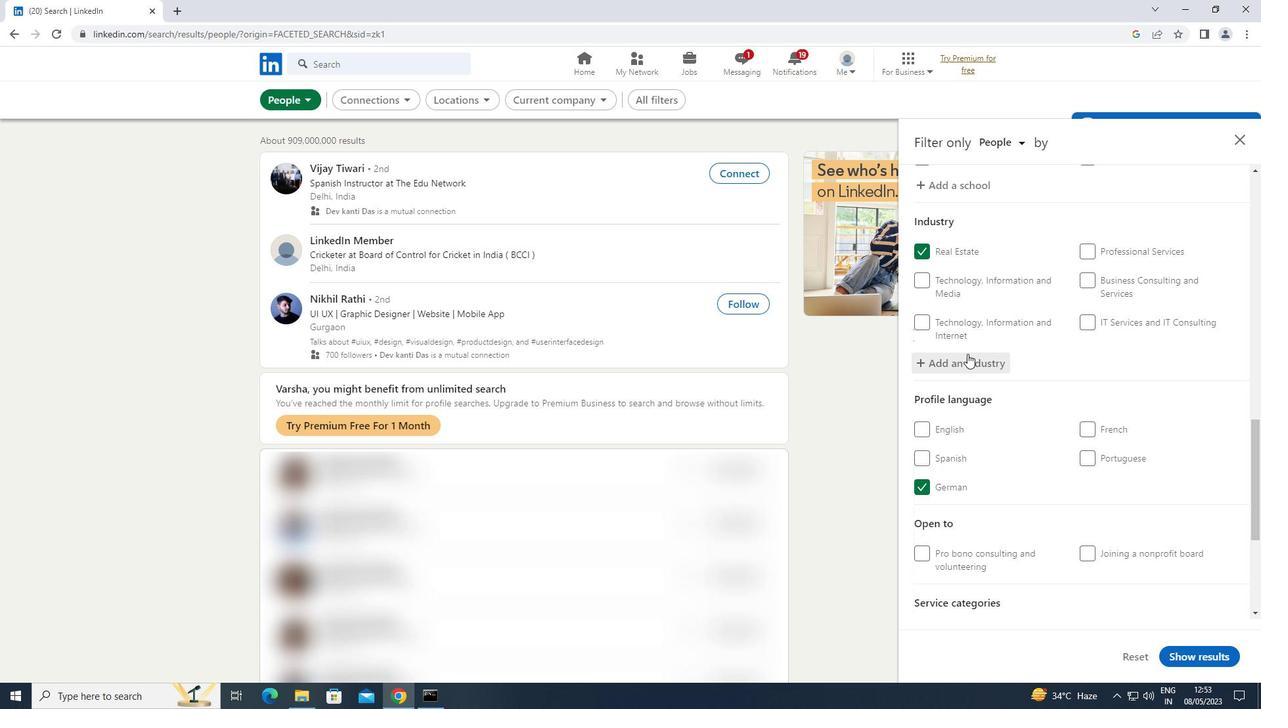 
Action: Mouse moved to (1083, 490)
Screenshot: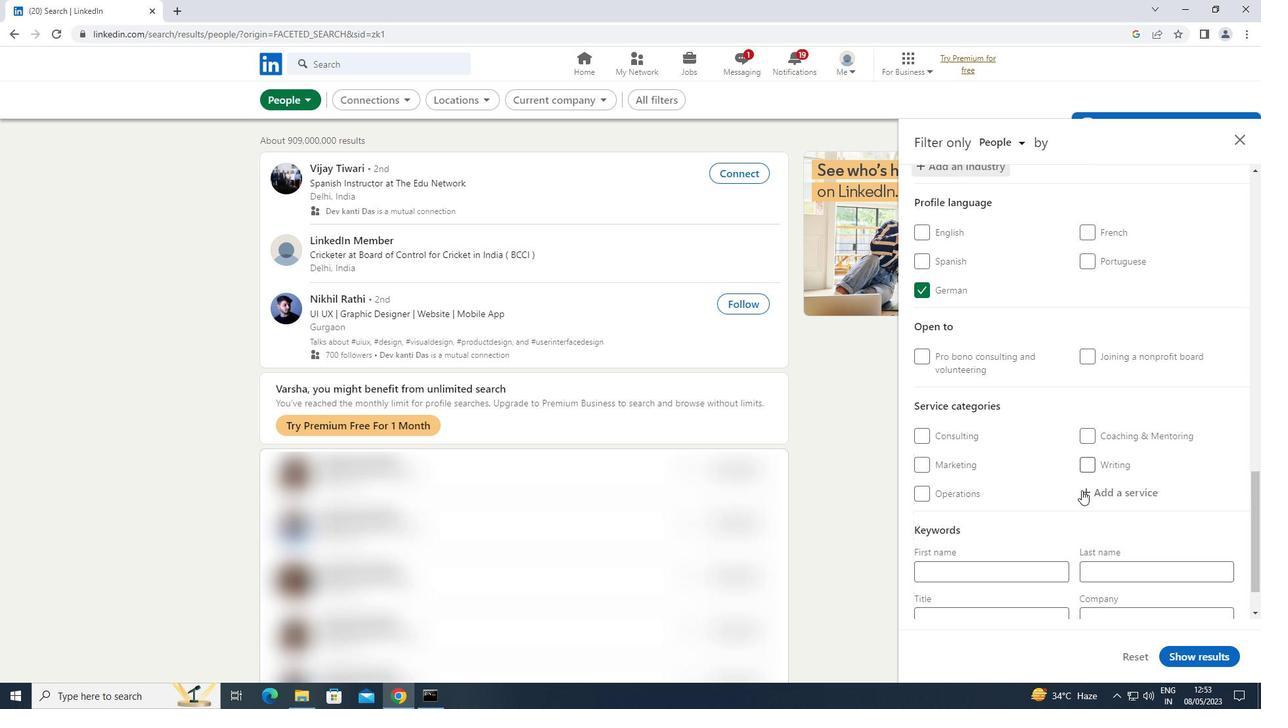 
Action: Mouse pressed left at (1083, 490)
Screenshot: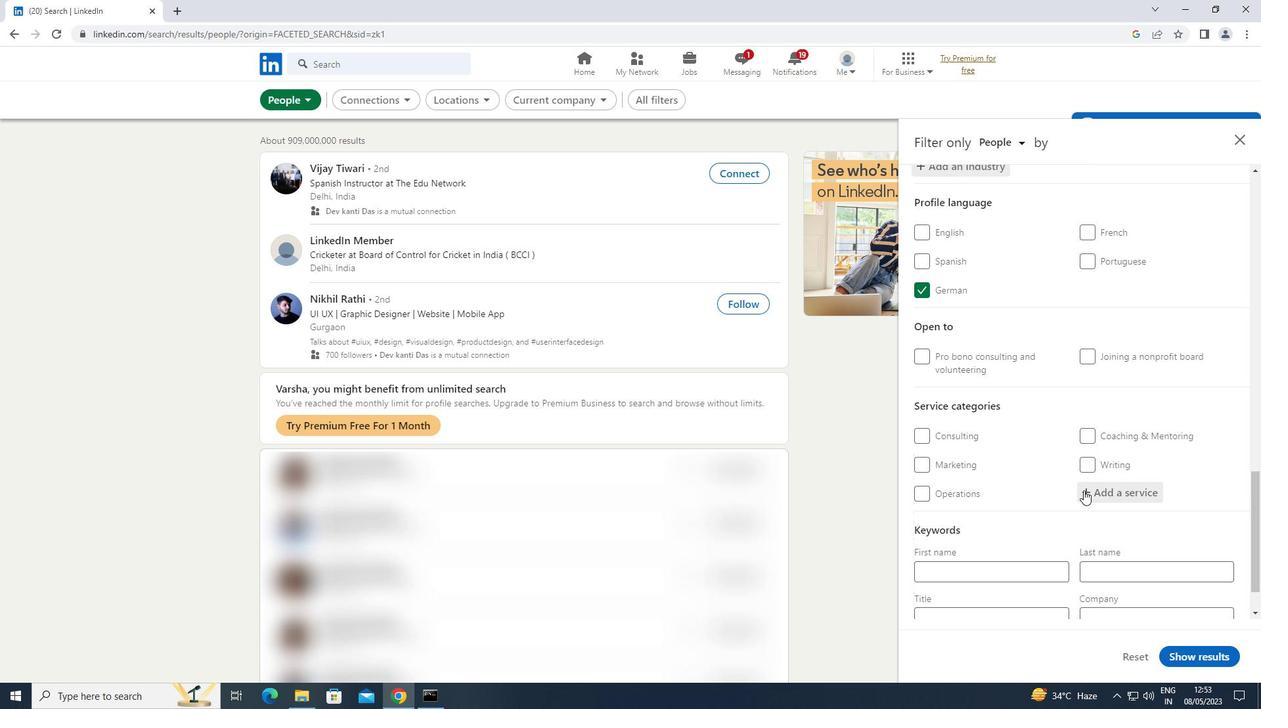 
Action: Mouse moved to (1084, 490)
Screenshot: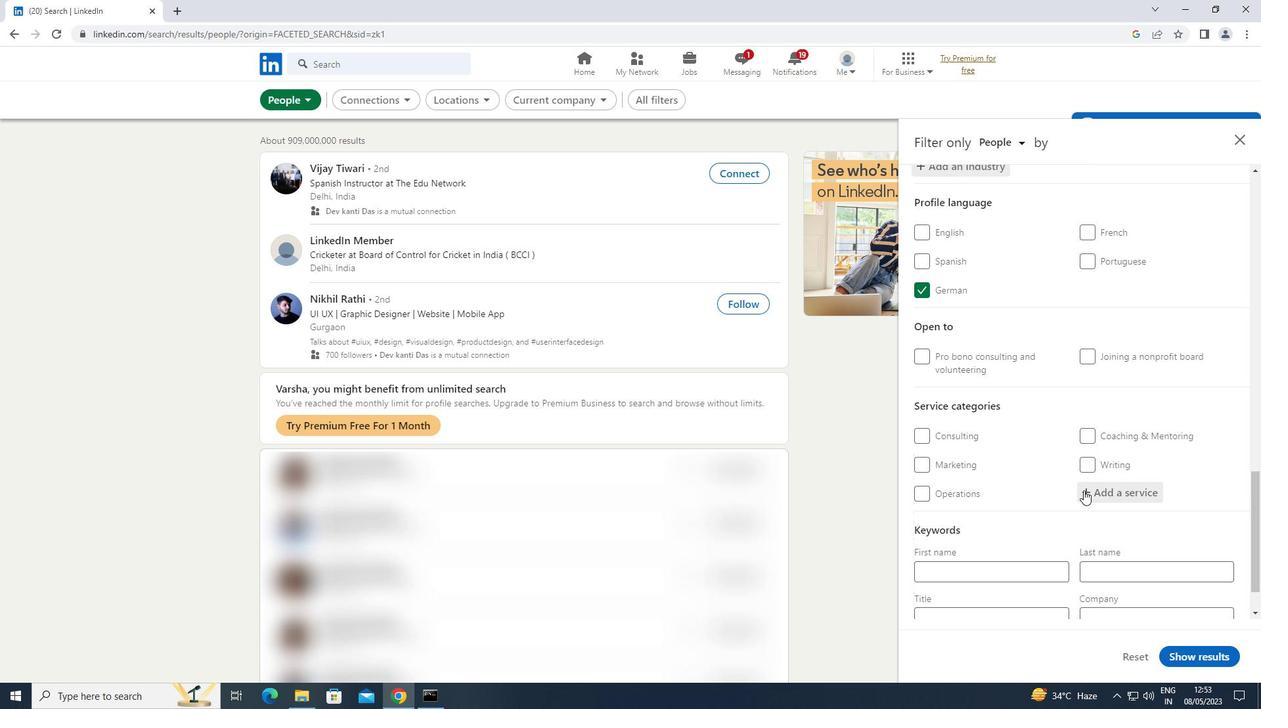
Action: Key pressed <Key.shift>DATE<Key.space><Key.shift>ENTRY
Screenshot: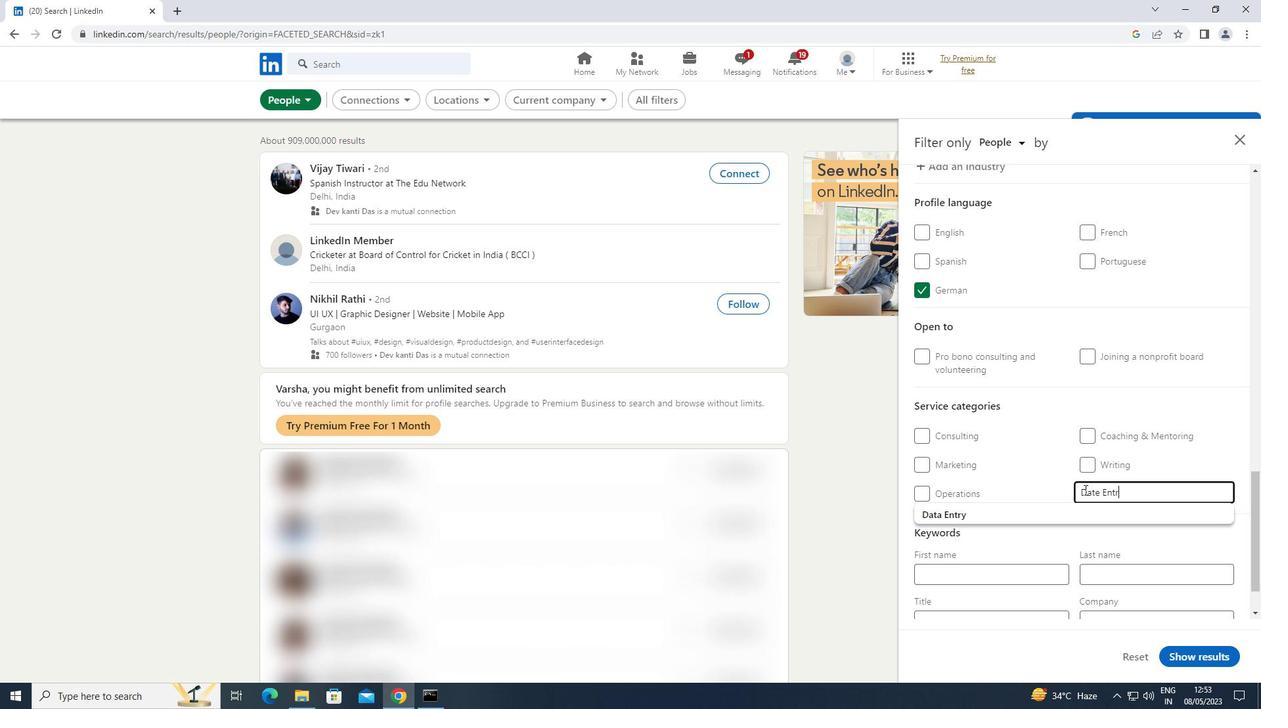 
Action: Mouse moved to (1098, 484)
Screenshot: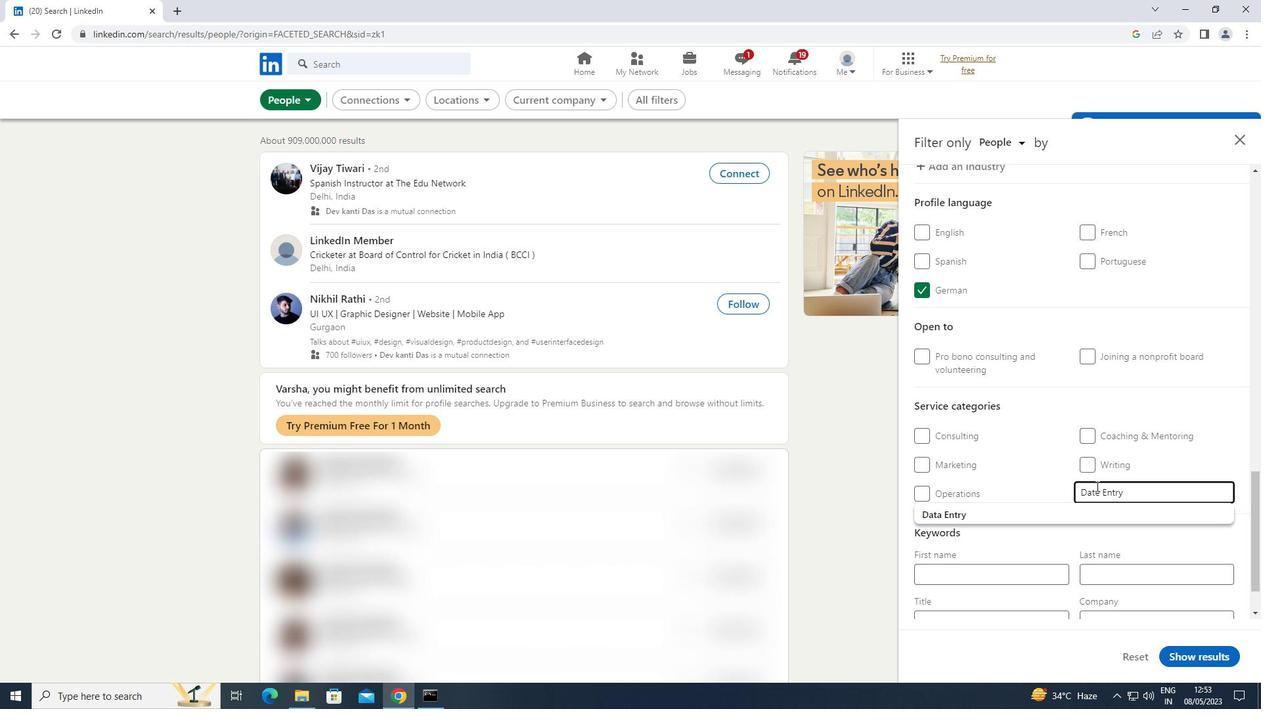 
Action: Mouse scrolled (1098, 484) with delta (0, 0)
Screenshot: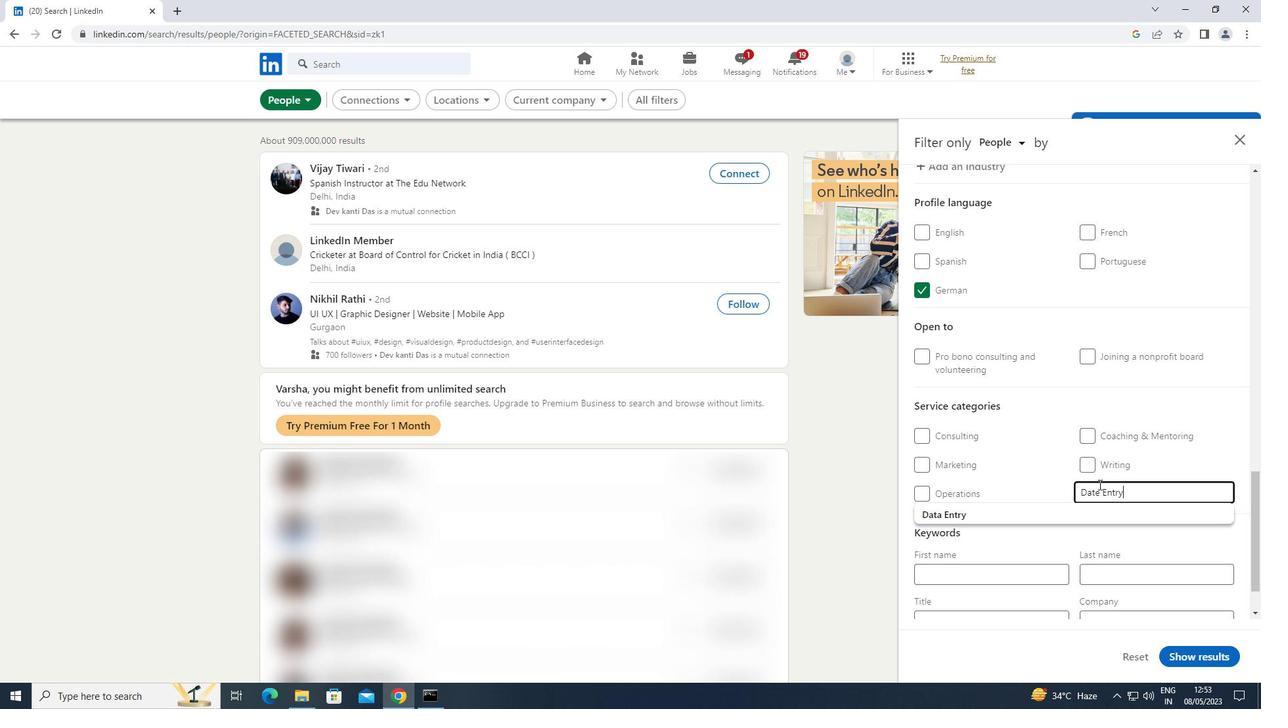
Action: Mouse scrolled (1098, 484) with delta (0, 0)
Screenshot: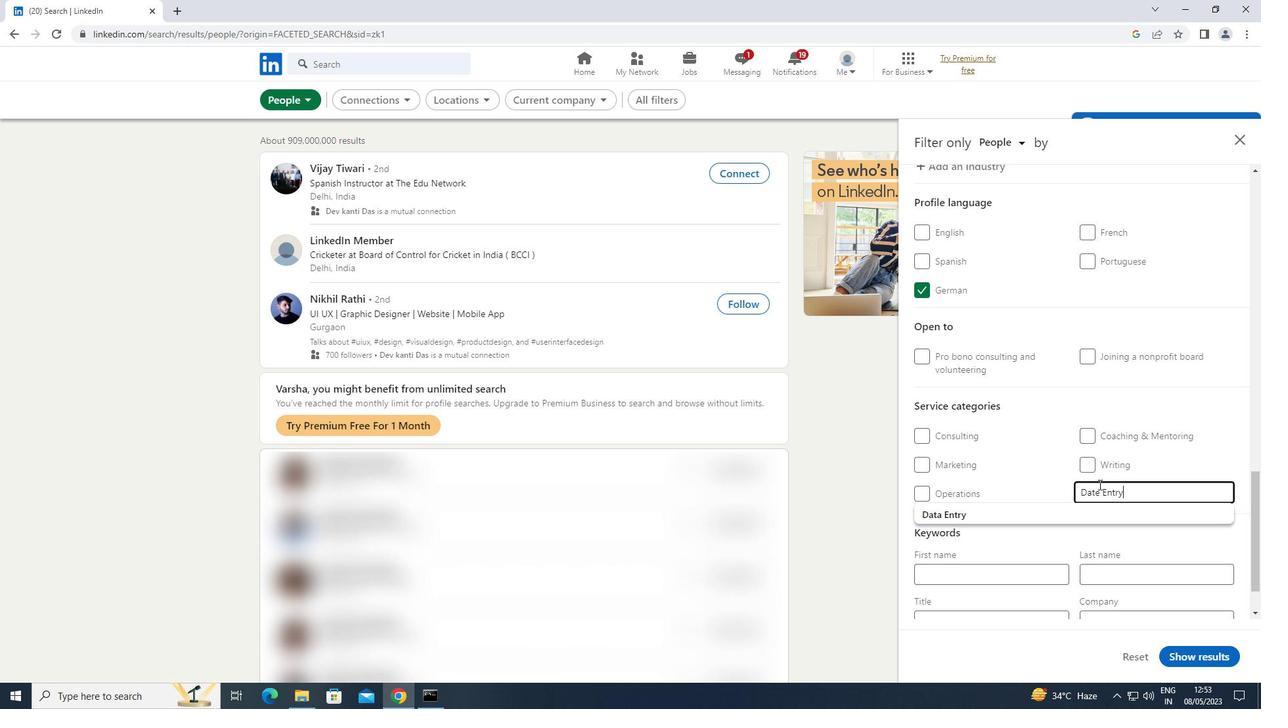 
Action: Mouse scrolled (1098, 484) with delta (0, 0)
Screenshot: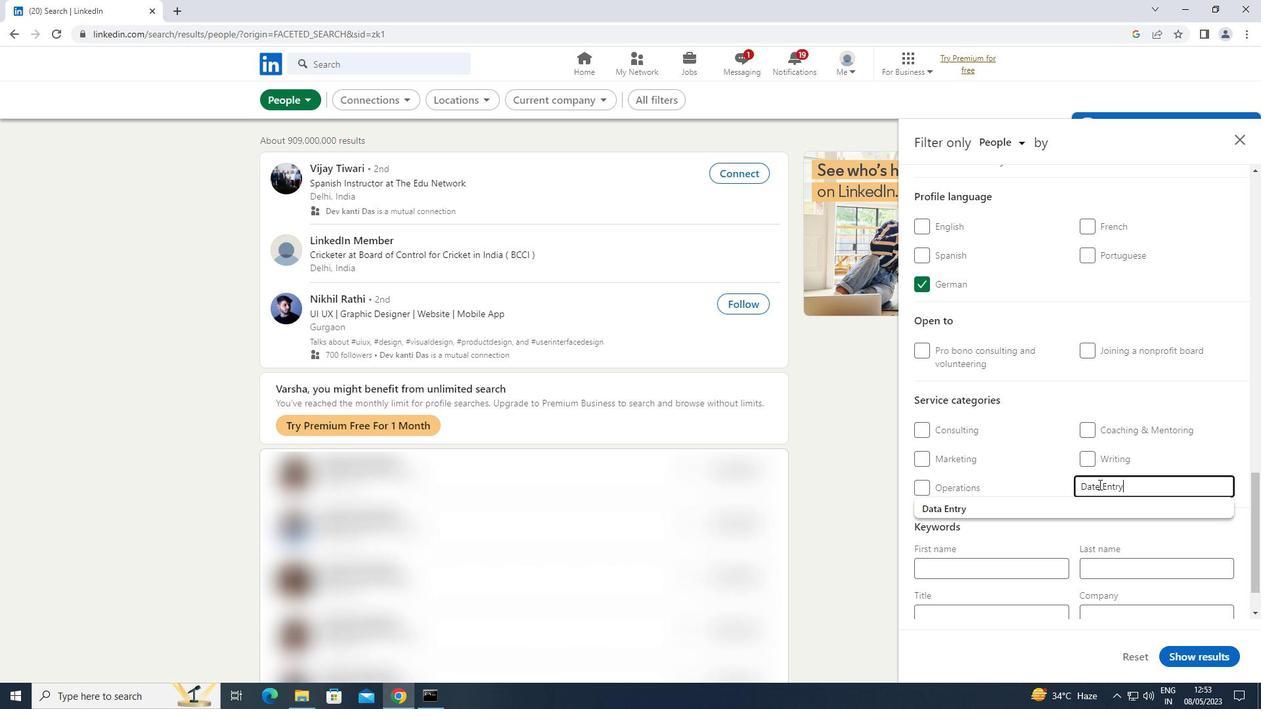 
Action: Mouse scrolled (1098, 484) with delta (0, 0)
Screenshot: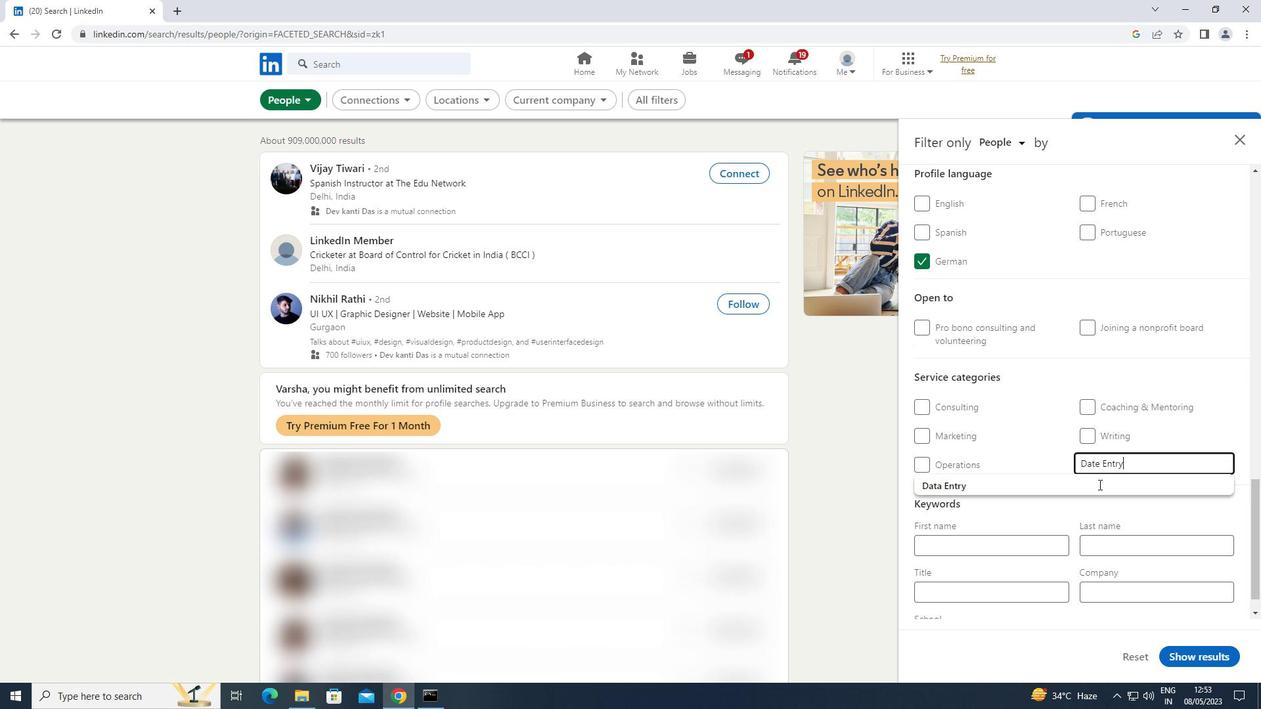 
Action: Mouse scrolled (1098, 484) with delta (0, 0)
Screenshot: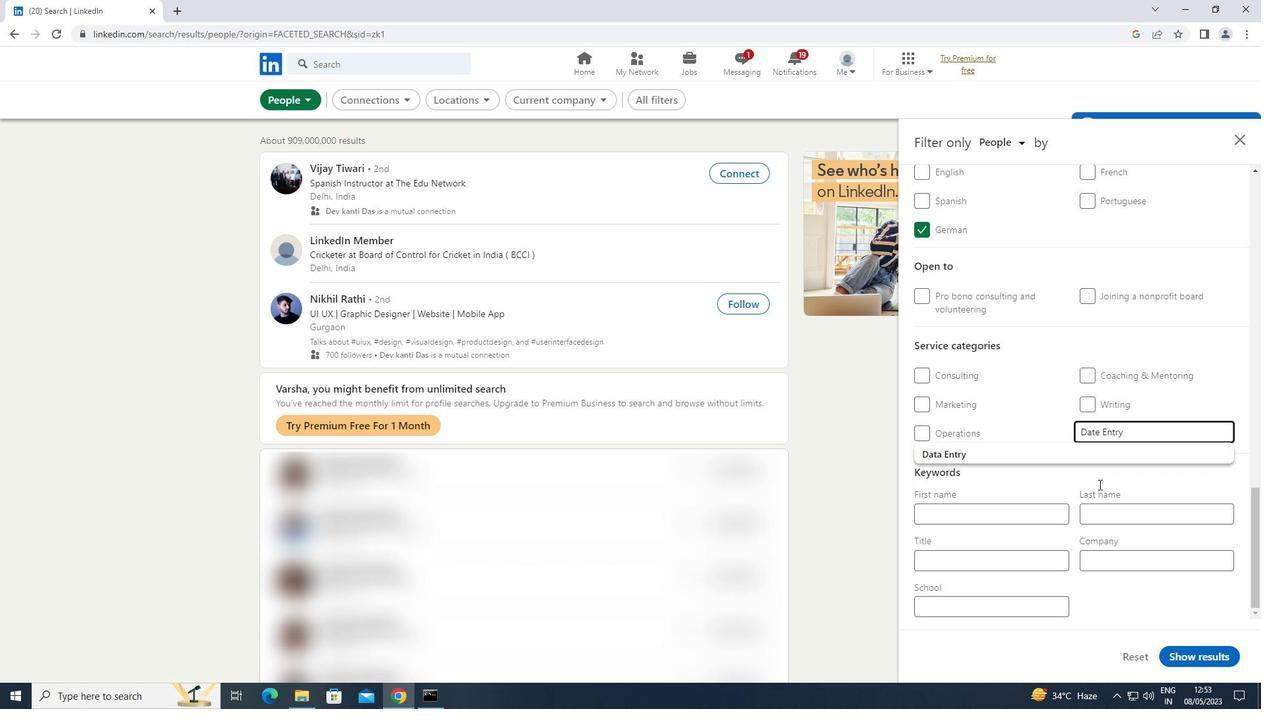 
Action: Mouse moved to (991, 555)
Screenshot: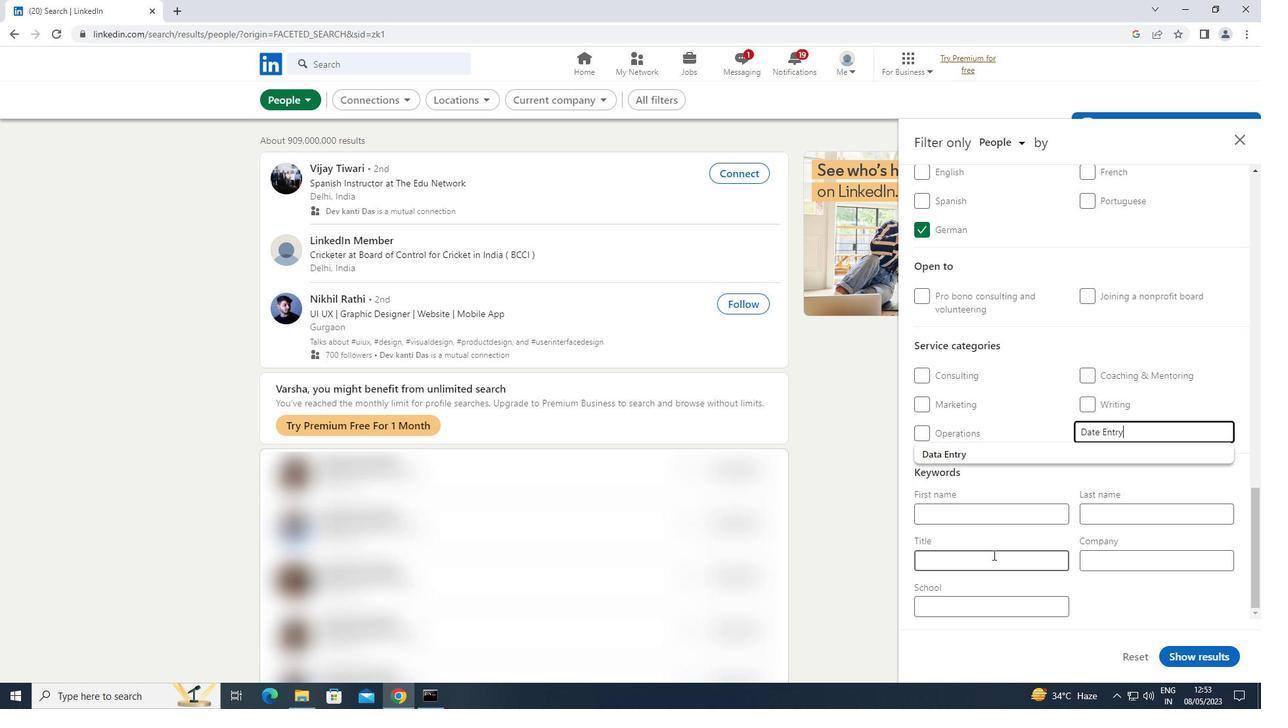 
Action: Mouse pressed left at (991, 555)
Screenshot: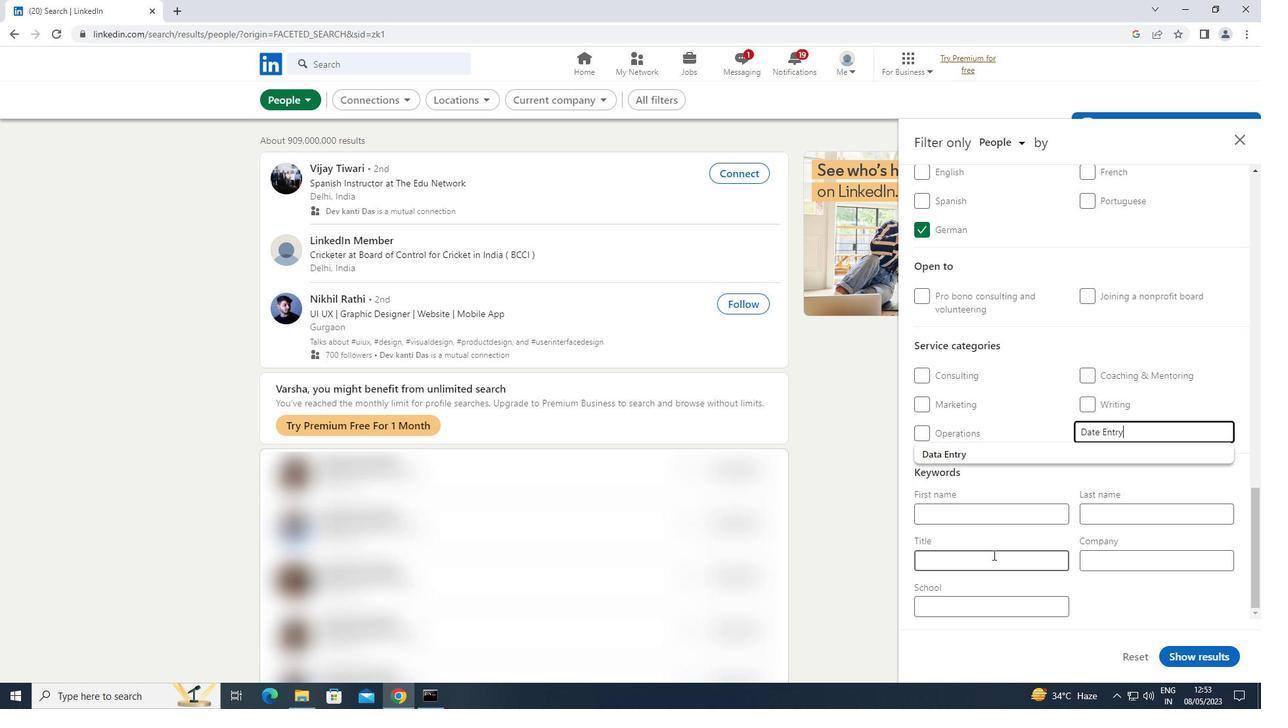 
Action: Key pressed <Key.shift>BIOLOGIST
Screenshot: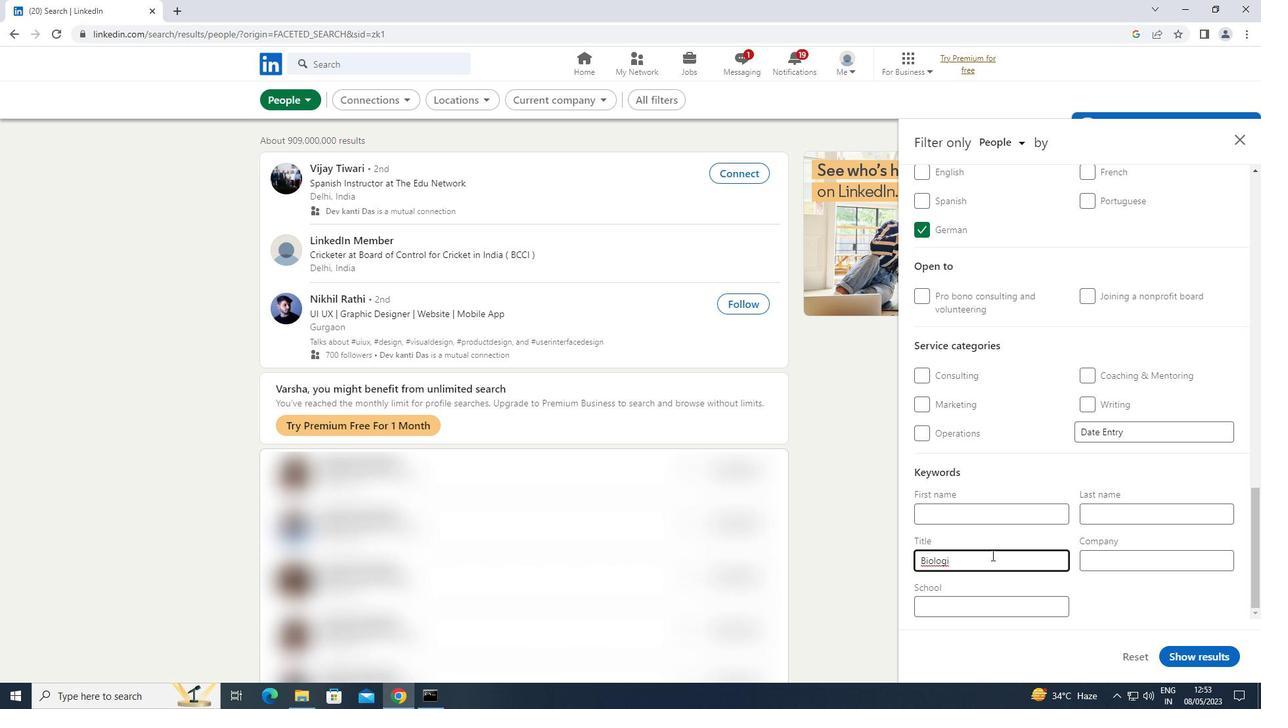 
Action: Mouse moved to (1218, 658)
Screenshot: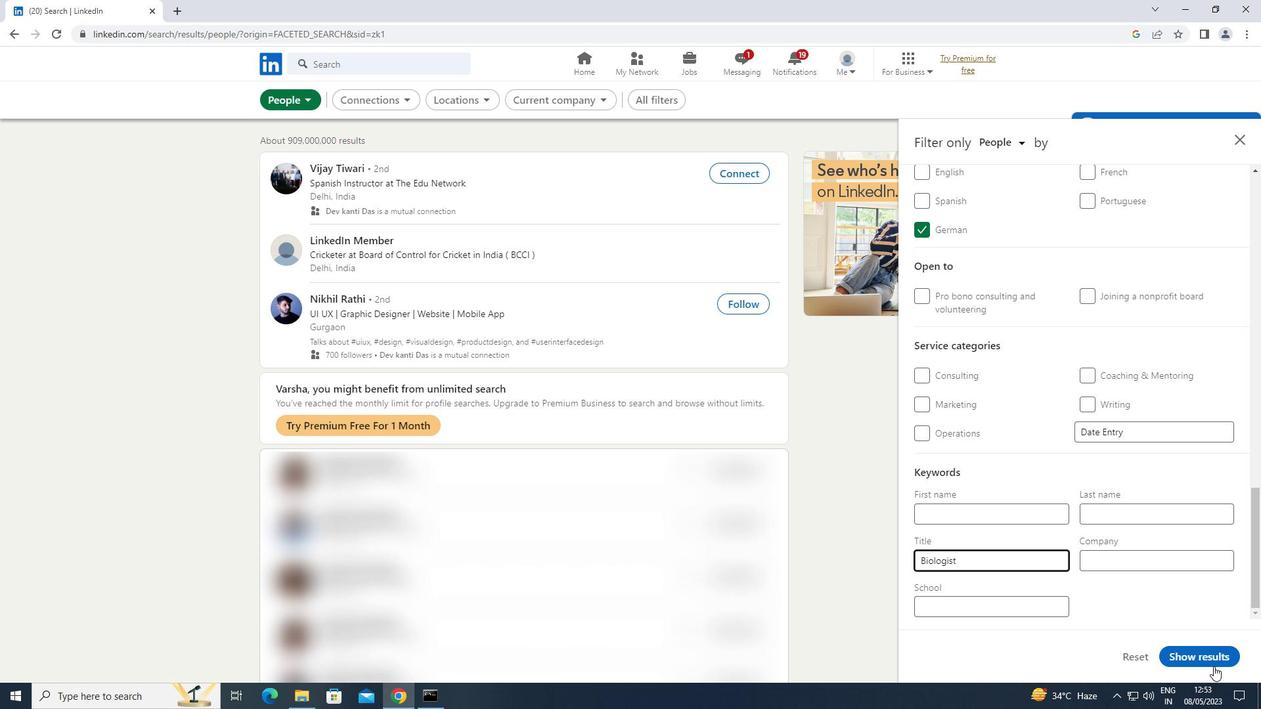 
Action: Mouse pressed left at (1218, 658)
Screenshot: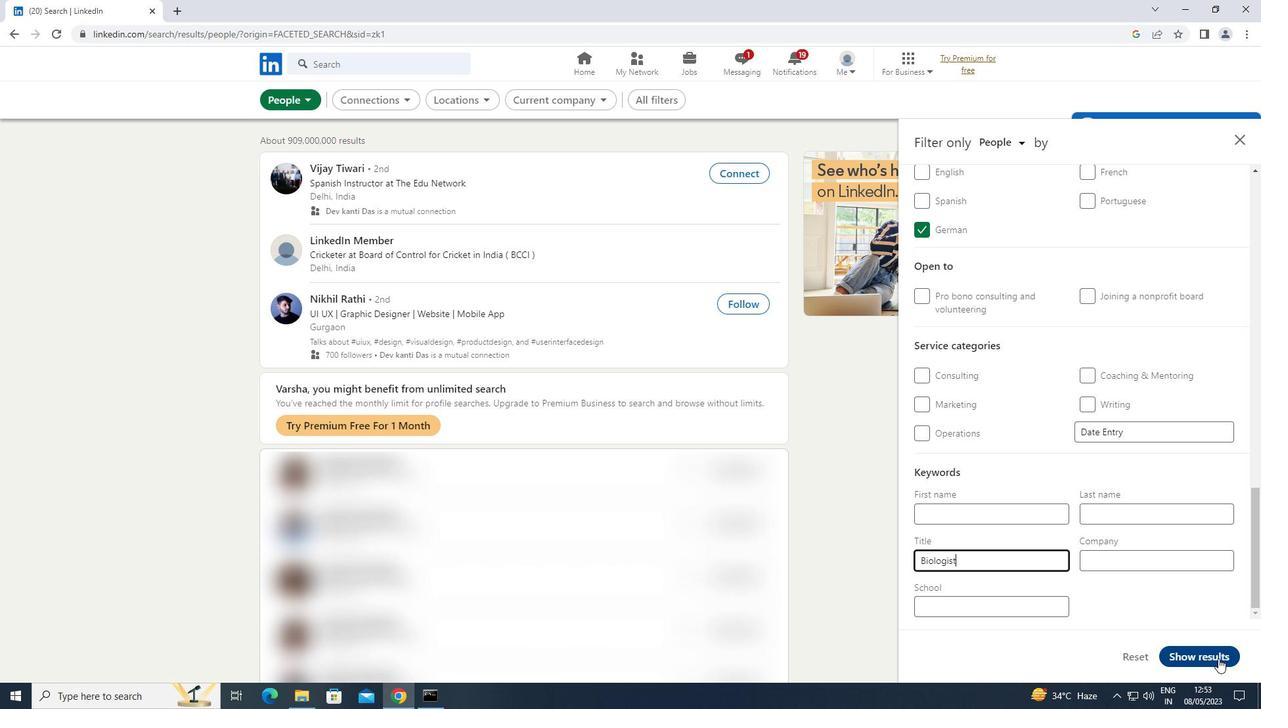 
